 Task: Find connections with filter location Āsasa with filter topic #travelwith filter profile language Spanish with filter current company Mechanical Engineering Design Hub with filter school Vidyavardhaka College of Engineering with filter industry Ranching with filter service category Demand Generation with filter keywords title Teacher
Action: Mouse moved to (205, 287)
Screenshot: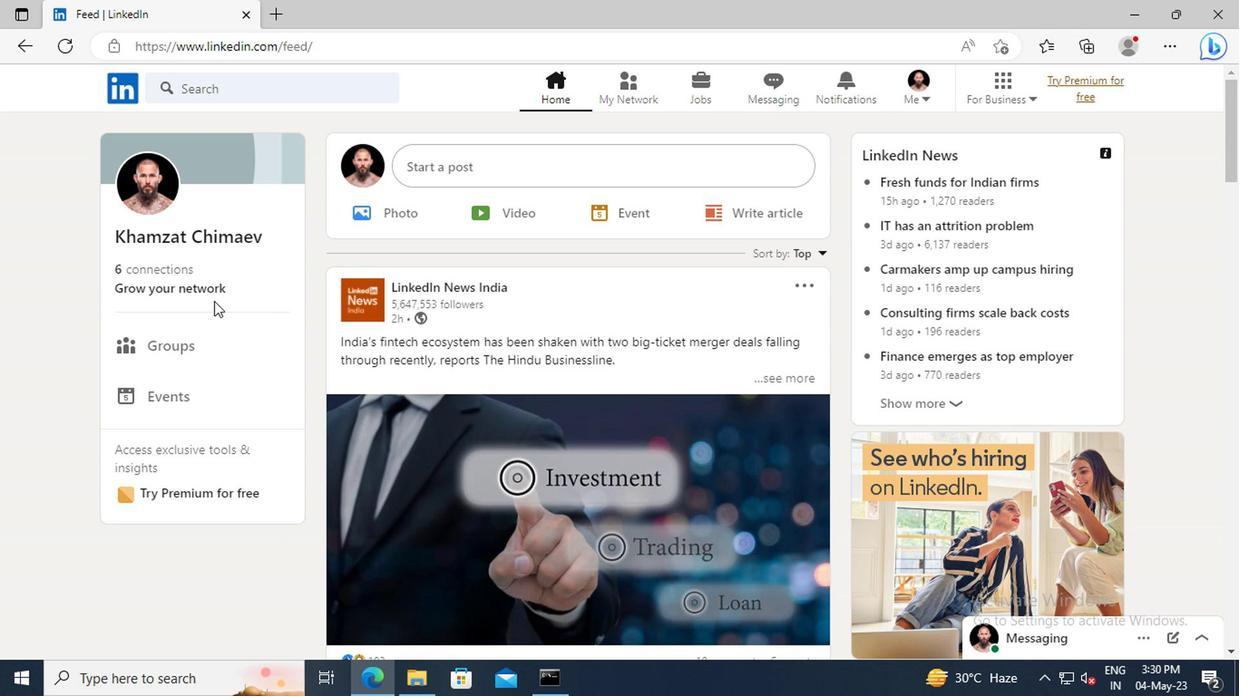 
Action: Mouse pressed left at (205, 287)
Screenshot: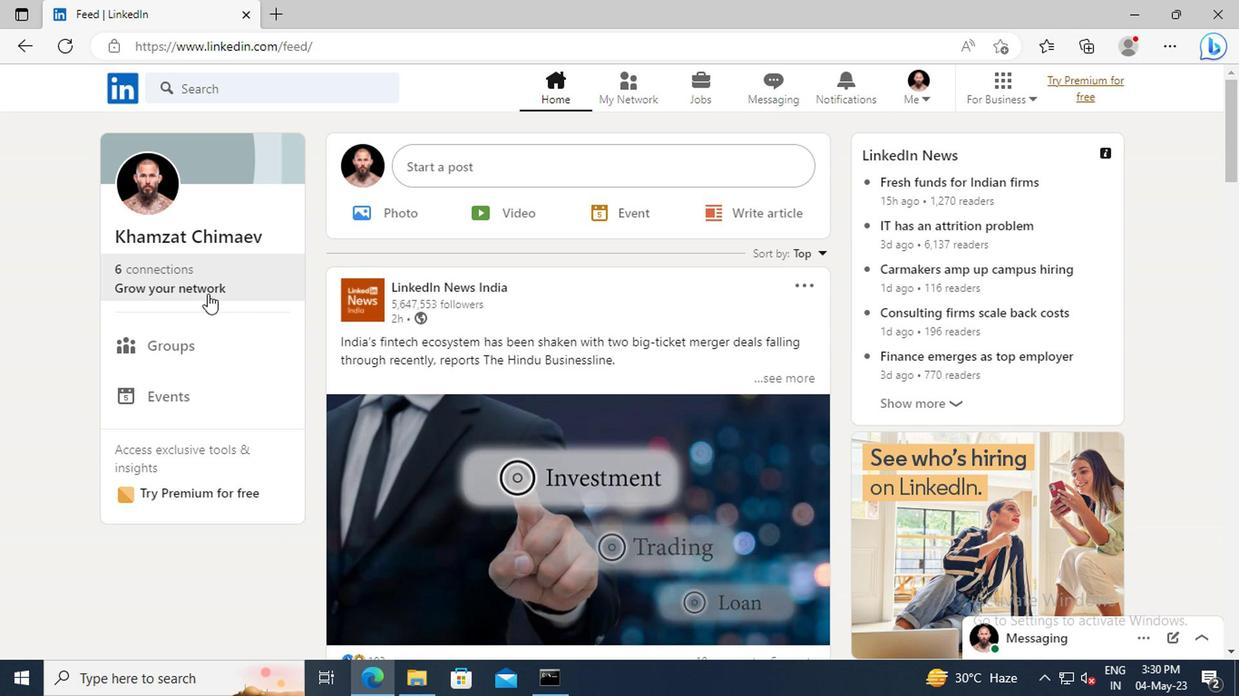 
Action: Mouse moved to (207, 198)
Screenshot: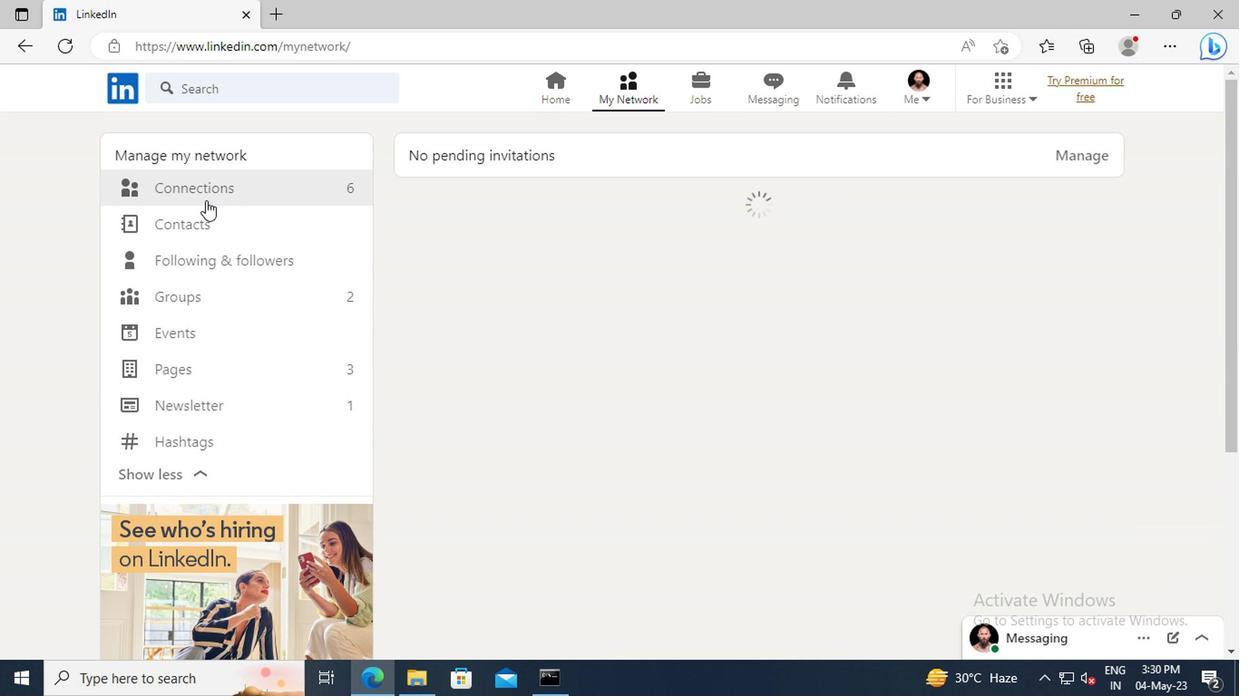 
Action: Mouse pressed left at (207, 198)
Screenshot: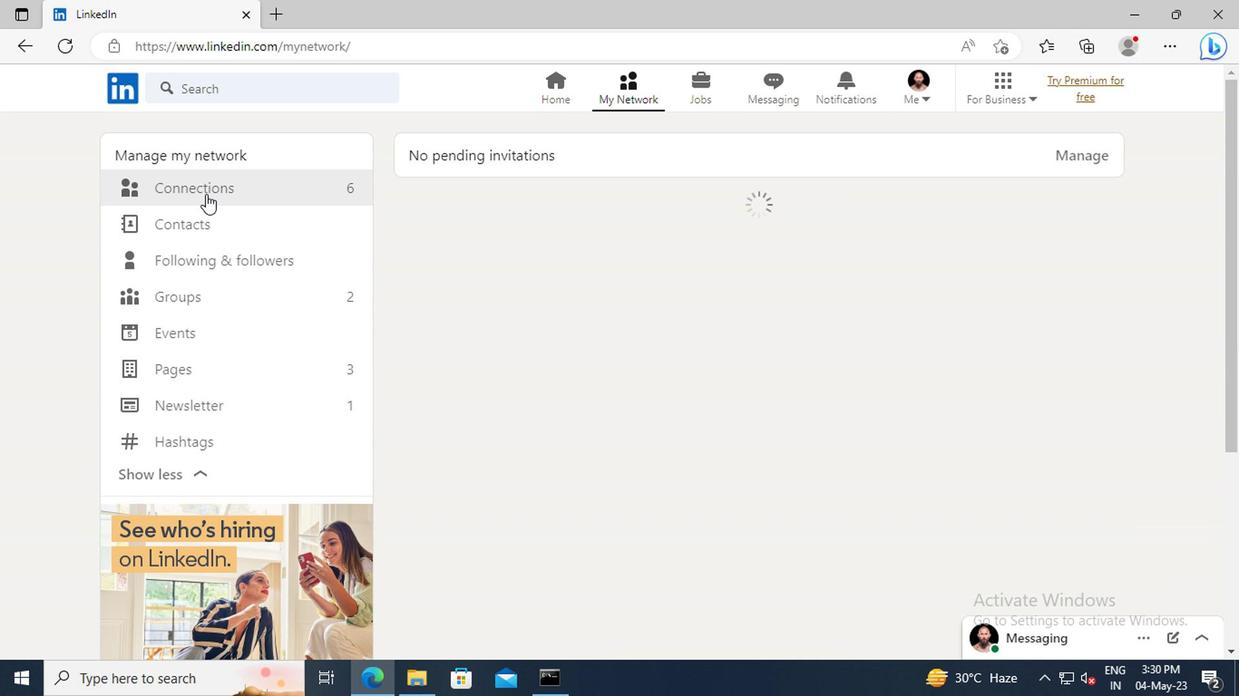 
Action: Mouse moved to (706, 195)
Screenshot: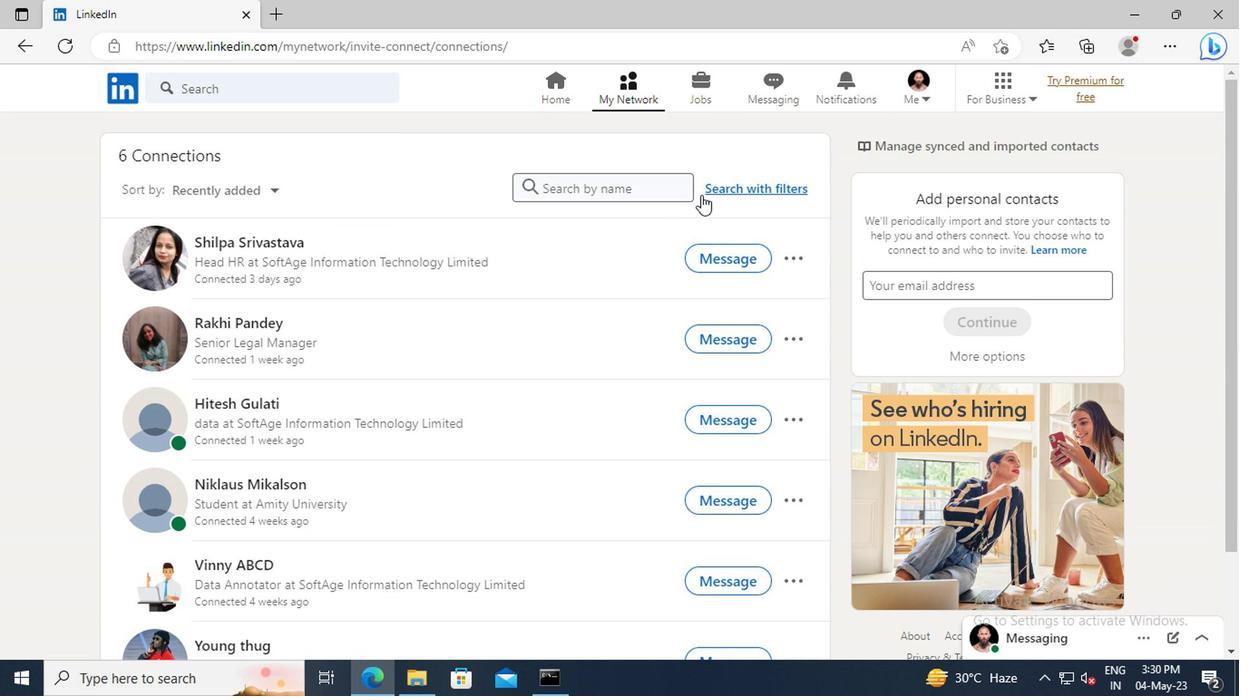 
Action: Mouse pressed left at (706, 195)
Screenshot: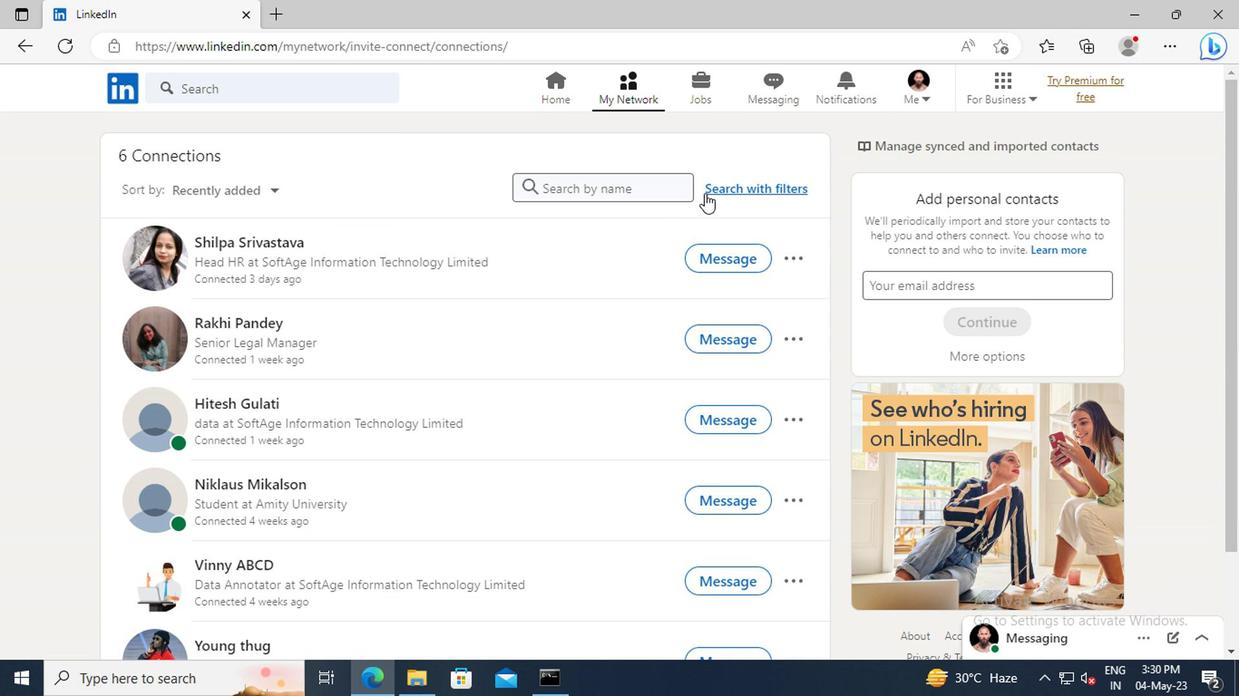
Action: Mouse moved to (679, 149)
Screenshot: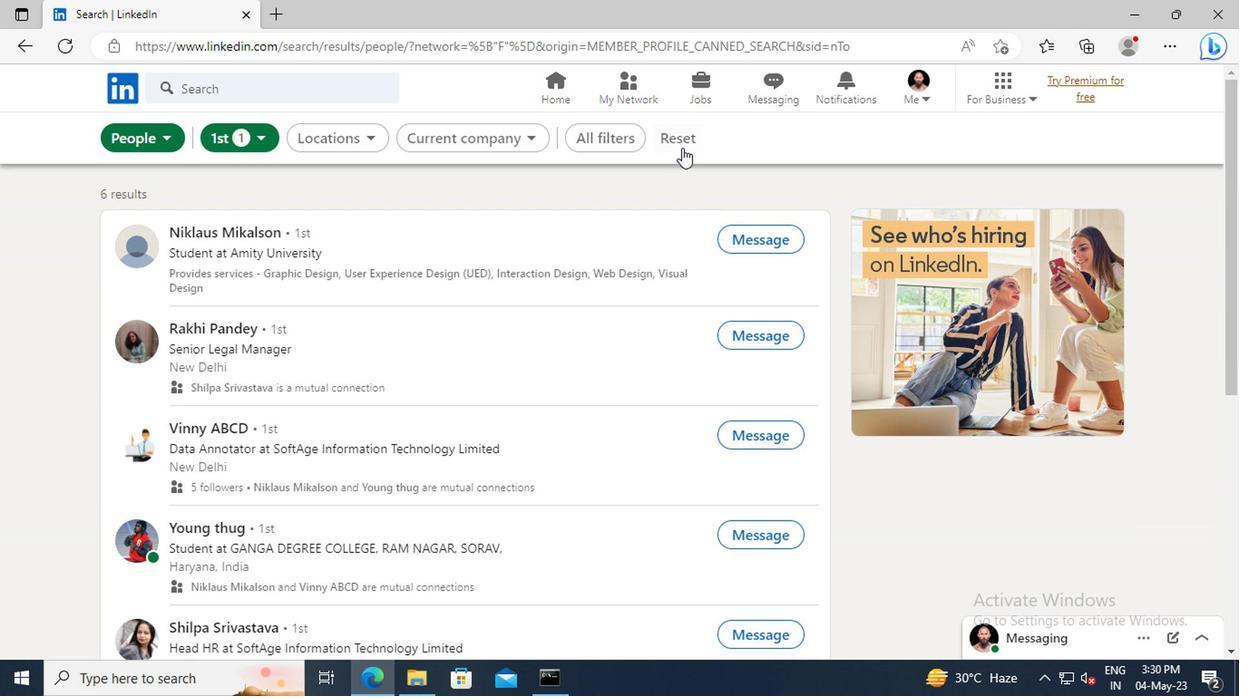 
Action: Mouse pressed left at (679, 149)
Screenshot: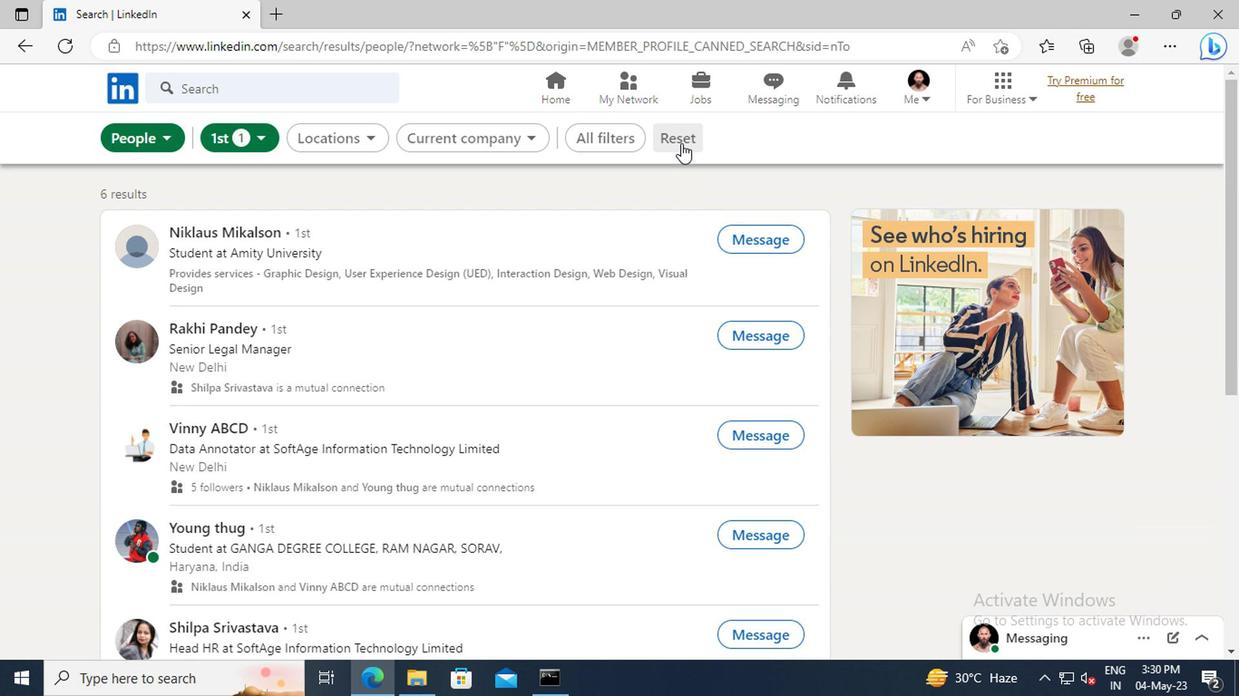 
Action: Mouse moved to (655, 151)
Screenshot: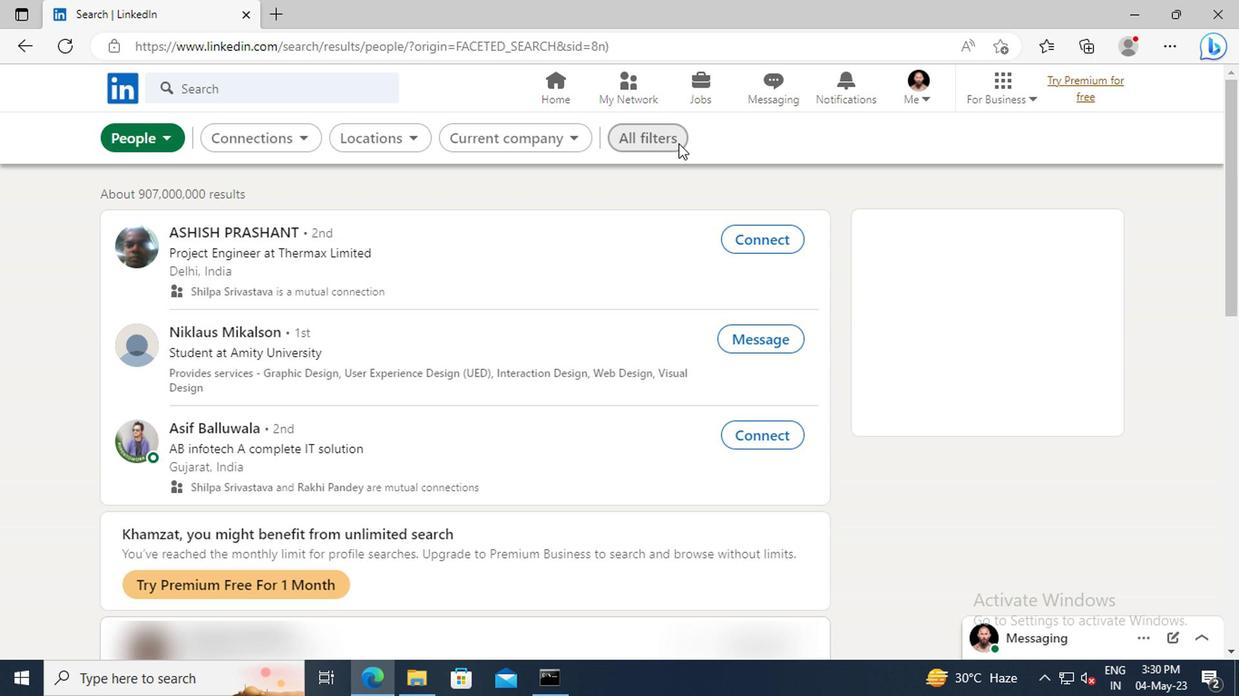 
Action: Mouse pressed left at (655, 151)
Screenshot: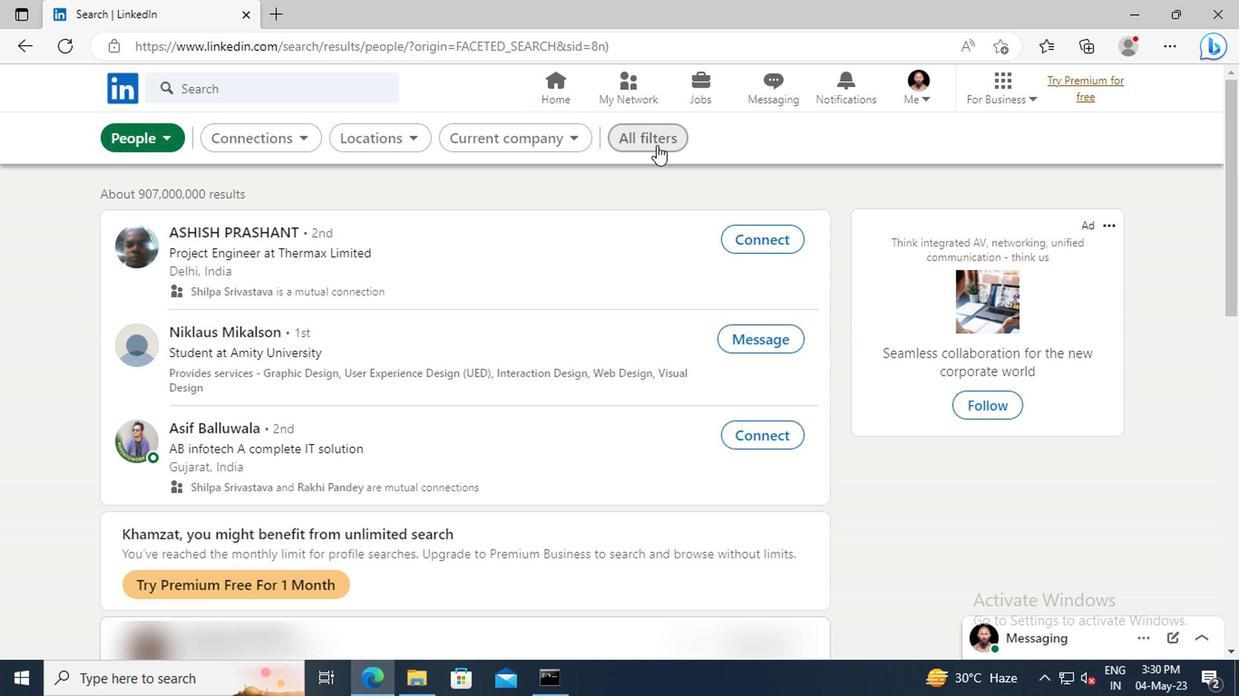
Action: Mouse moved to (988, 341)
Screenshot: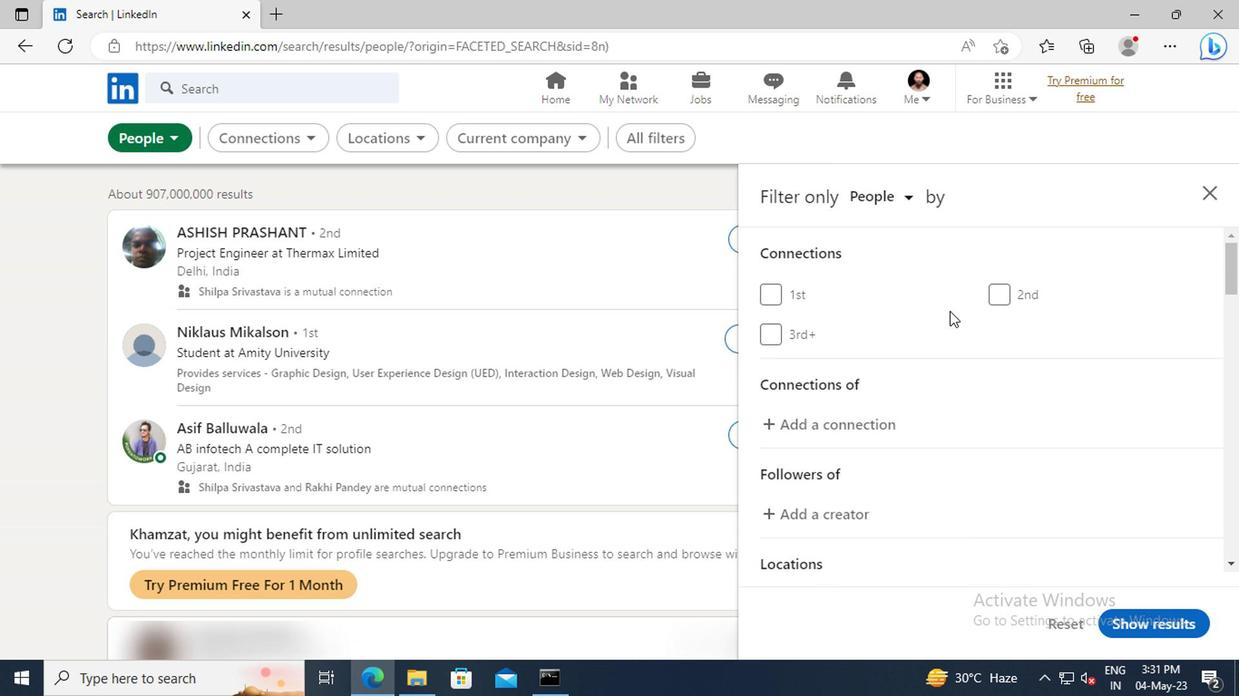 
Action: Mouse scrolled (988, 340) with delta (0, 0)
Screenshot: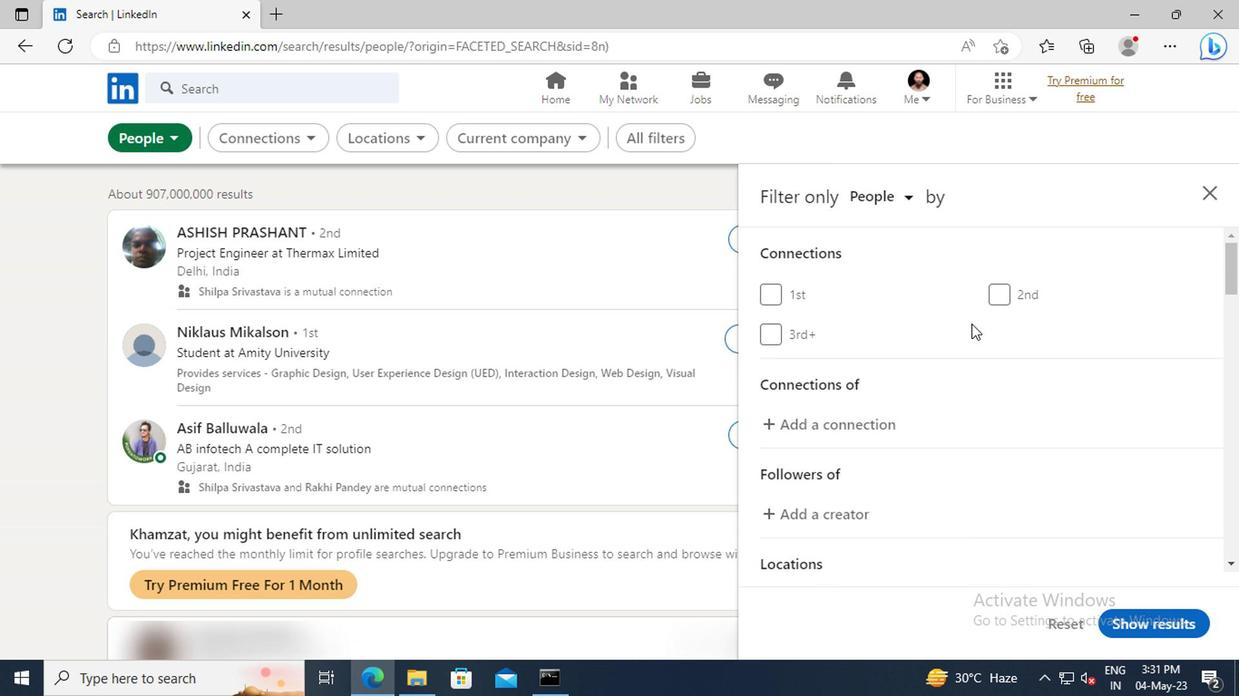 
Action: Mouse scrolled (988, 340) with delta (0, 0)
Screenshot: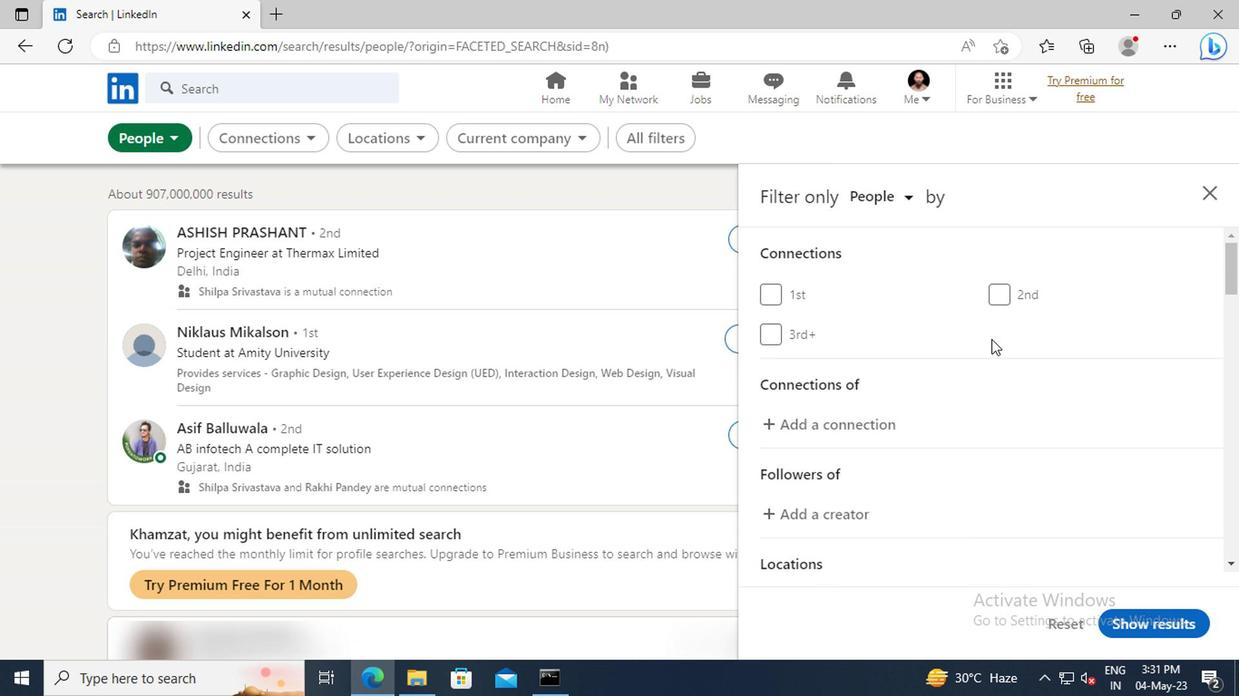 
Action: Mouse scrolled (988, 340) with delta (0, 0)
Screenshot: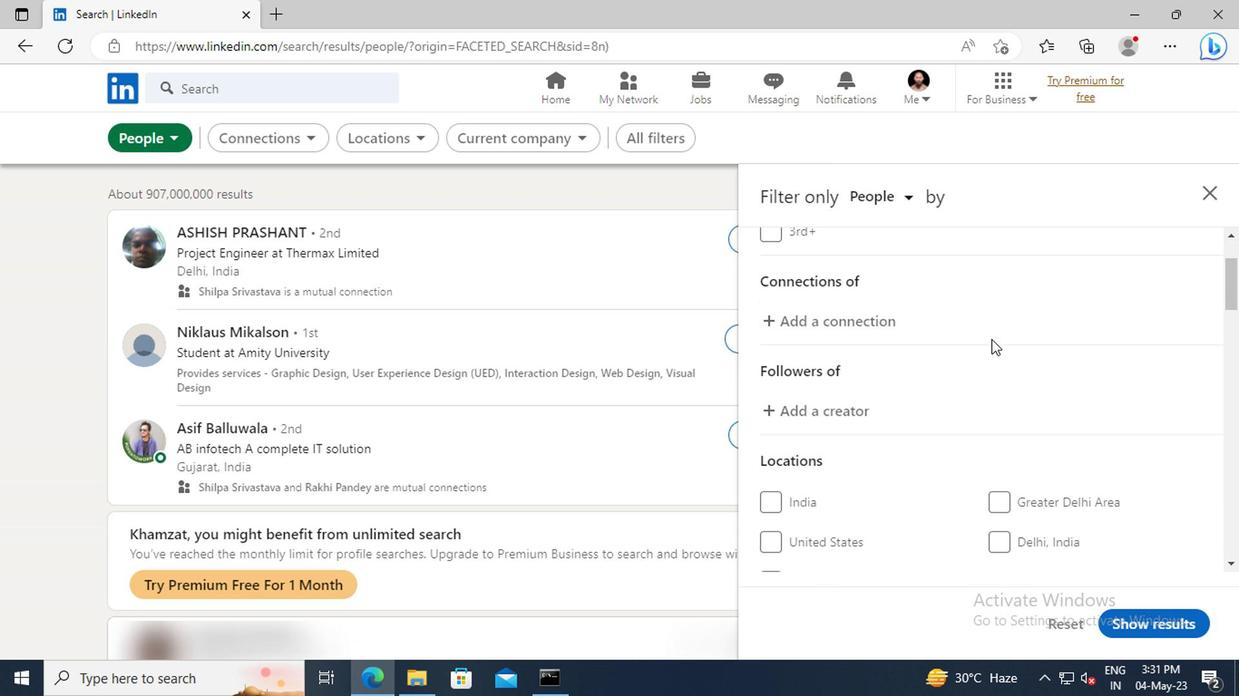 
Action: Mouse scrolled (988, 340) with delta (0, 0)
Screenshot: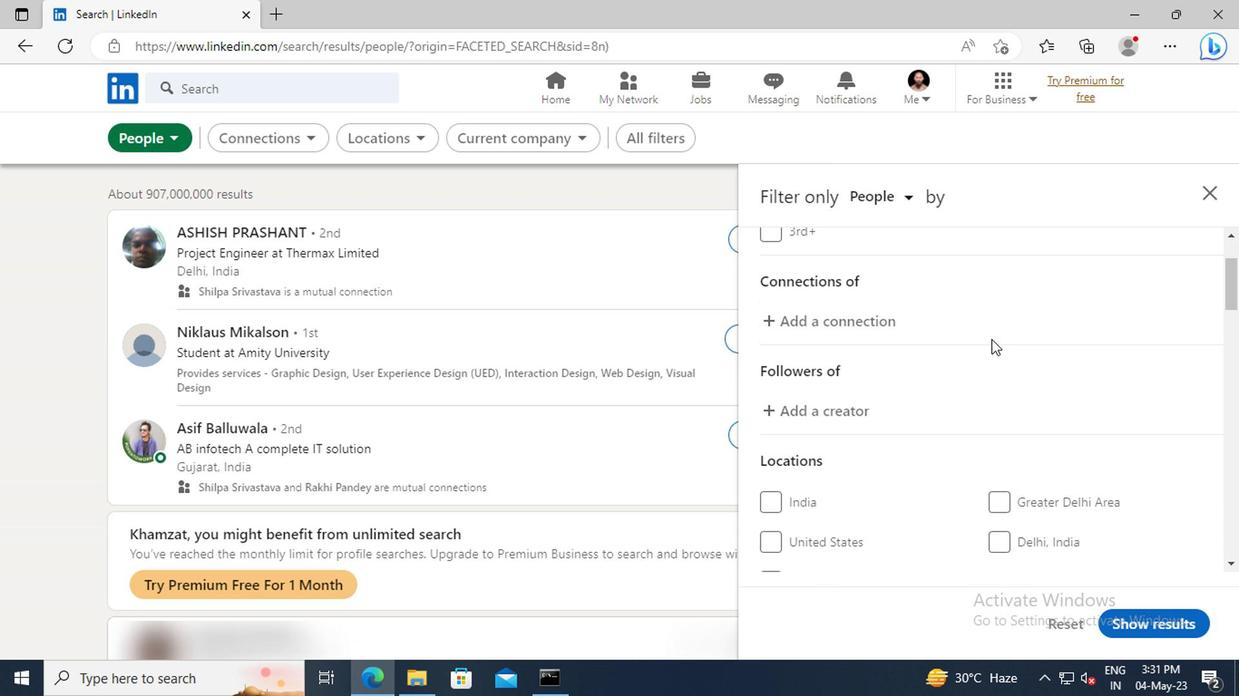 
Action: Mouse scrolled (988, 340) with delta (0, 0)
Screenshot: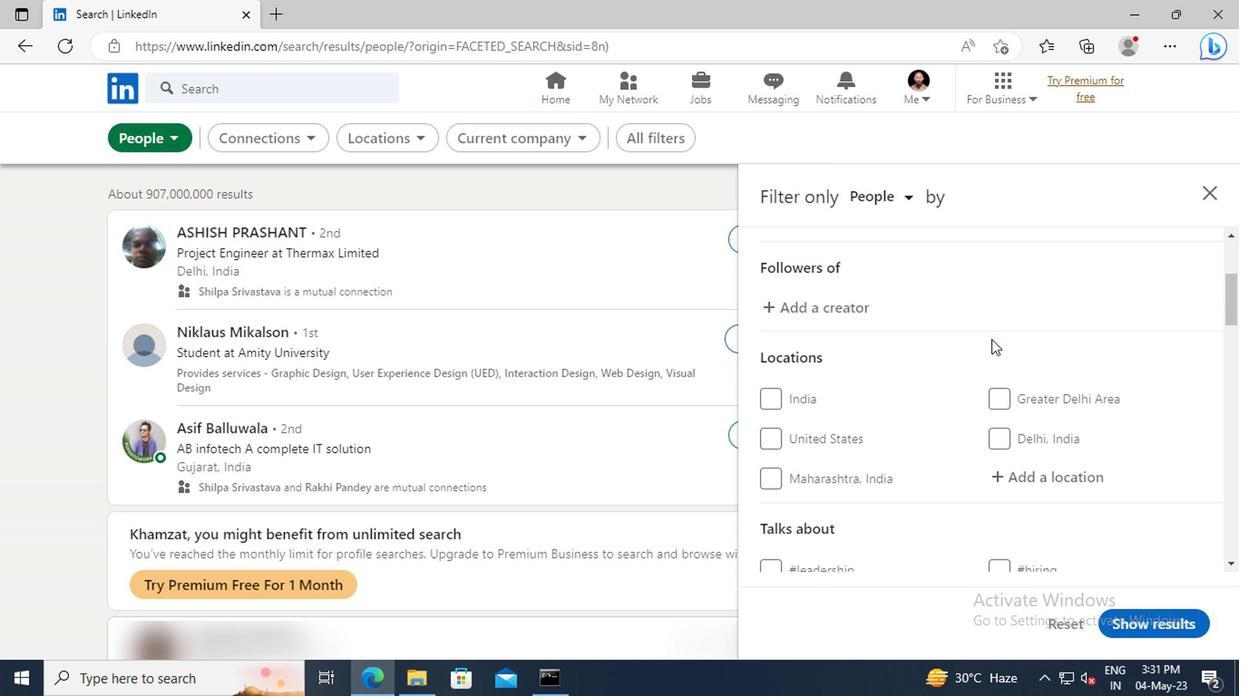 
Action: Mouse scrolled (988, 340) with delta (0, 0)
Screenshot: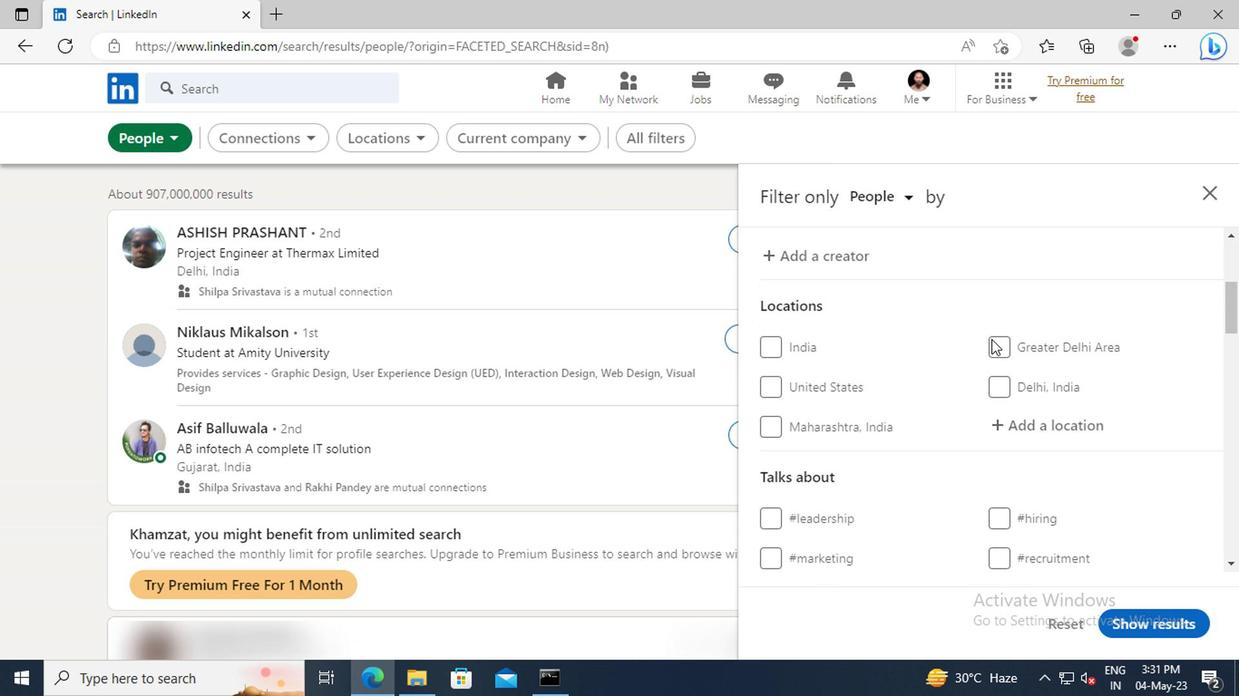 
Action: Mouse moved to (999, 368)
Screenshot: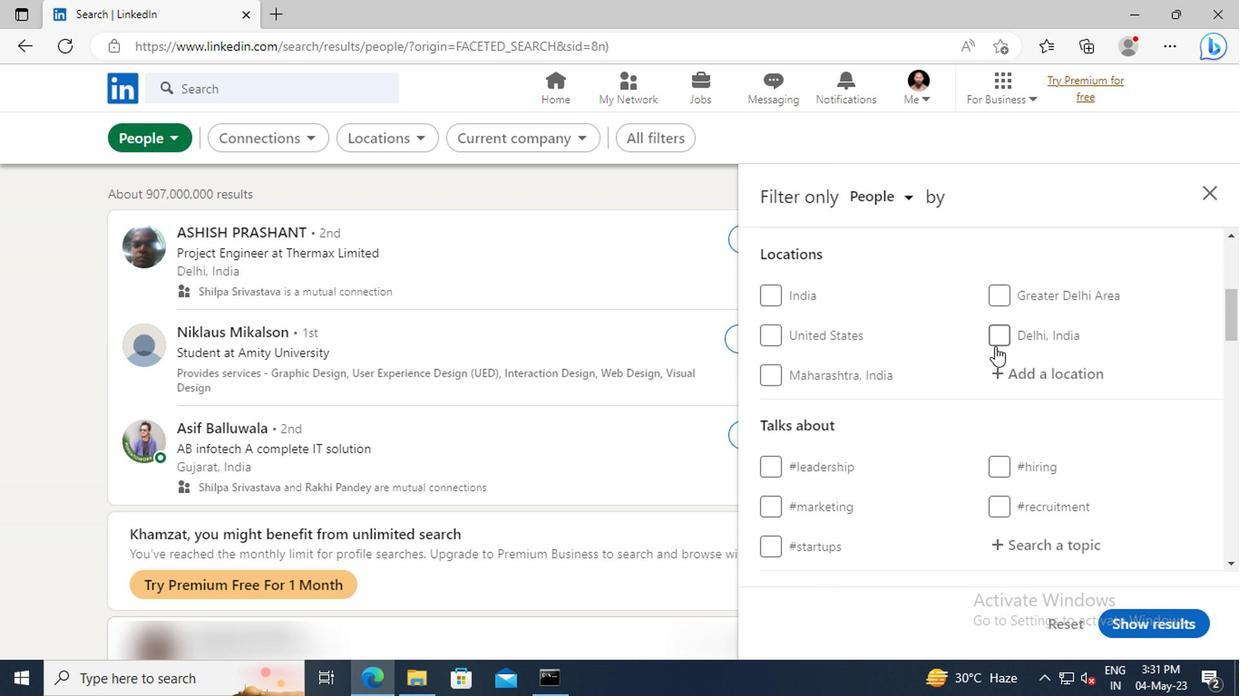 
Action: Mouse pressed left at (999, 368)
Screenshot: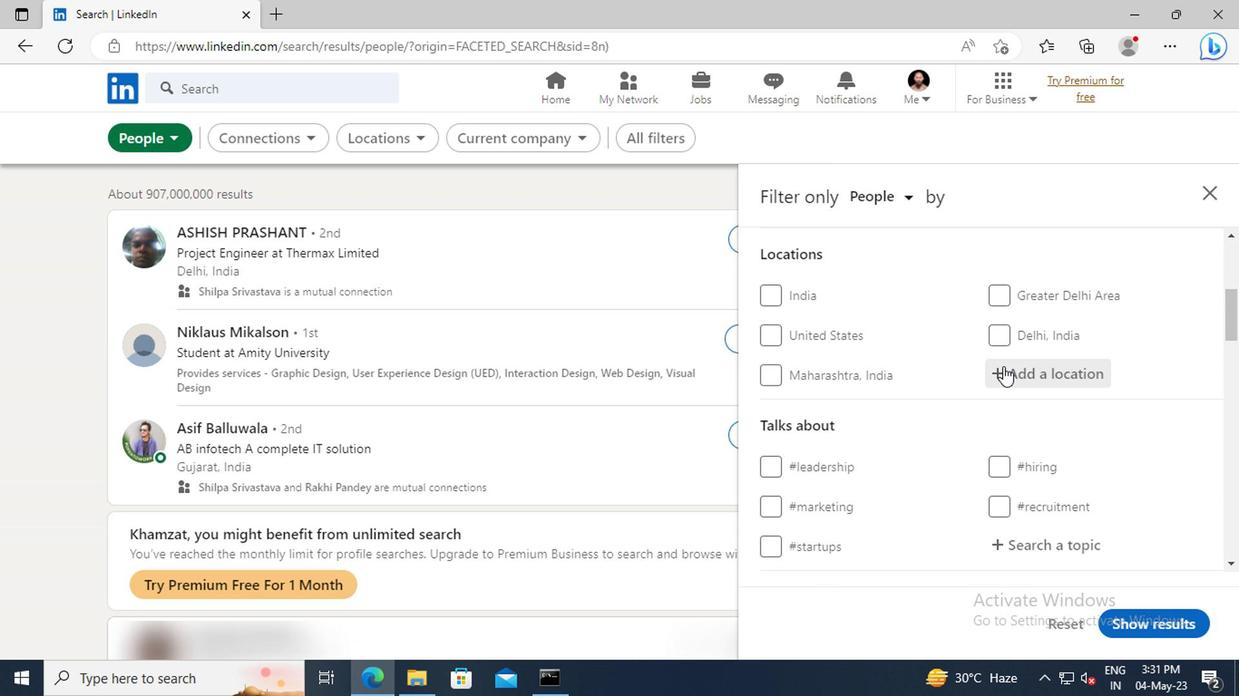 
Action: Key pressed <Key.shift>ASASA<Key.enter>
Screenshot: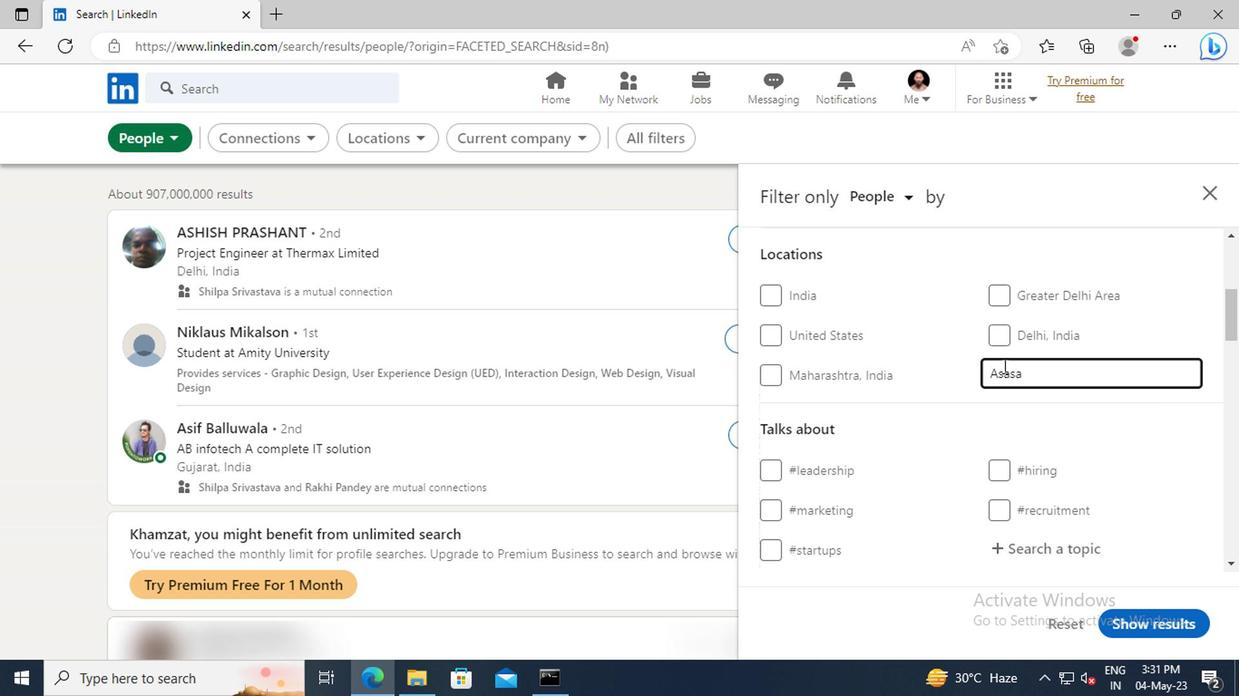 
Action: Mouse scrolled (999, 367) with delta (0, -1)
Screenshot: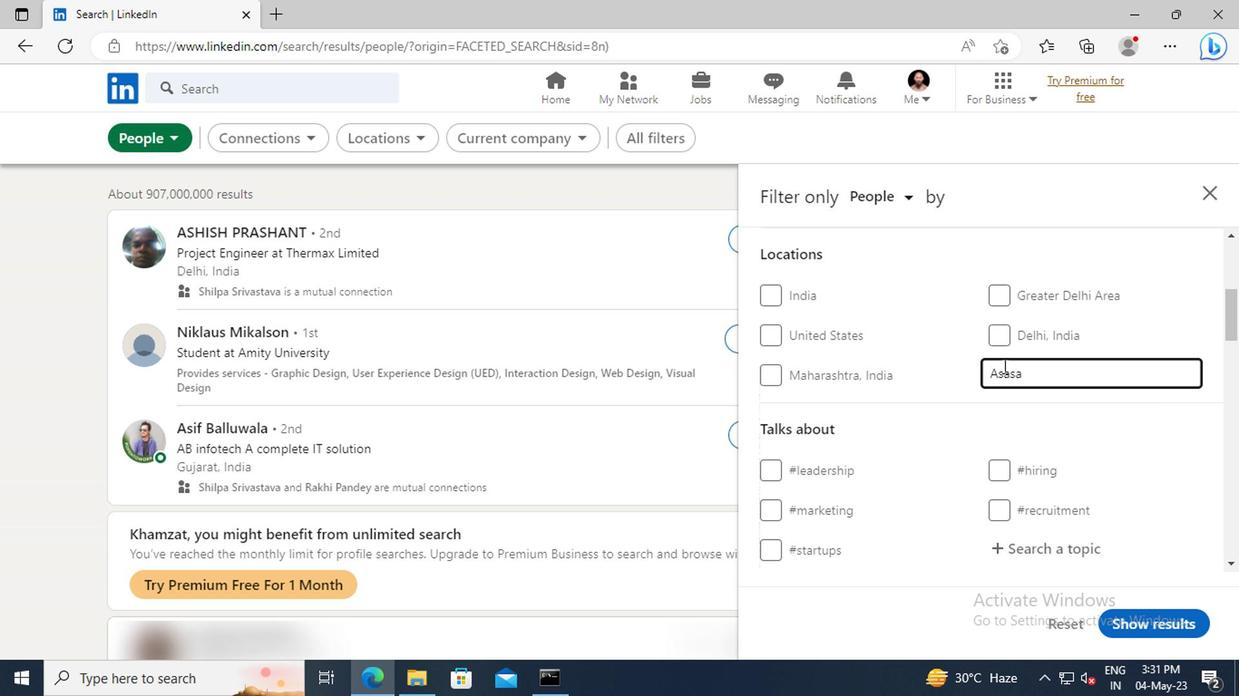 
Action: Mouse scrolled (999, 367) with delta (0, -1)
Screenshot: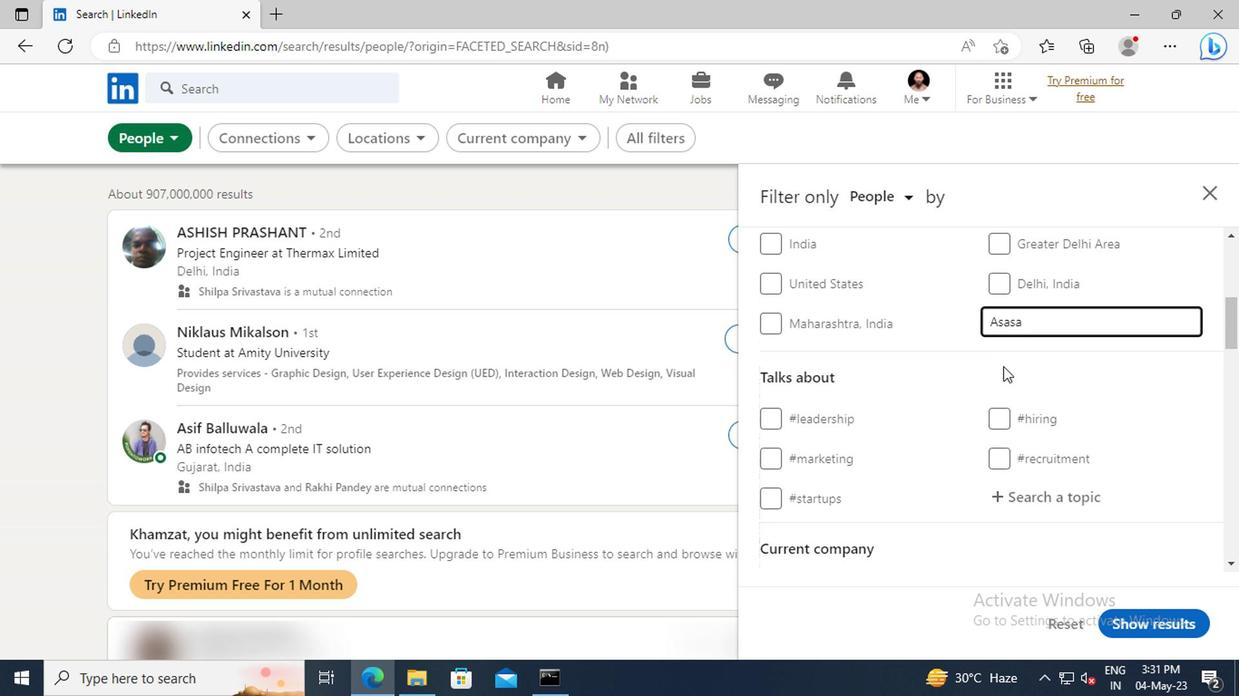 
Action: Mouse scrolled (999, 367) with delta (0, -1)
Screenshot: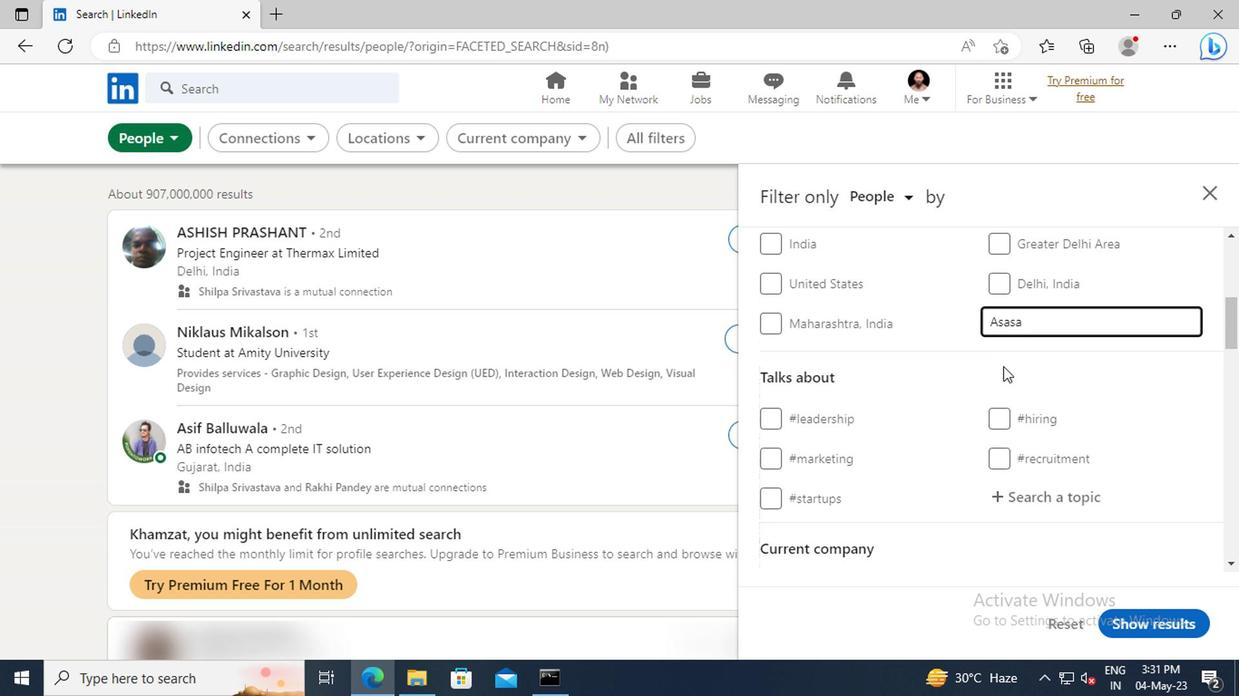 
Action: Mouse moved to (1006, 392)
Screenshot: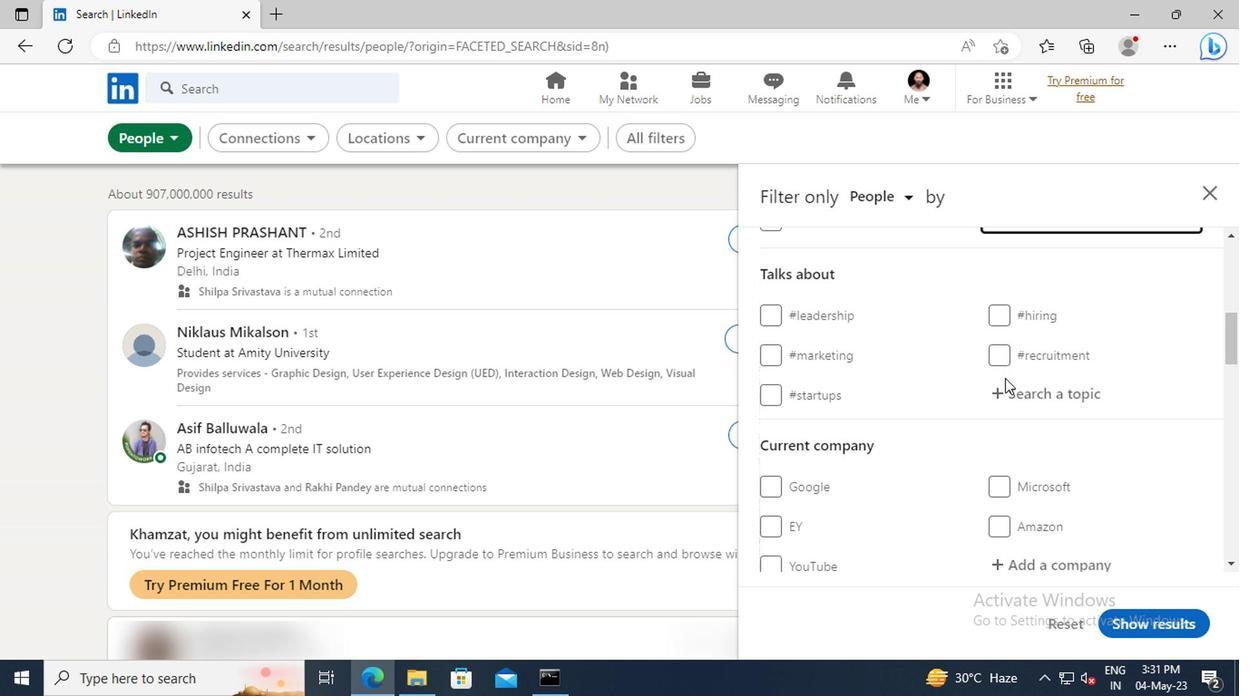
Action: Mouse pressed left at (1006, 392)
Screenshot: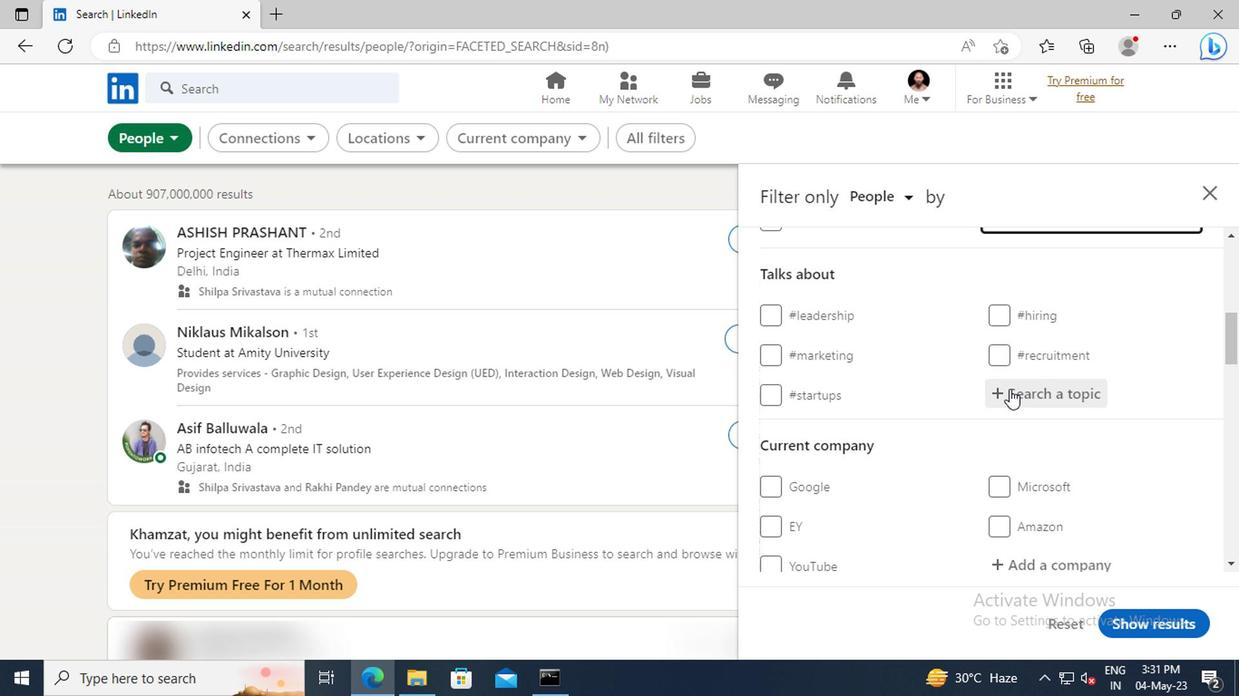 
Action: Key pressed TRAVE
Screenshot: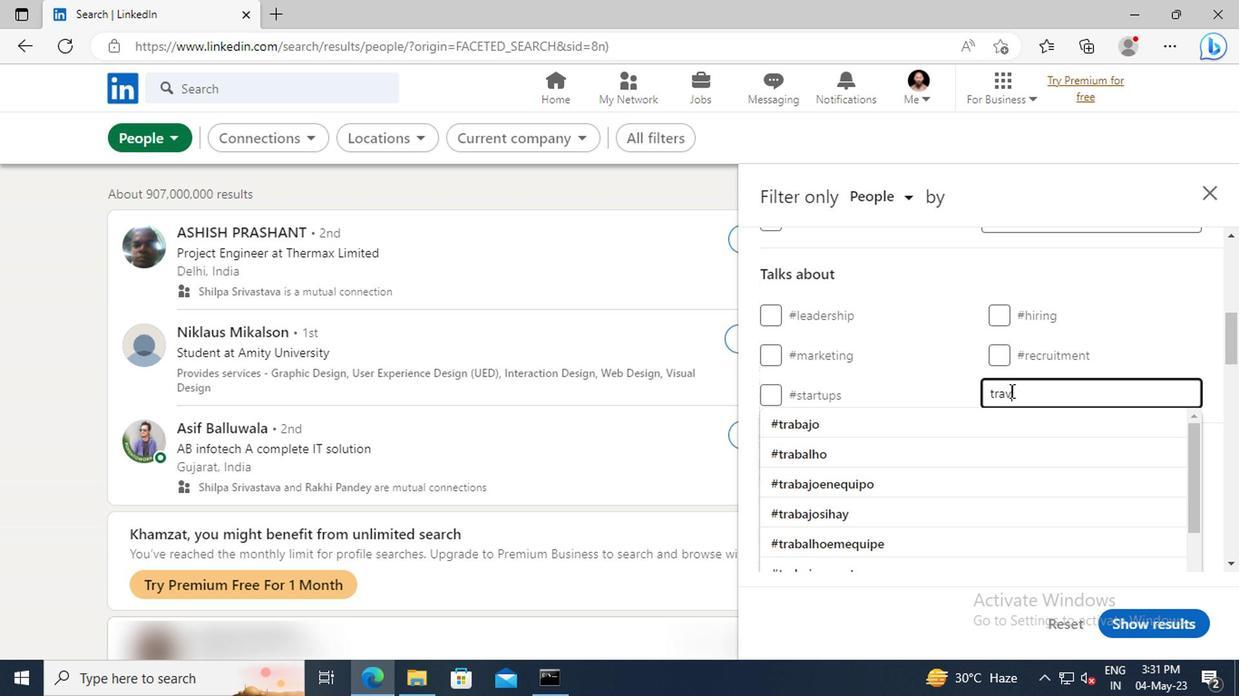 
Action: Mouse moved to (1013, 418)
Screenshot: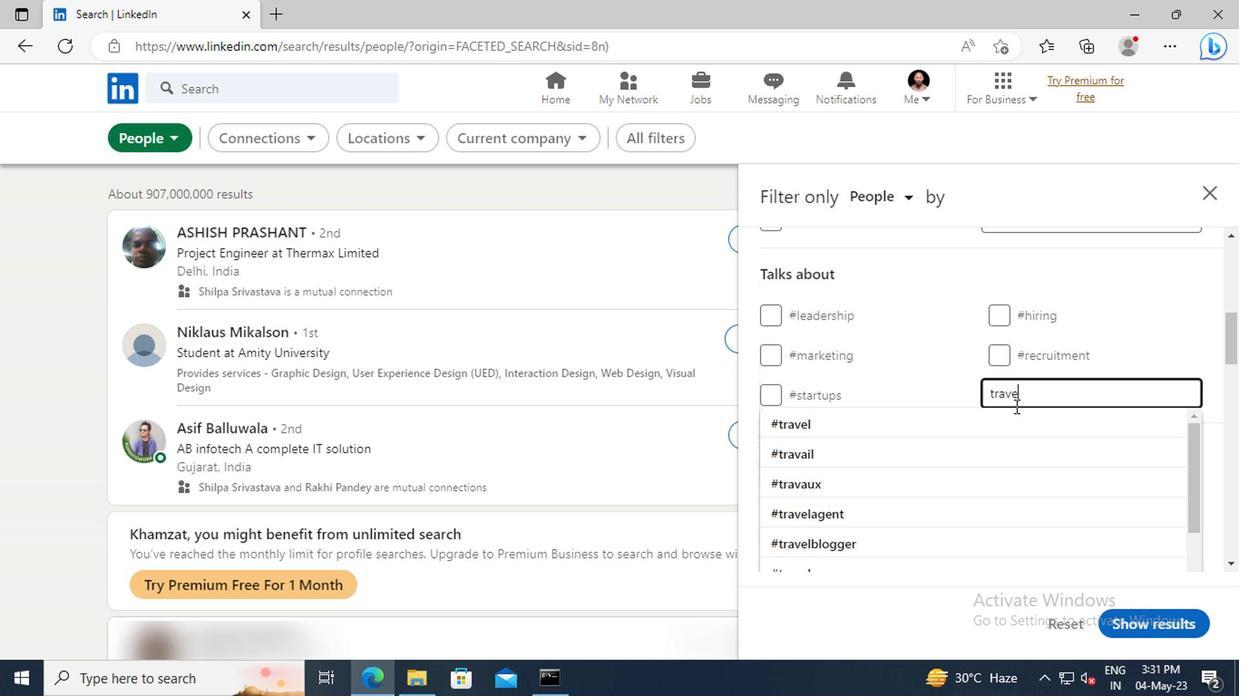 
Action: Mouse pressed left at (1013, 418)
Screenshot: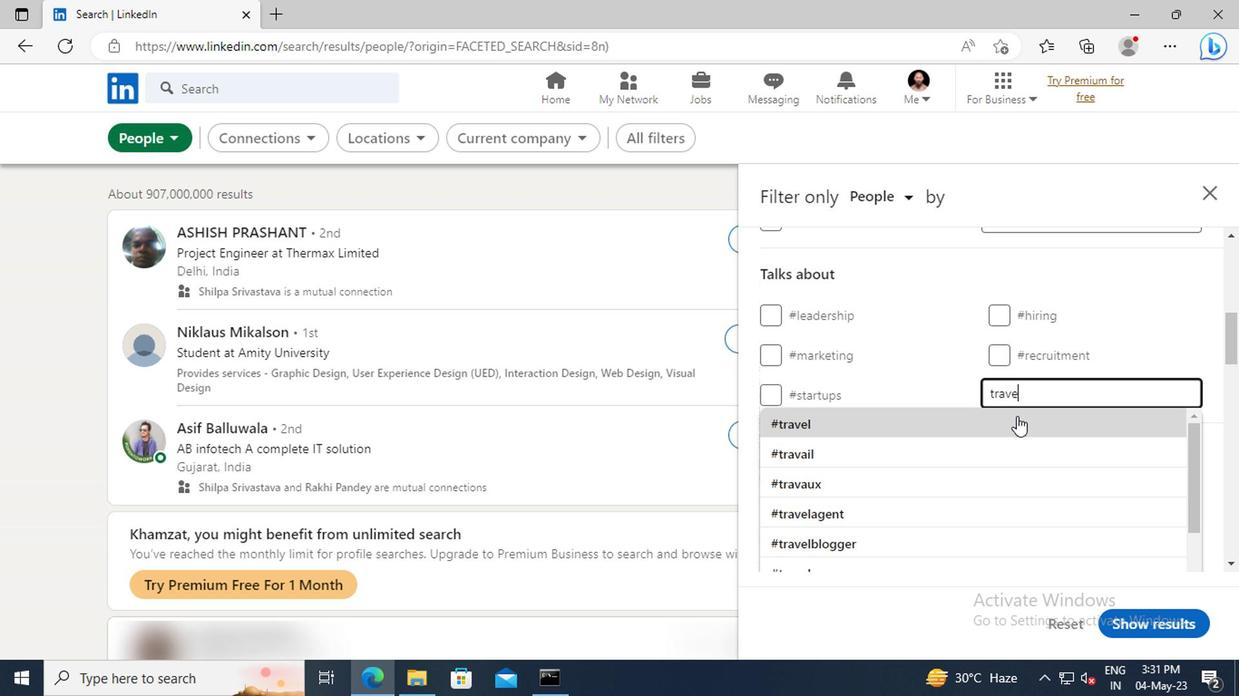 
Action: Mouse scrolled (1013, 416) with delta (0, -1)
Screenshot: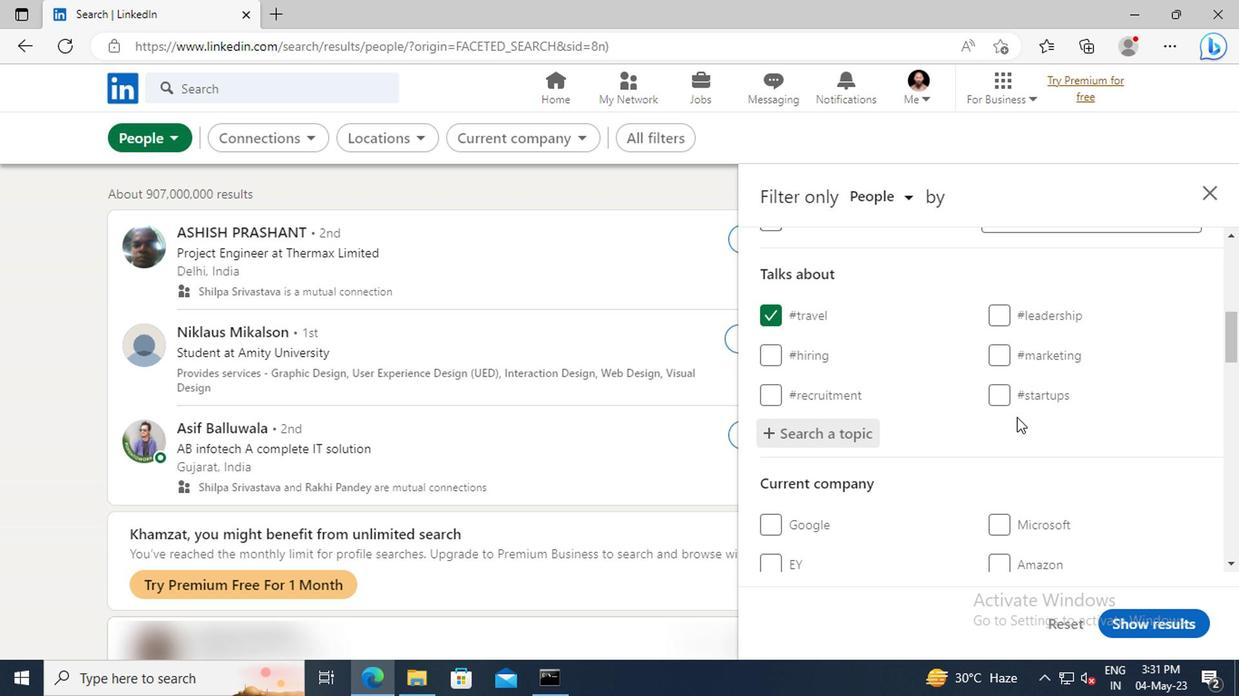 
Action: Mouse scrolled (1013, 416) with delta (0, -1)
Screenshot: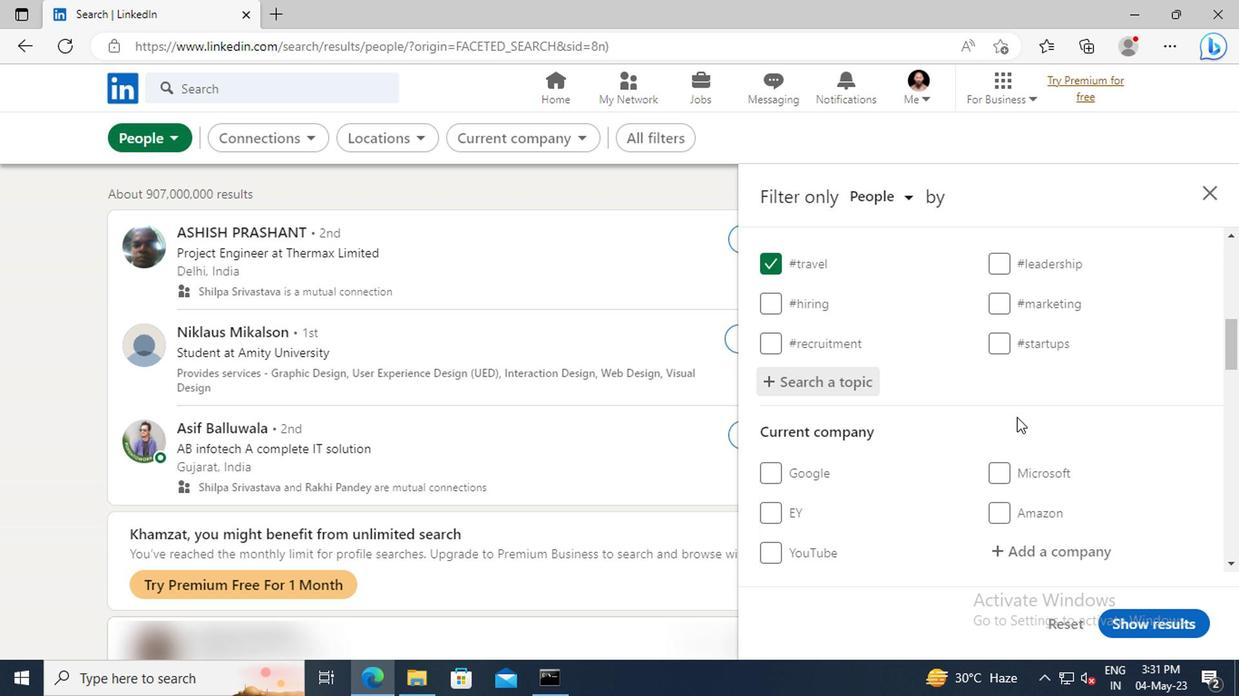 
Action: Mouse scrolled (1013, 416) with delta (0, -1)
Screenshot: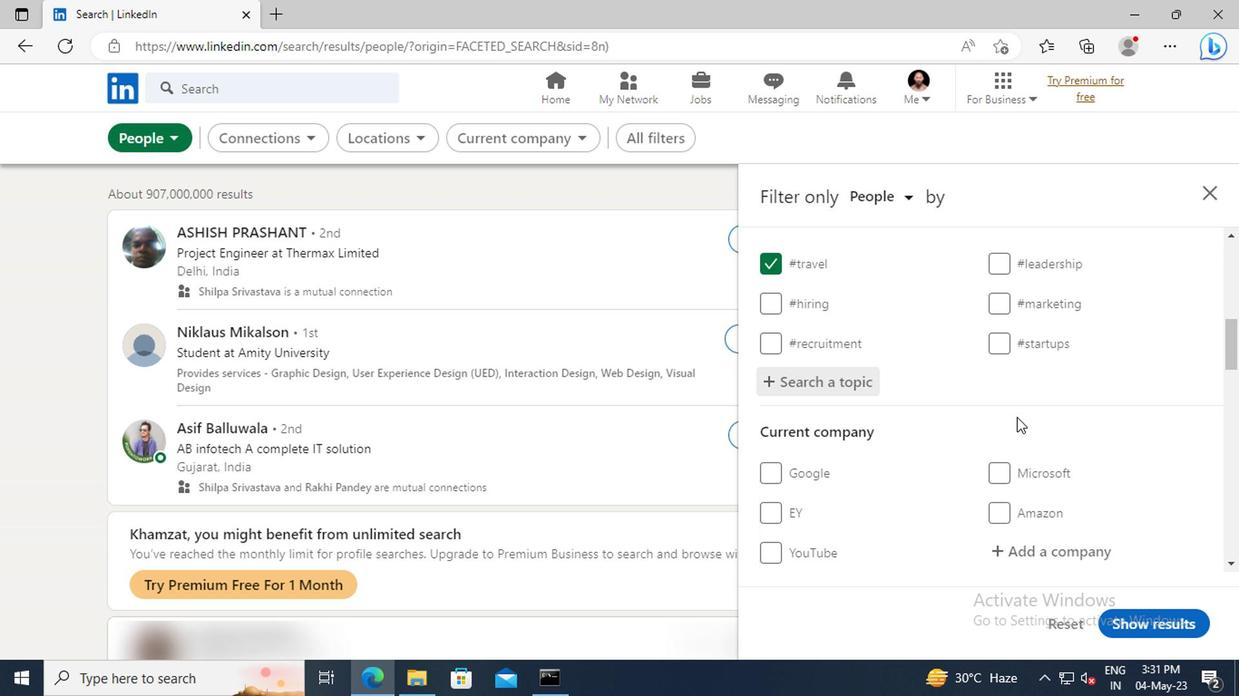 
Action: Mouse moved to (1015, 418)
Screenshot: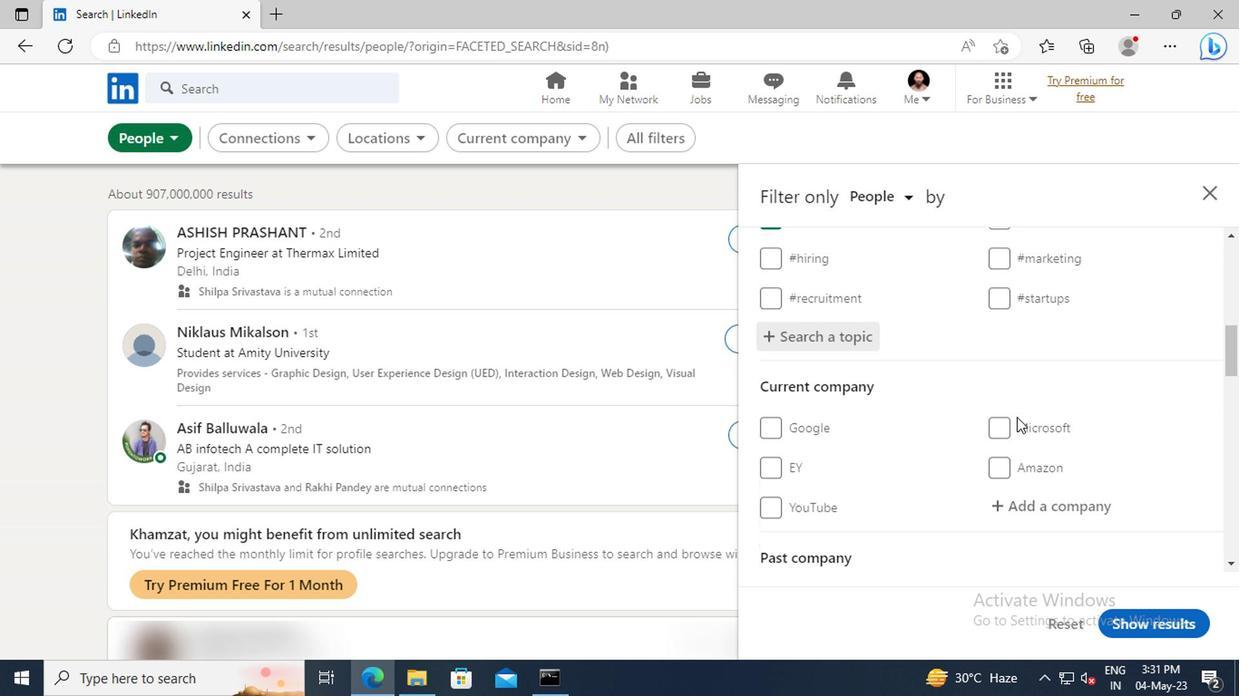
Action: Mouse scrolled (1015, 418) with delta (0, 0)
Screenshot: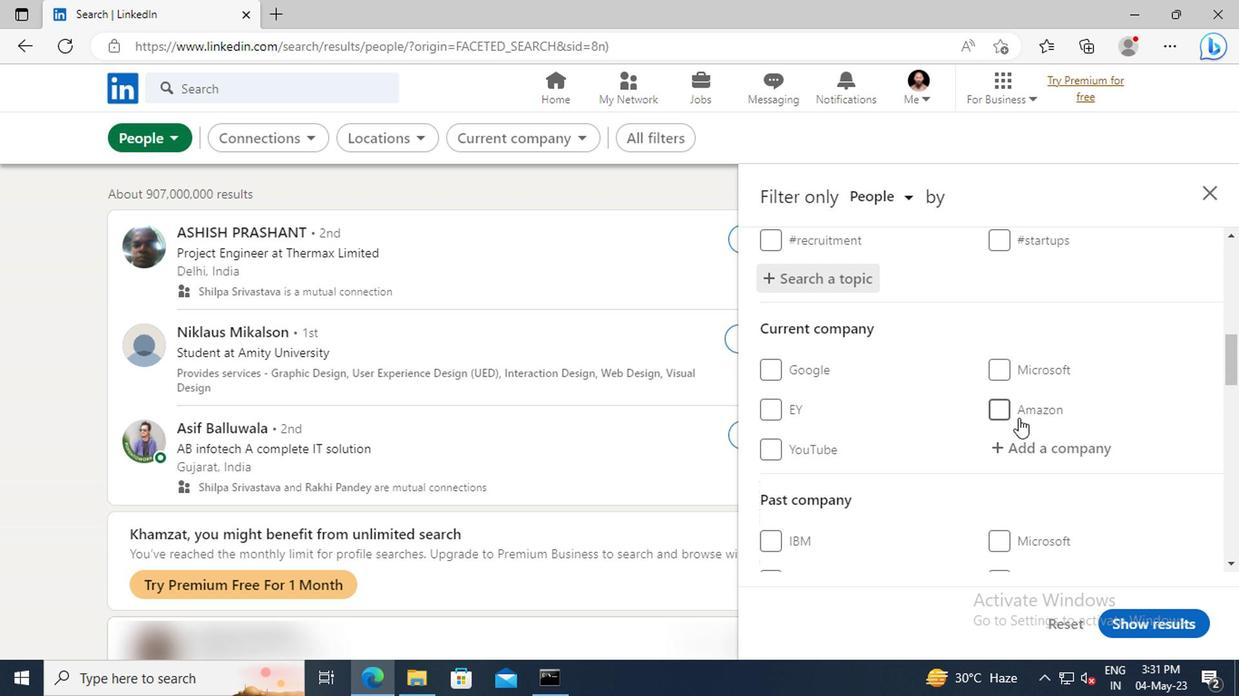 
Action: Mouse scrolled (1015, 418) with delta (0, 0)
Screenshot: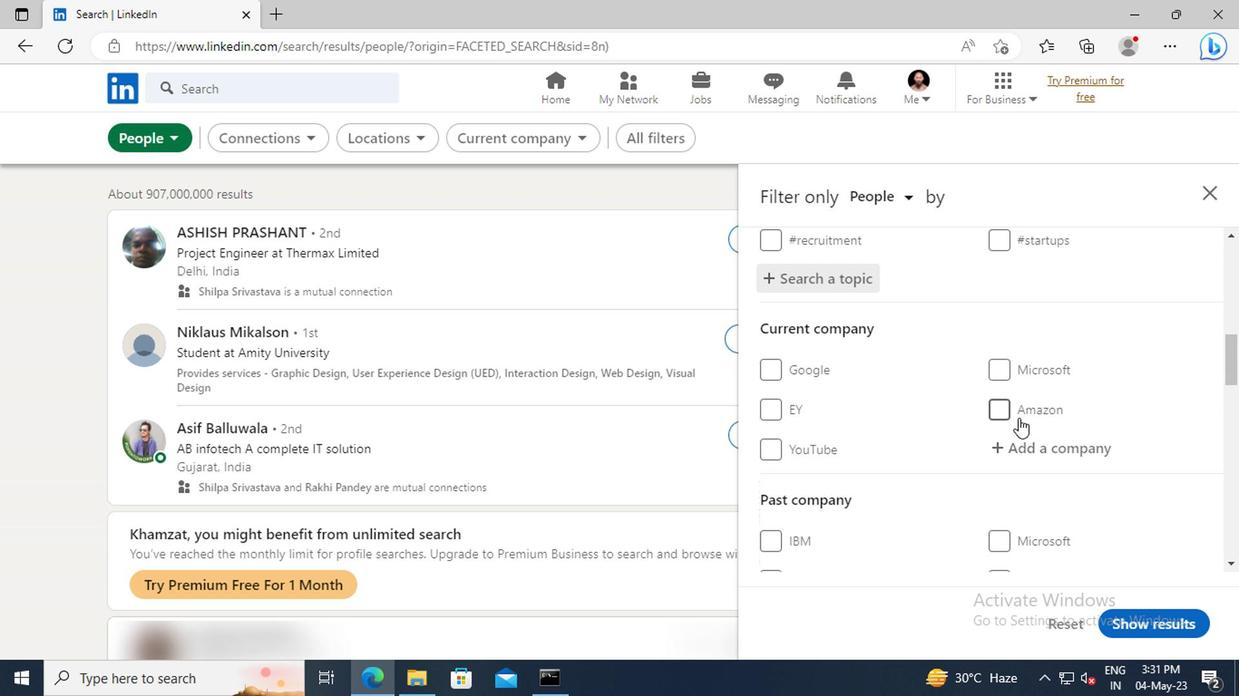 
Action: Mouse scrolled (1015, 418) with delta (0, 0)
Screenshot: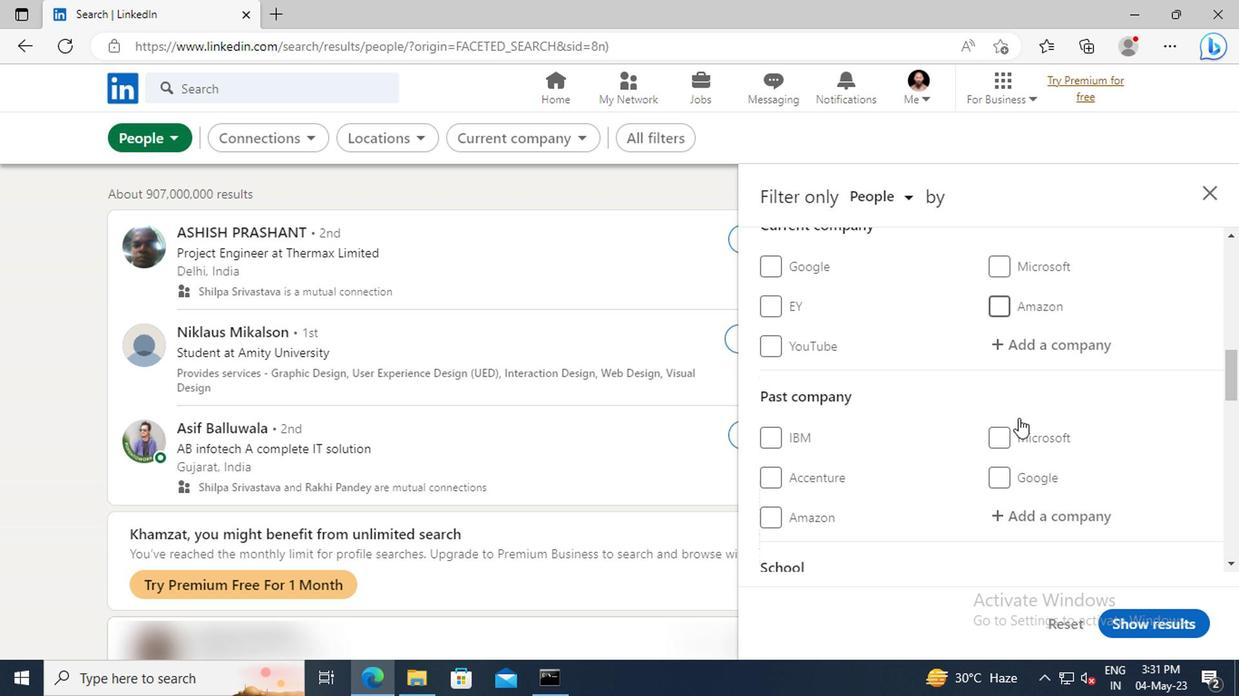 
Action: Mouse scrolled (1015, 418) with delta (0, 0)
Screenshot: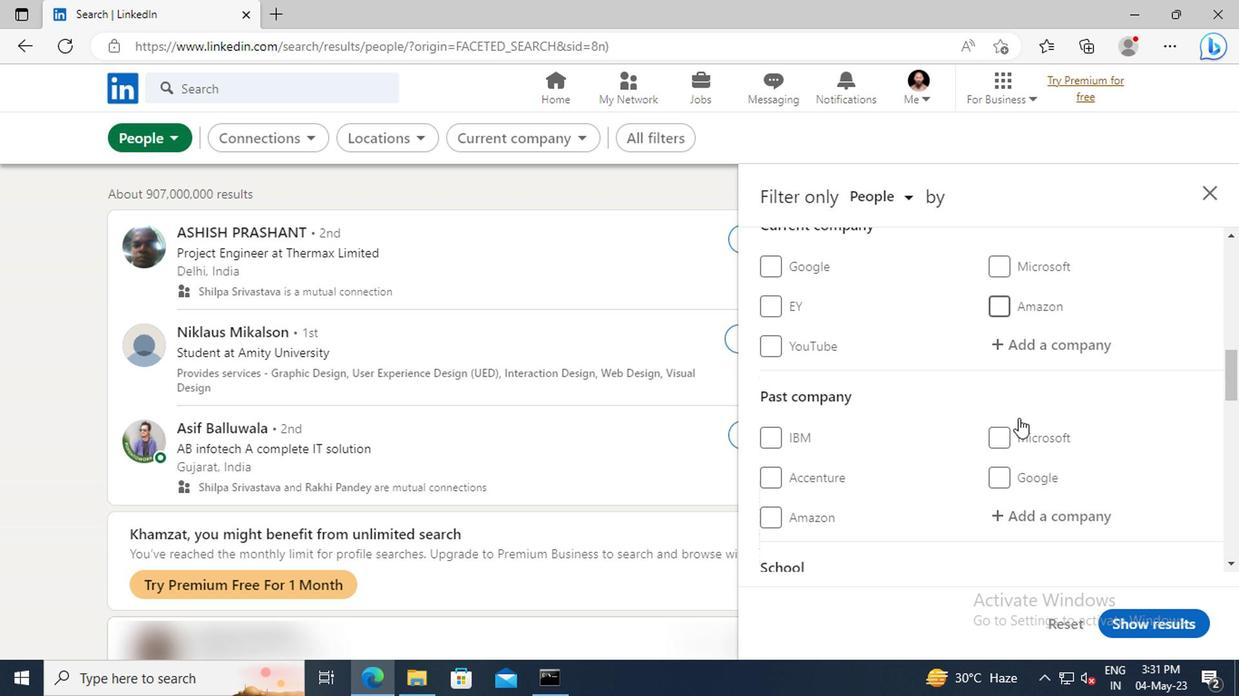 
Action: Mouse moved to (1015, 418)
Screenshot: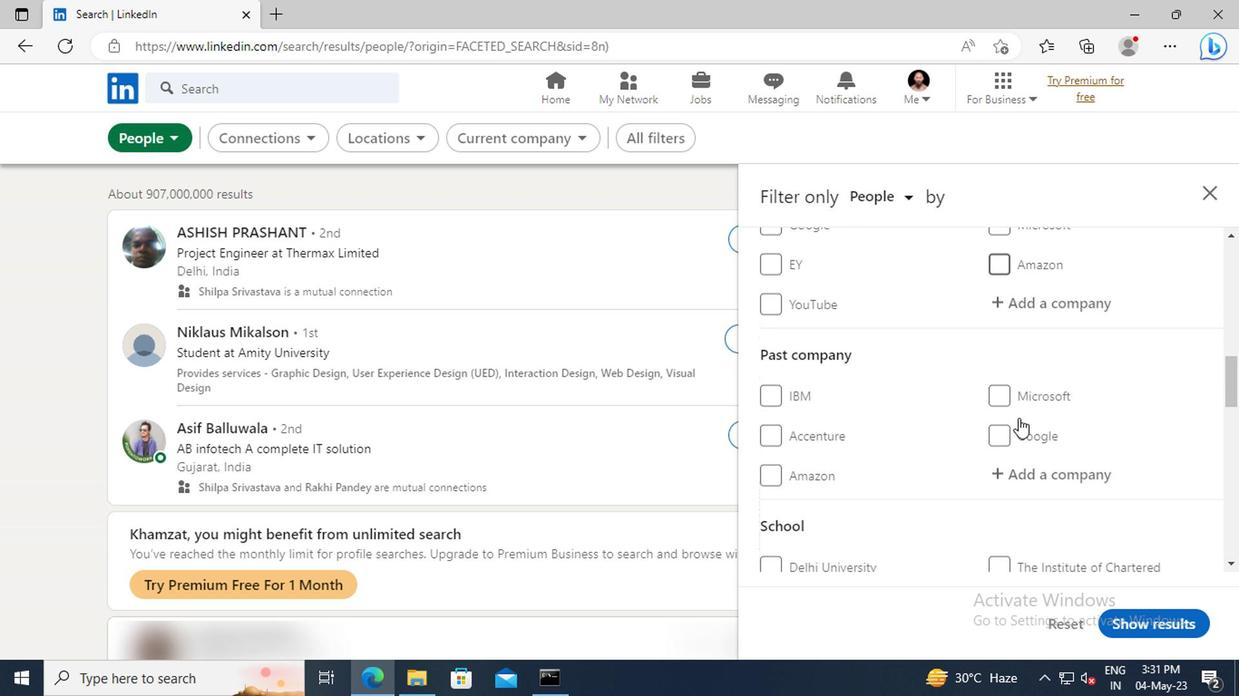 
Action: Mouse scrolled (1015, 418) with delta (0, 0)
Screenshot: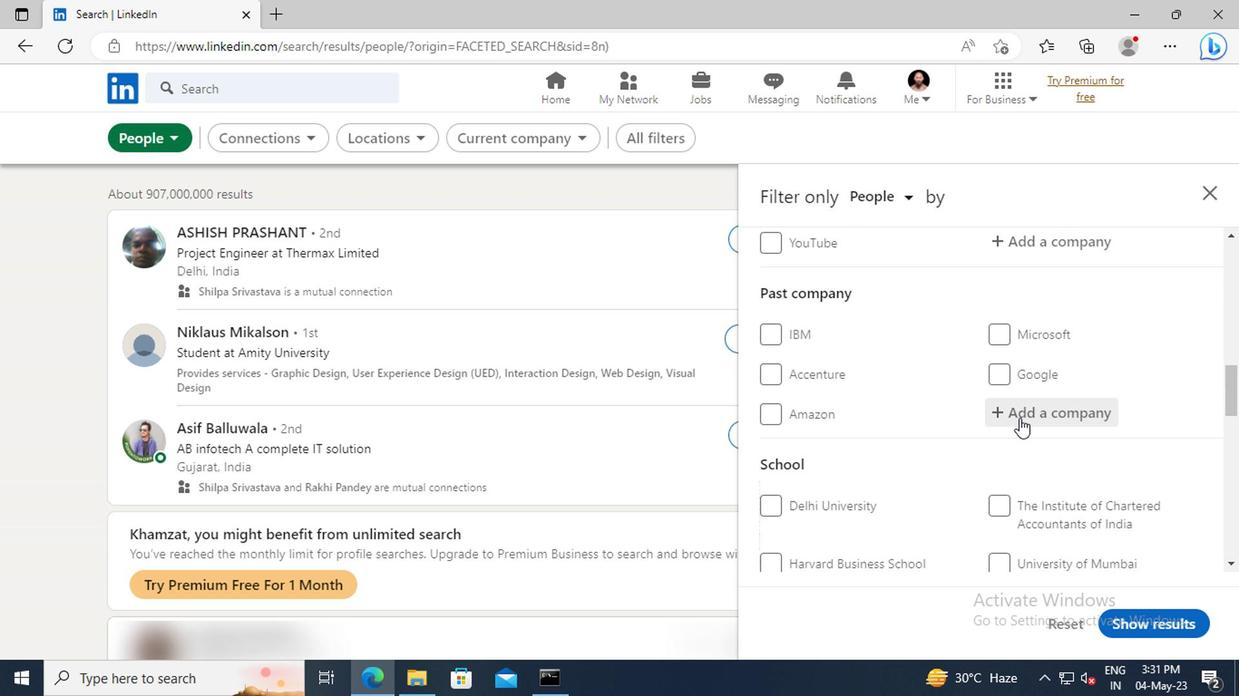 
Action: Mouse scrolled (1015, 418) with delta (0, 0)
Screenshot: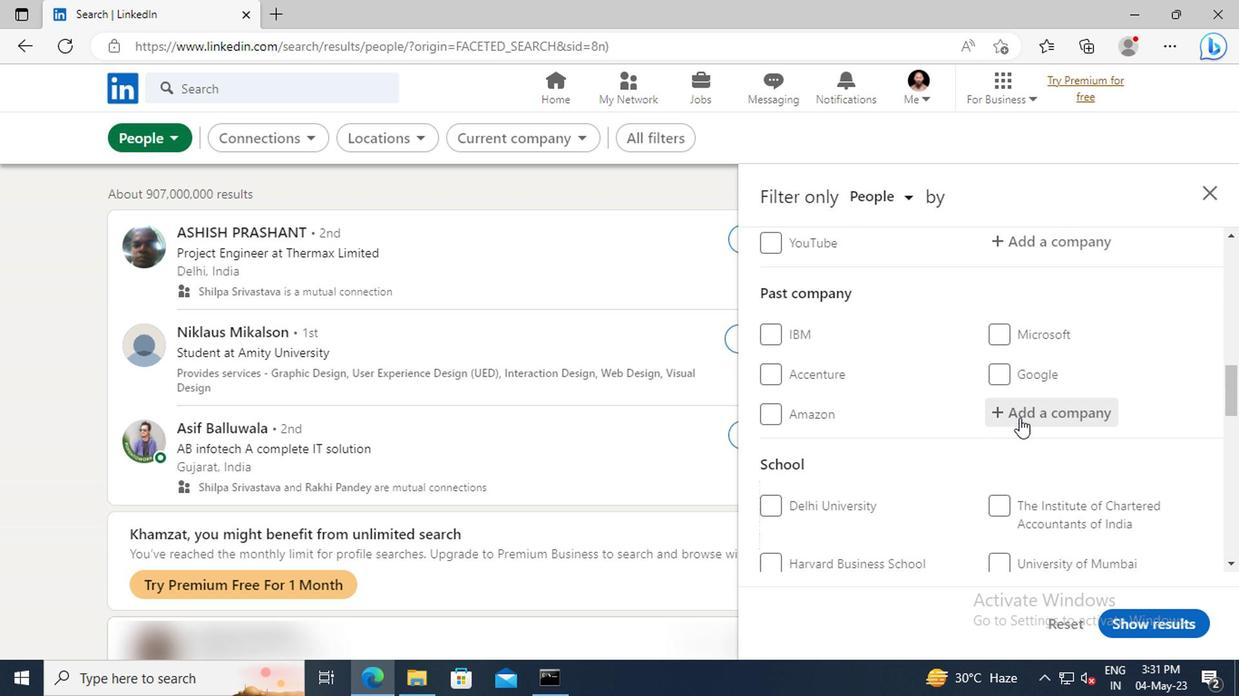 
Action: Mouse scrolled (1015, 418) with delta (0, 0)
Screenshot: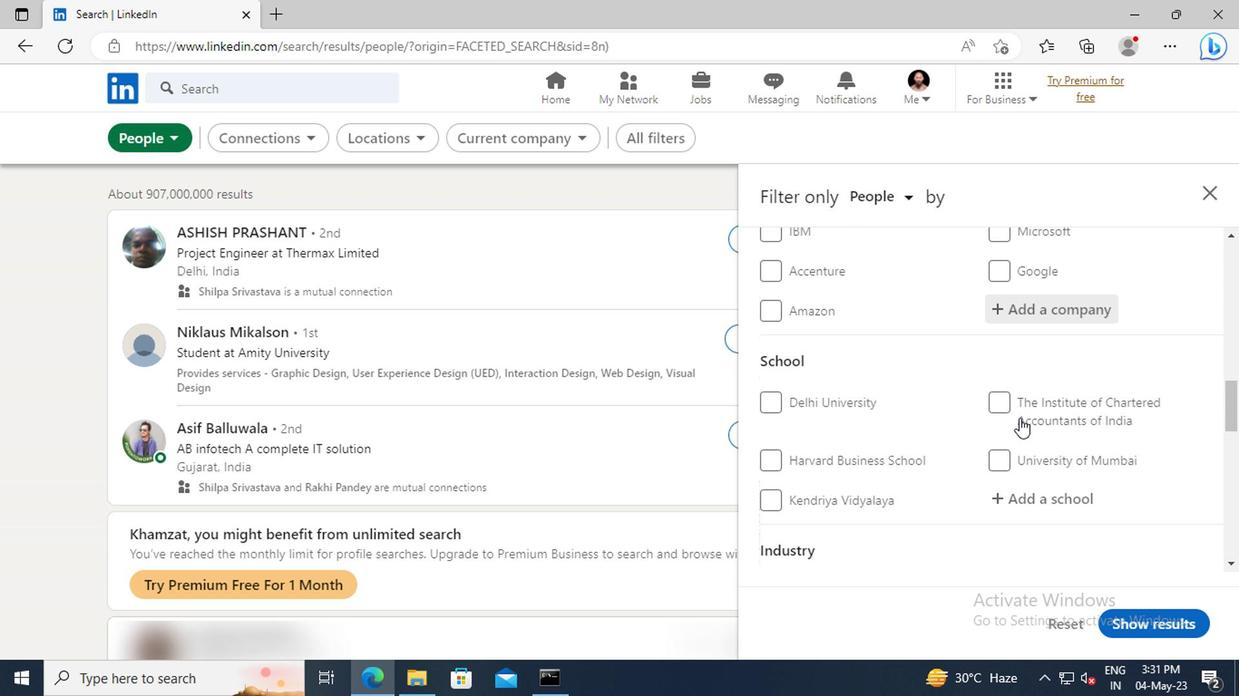 
Action: Mouse scrolled (1015, 418) with delta (0, 0)
Screenshot: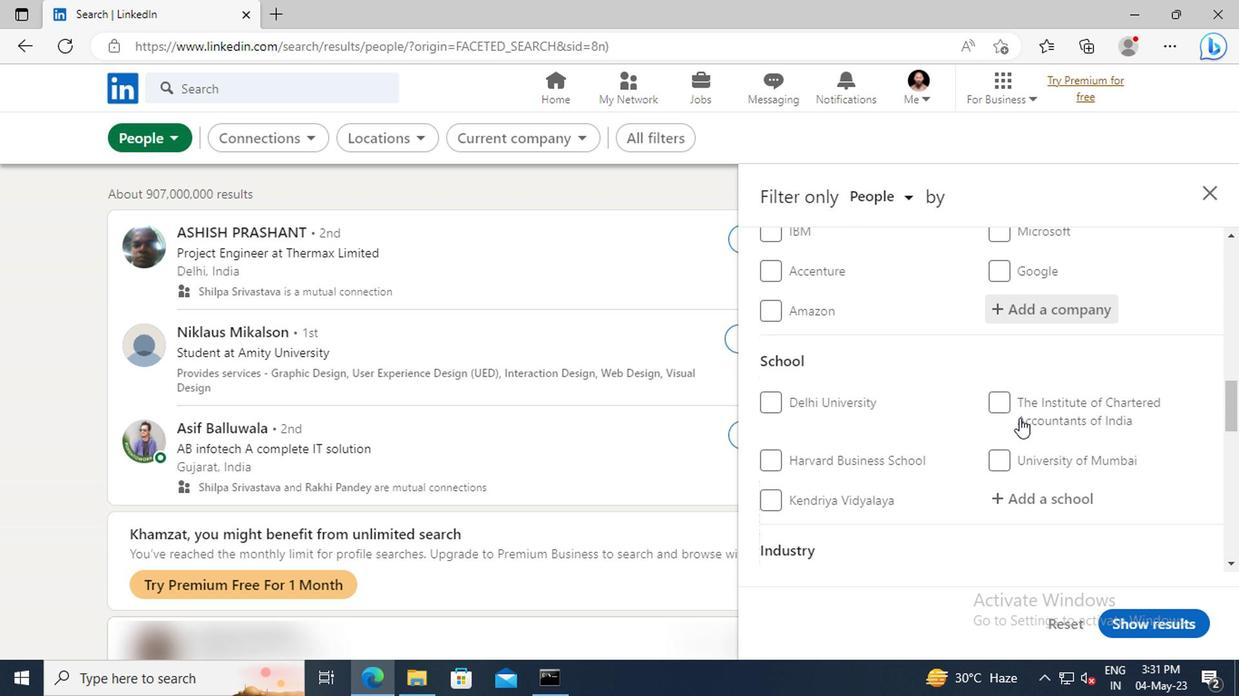 
Action: Mouse moved to (1017, 418)
Screenshot: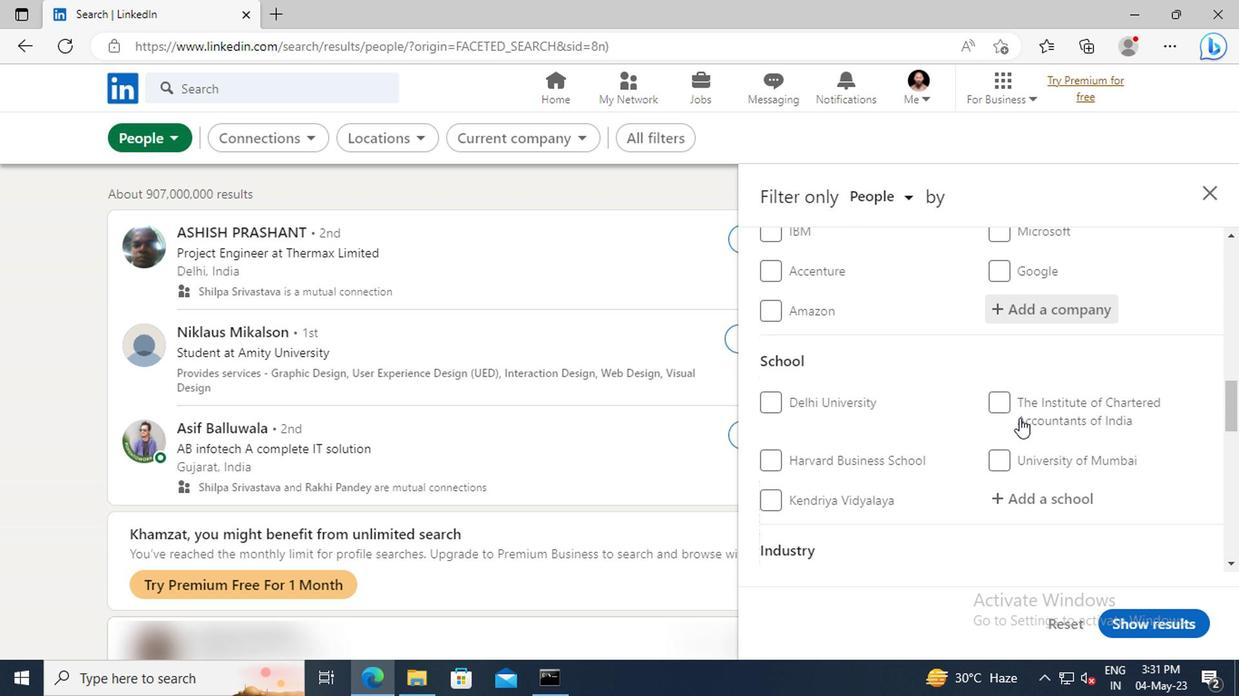 
Action: Mouse scrolled (1017, 418) with delta (0, 0)
Screenshot: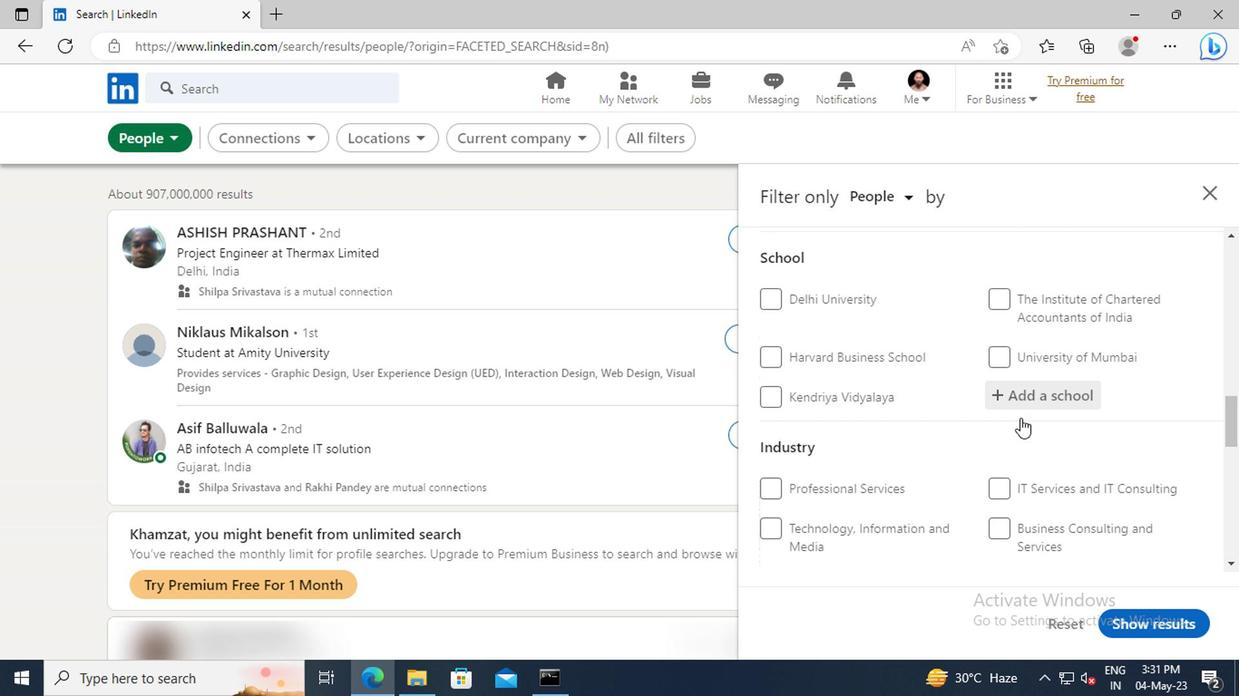 
Action: Mouse scrolled (1017, 418) with delta (0, 0)
Screenshot: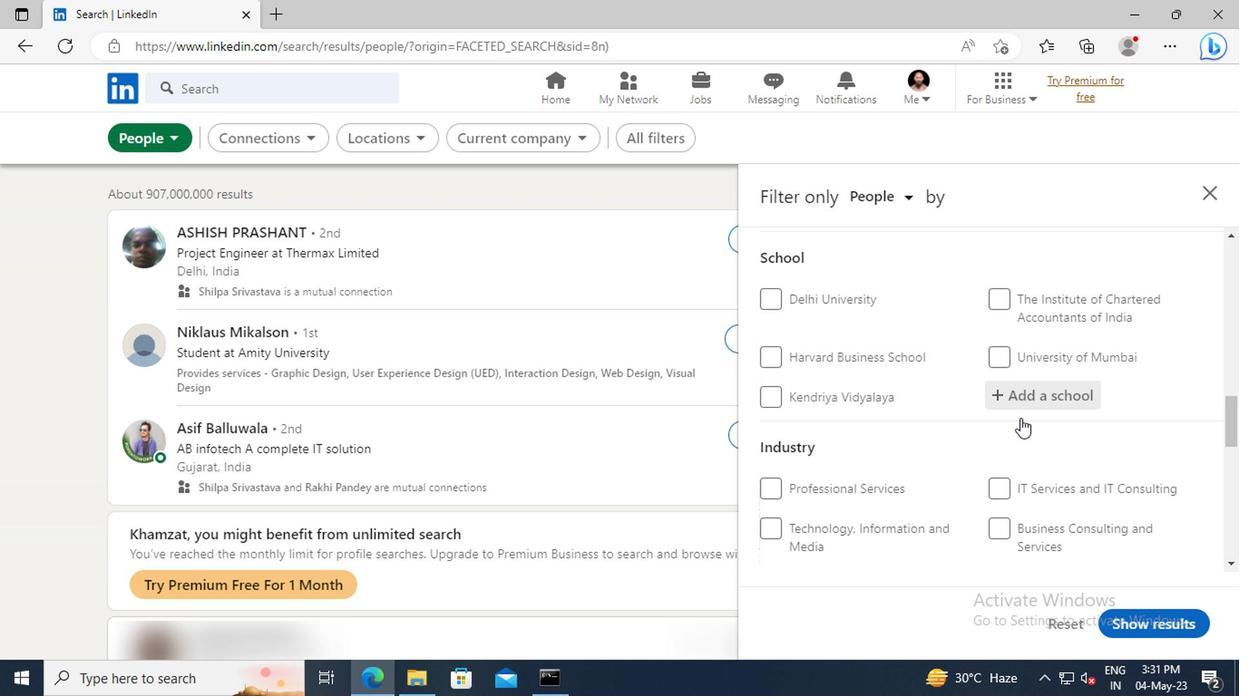 
Action: Mouse scrolled (1017, 418) with delta (0, 0)
Screenshot: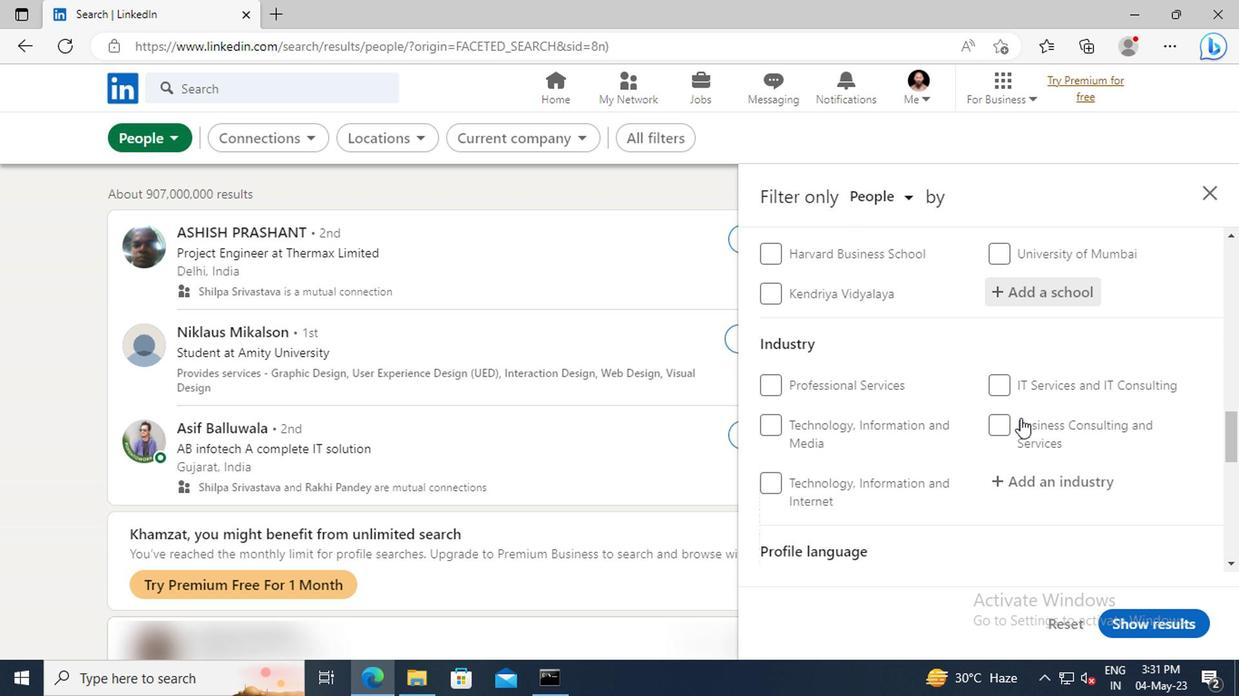 
Action: Mouse scrolled (1017, 418) with delta (0, 0)
Screenshot: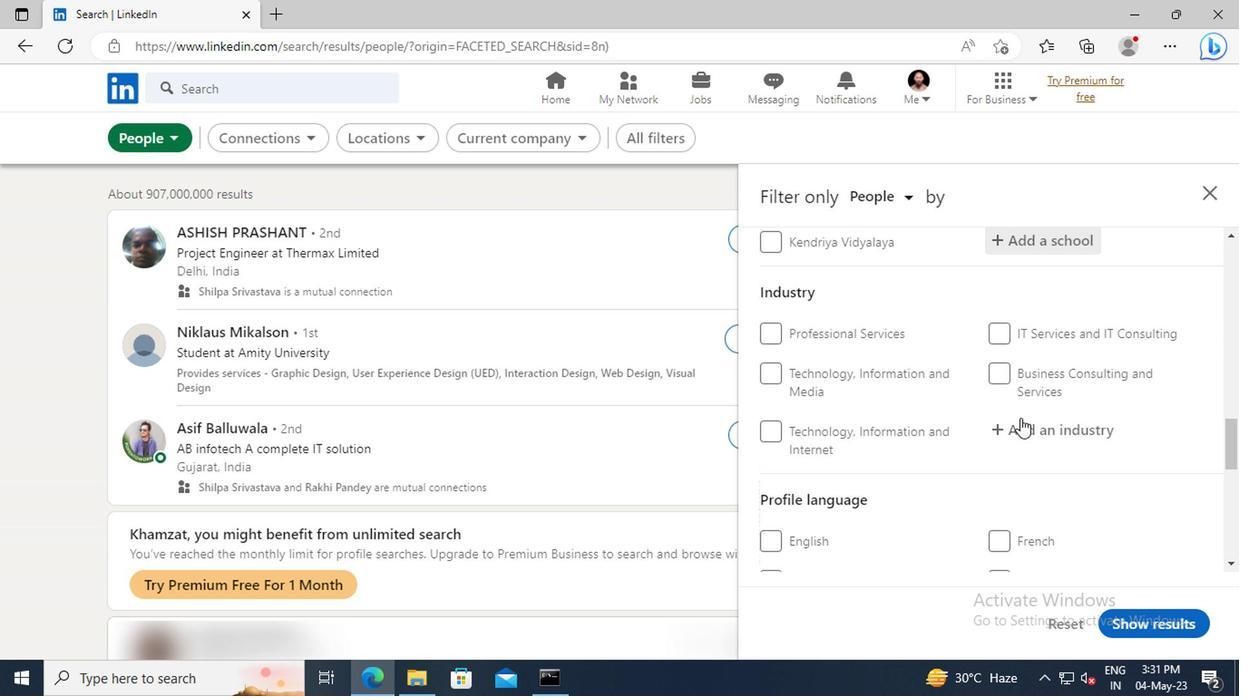 
Action: Mouse scrolled (1017, 418) with delta (0, 0)
Screenshot: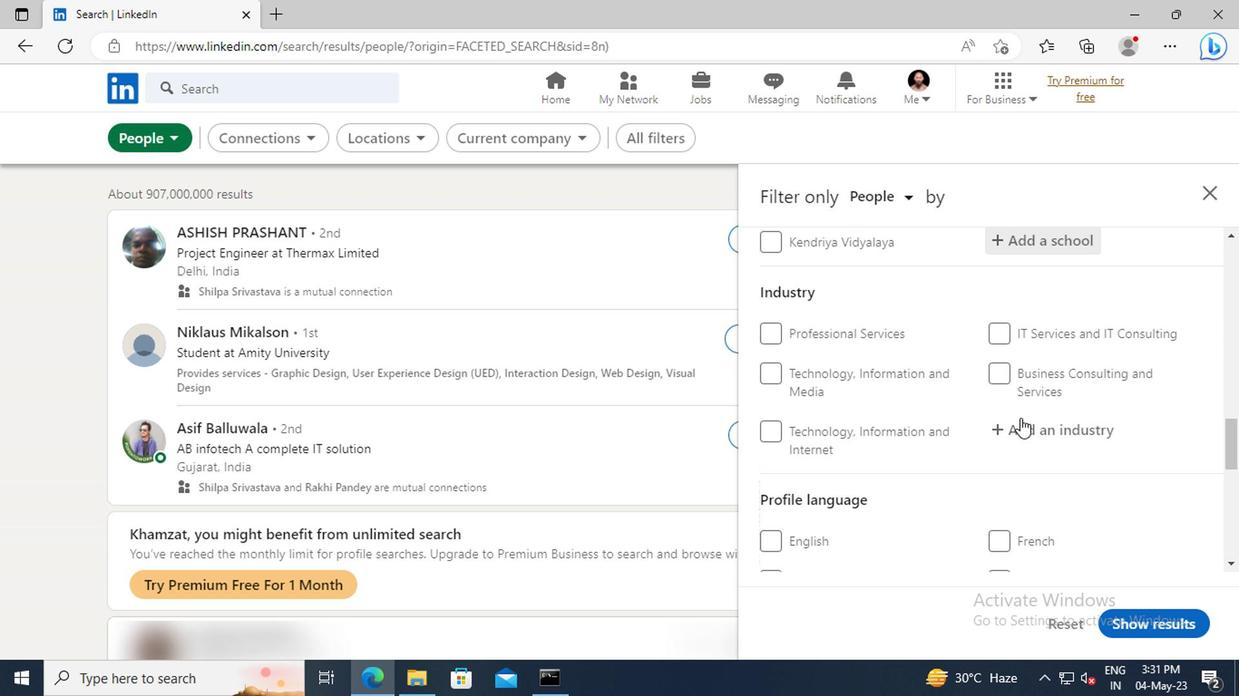 
Action: Mouse moved to (770, 477)
Screenshot: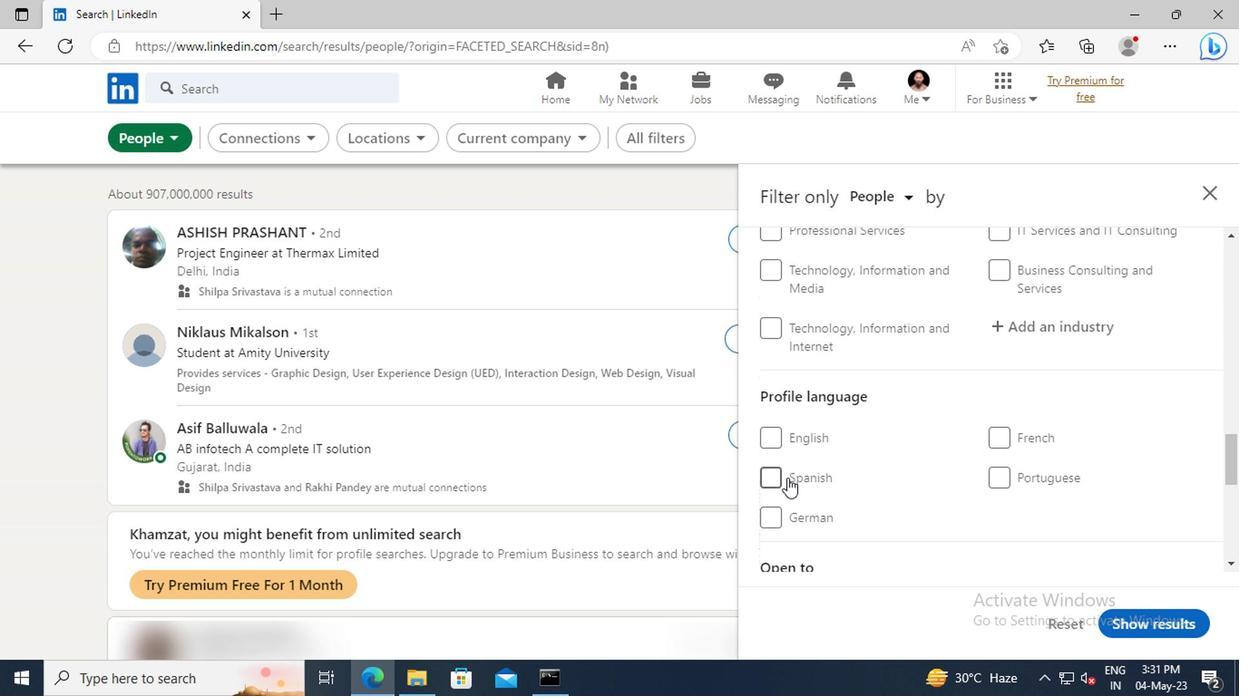 
Action: Mouse pressed left at (770, 477)
Screenshot: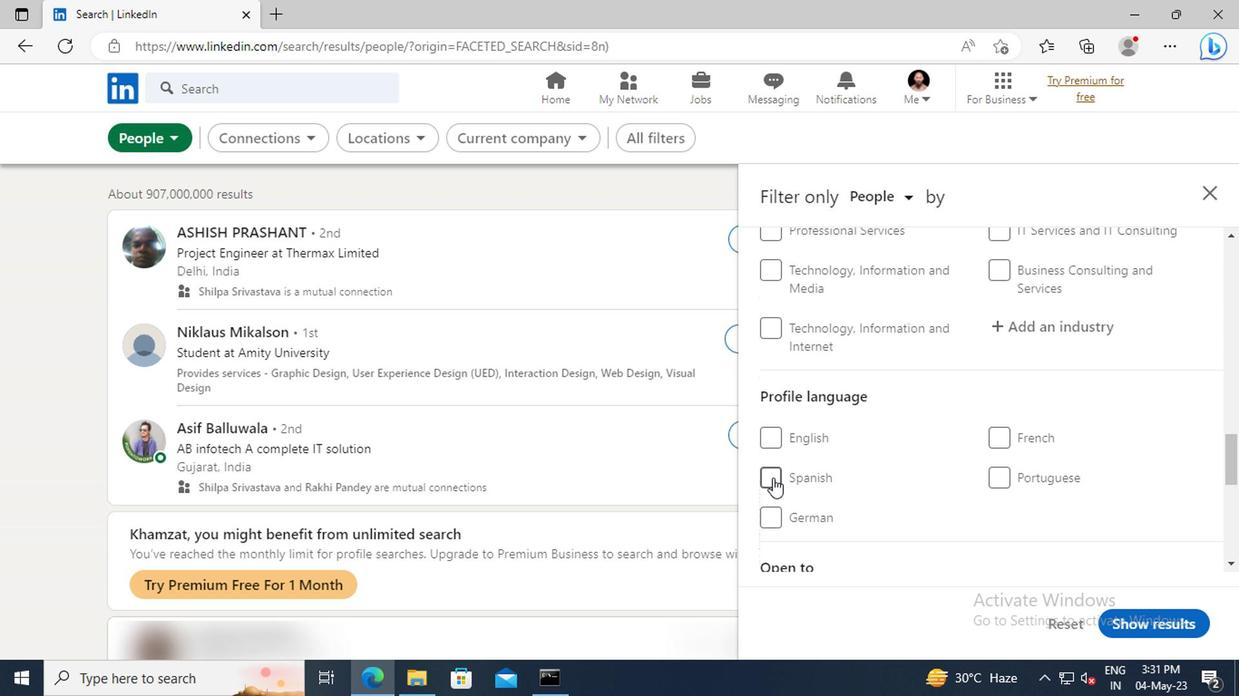 
Action: Mouse moved to (996, 437)
Screenshot: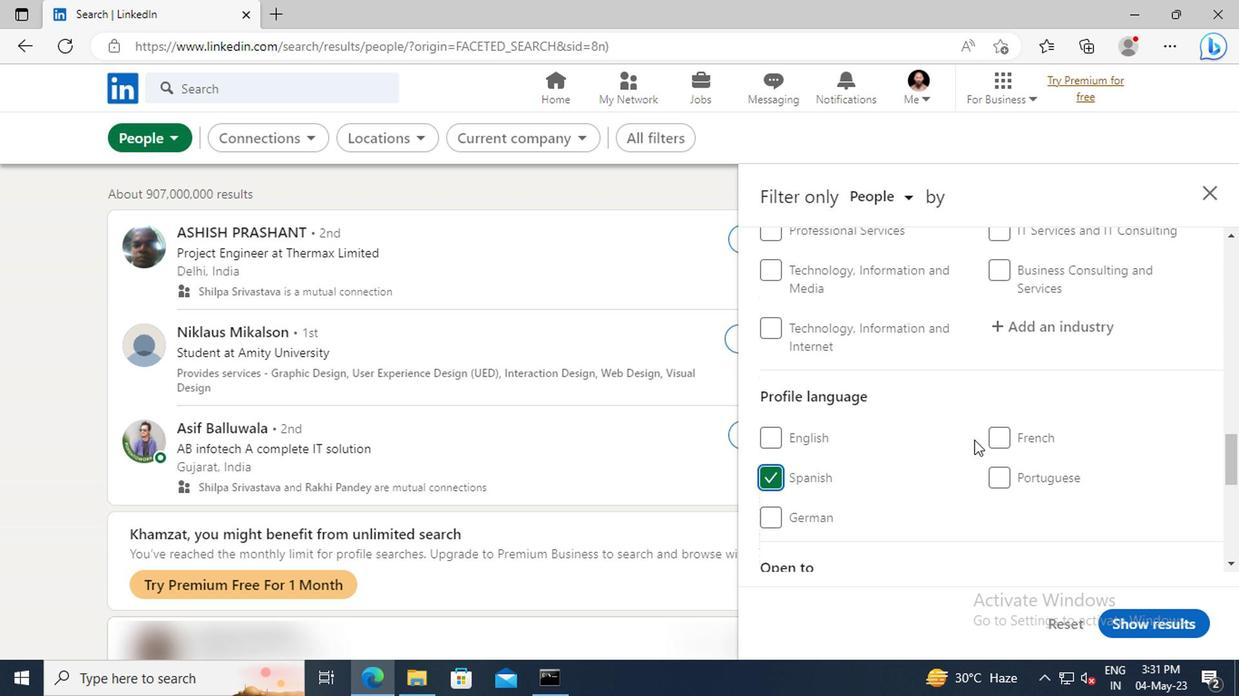 
Action: Mouse scrolled (996, 438) with delta (0, 1)
Screenshot: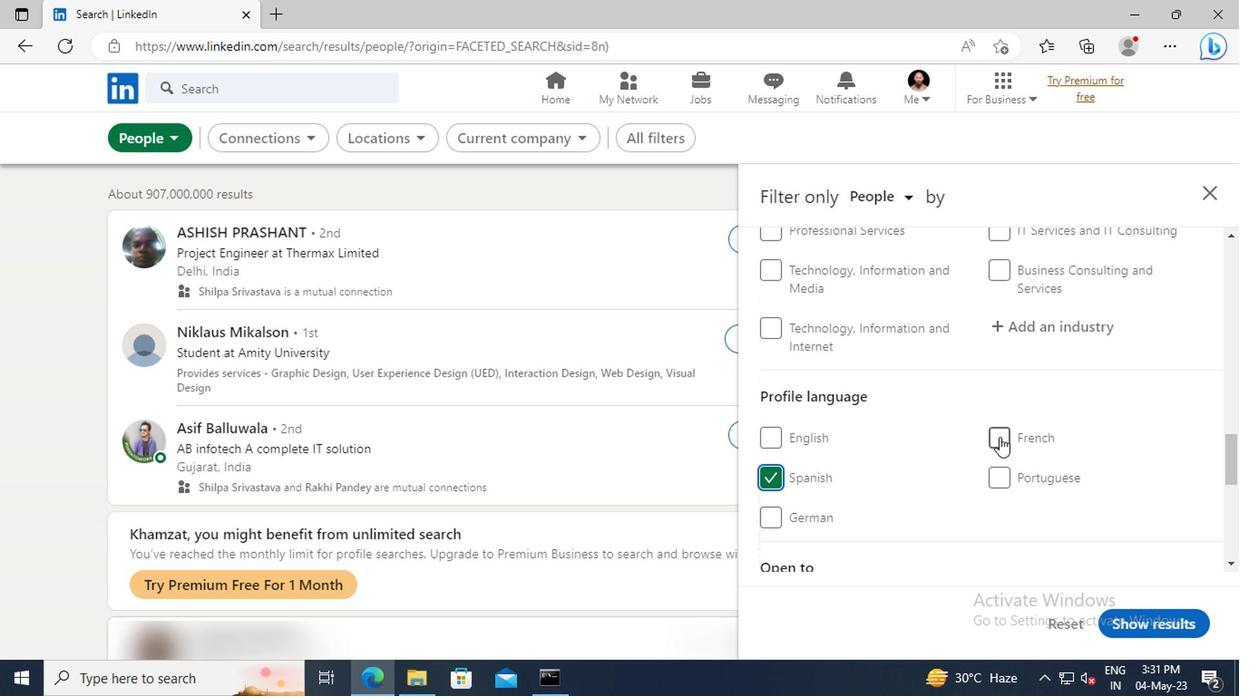 
Action: Mouse scrolled (996, 438) with delta (0, 1)
Screenshot: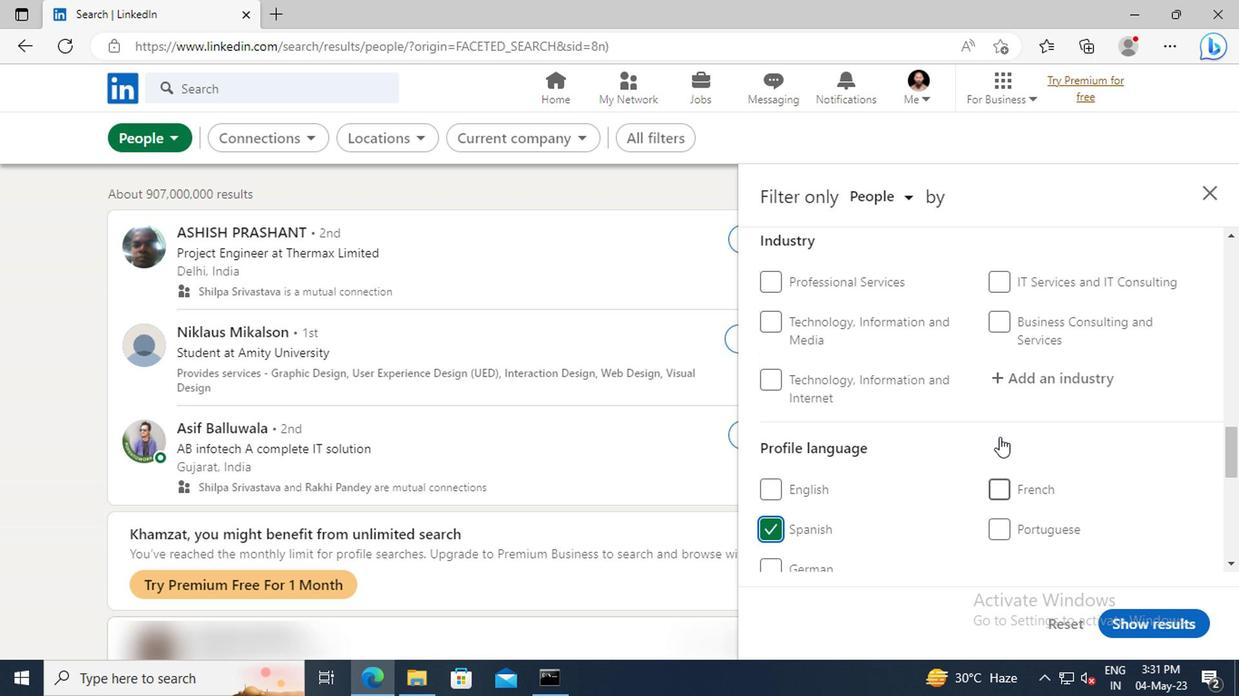 
Action: Mouse scrolled (996, 438) with delta (0, 1)
Screenshot: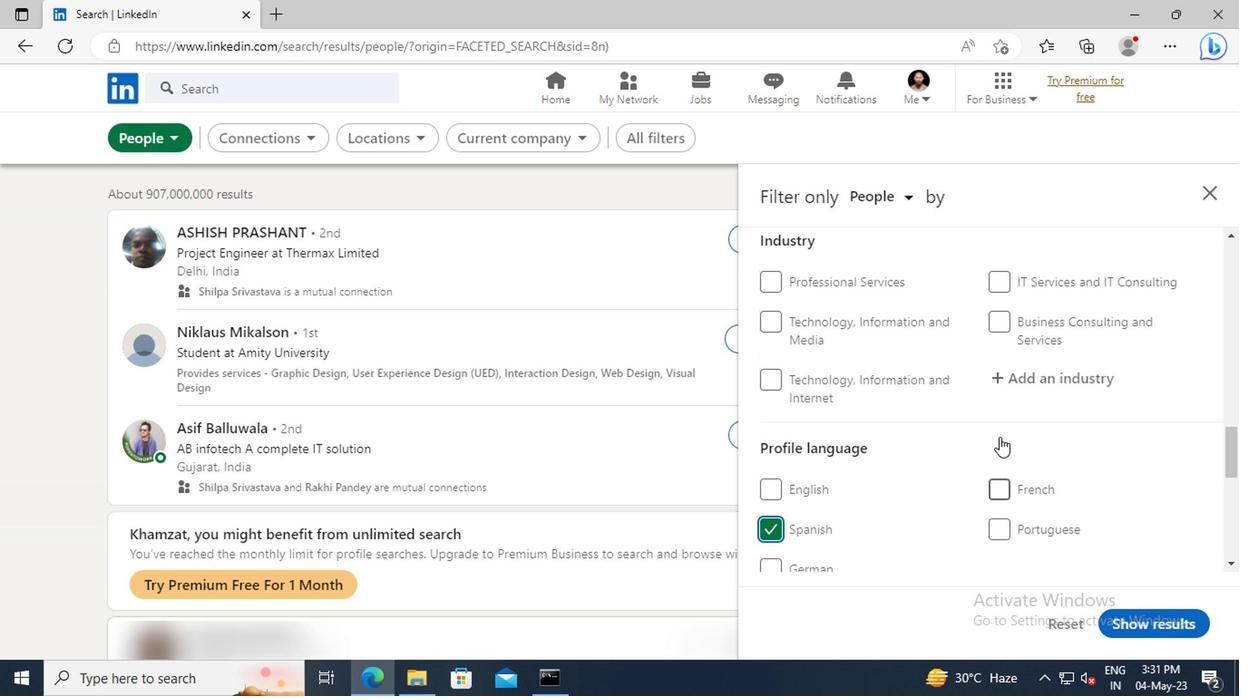 
Action: Mouse scrolled (996, 438) with delta (0, 1)
Screenshot: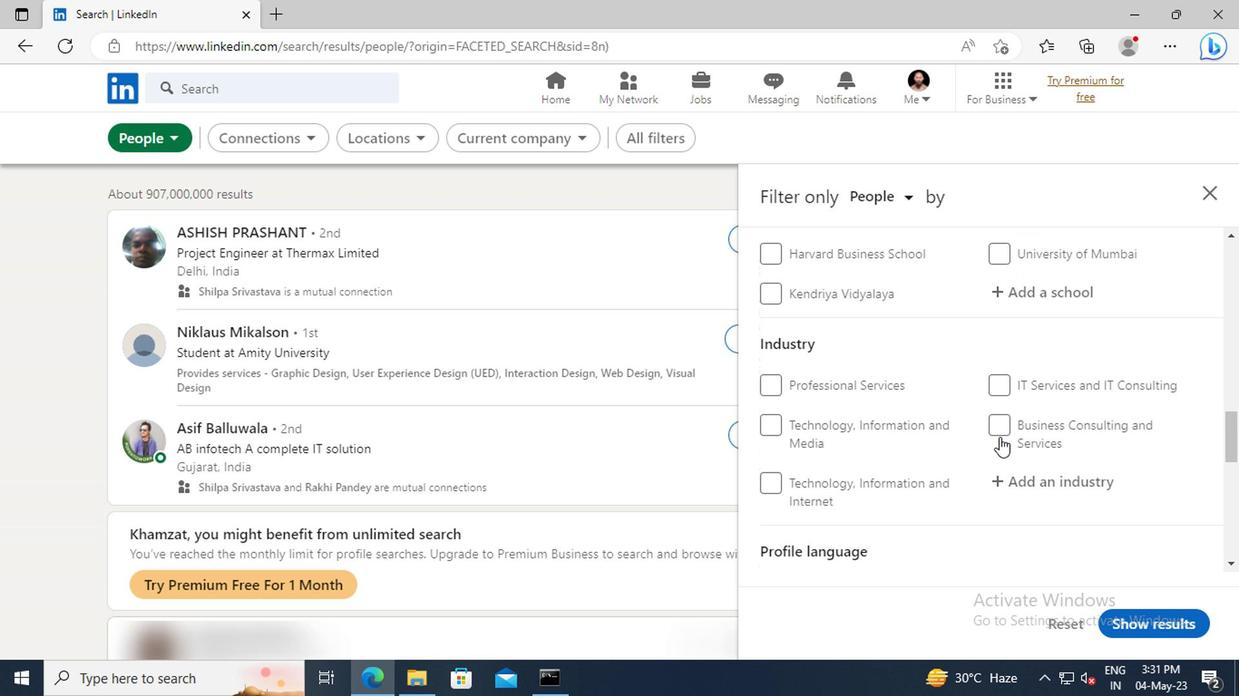 
Action: Mouse scrolled (996, 438) with delta (0, 1)
Screenshot: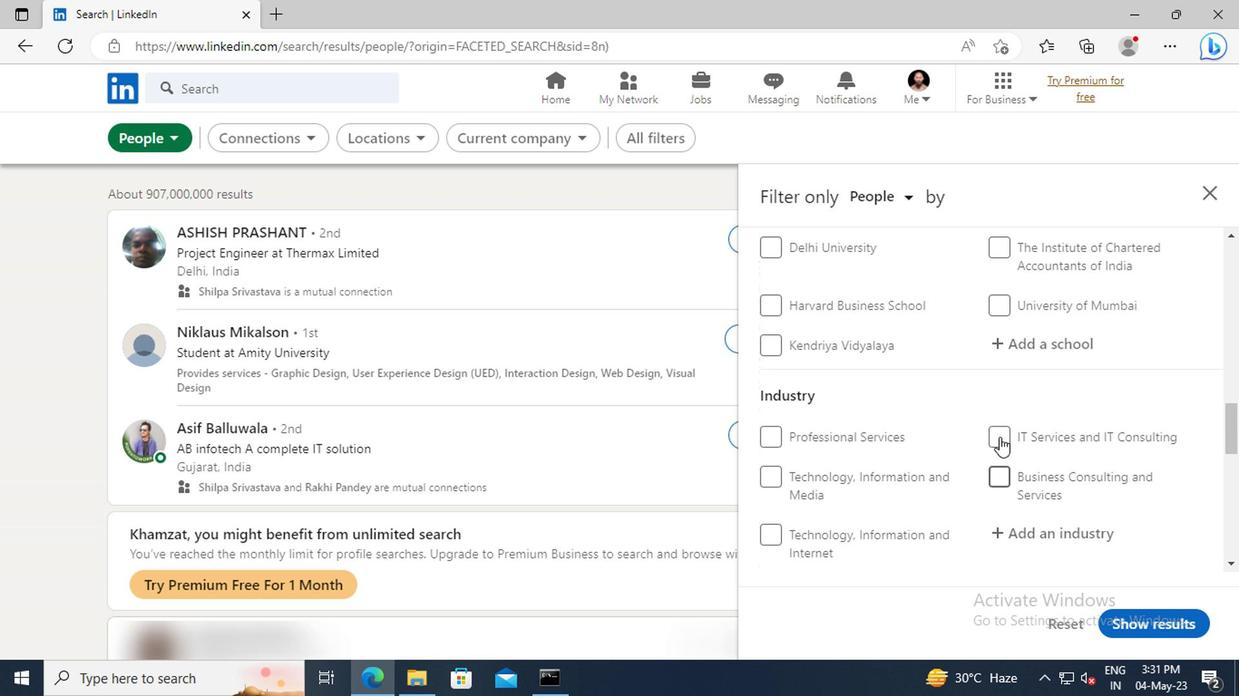 
Action: Mouse scrolled (996, 438) with delta (0, 1)
Screenshot: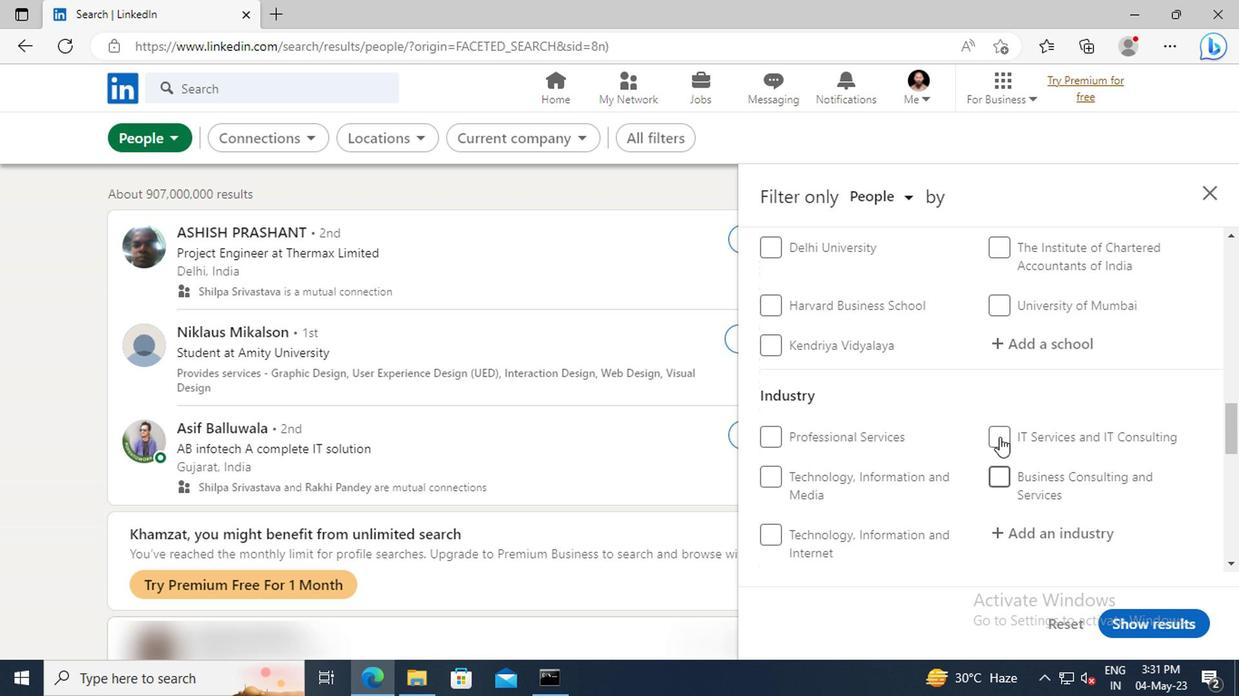 
Action: Mouse moved to (997, 436)
Screenshot: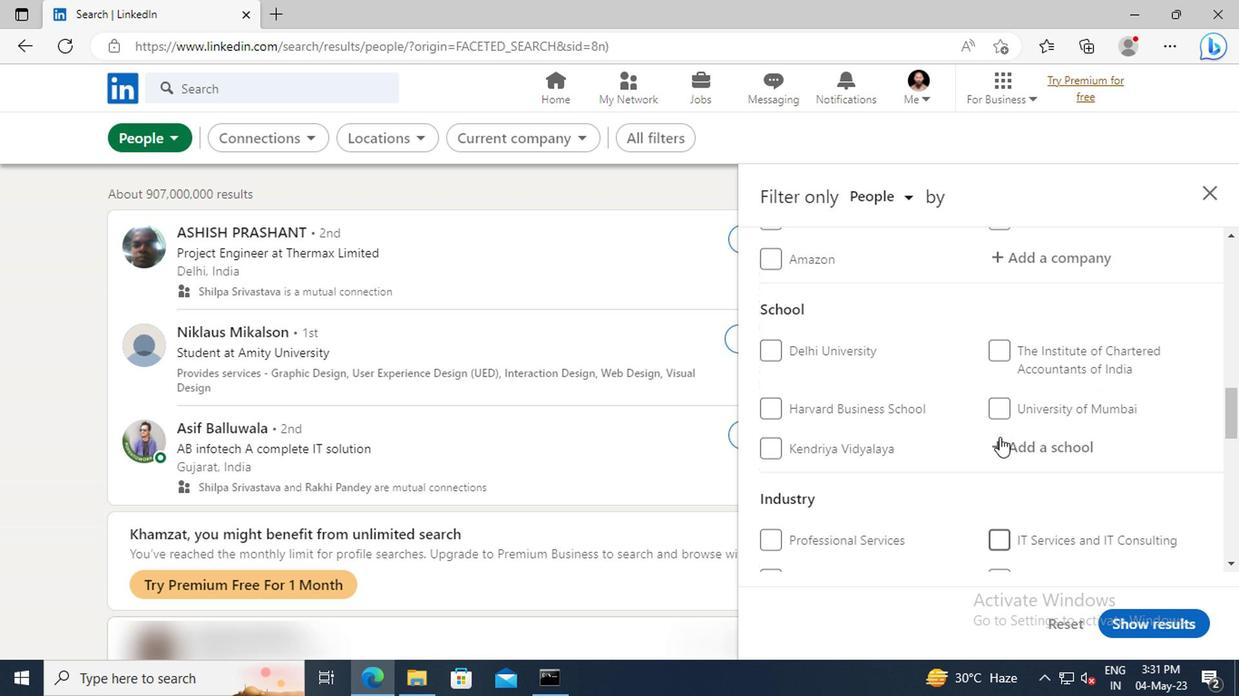 
Action: Mouse scrolled (997, 437) with delta (0, 0)
Screenshot: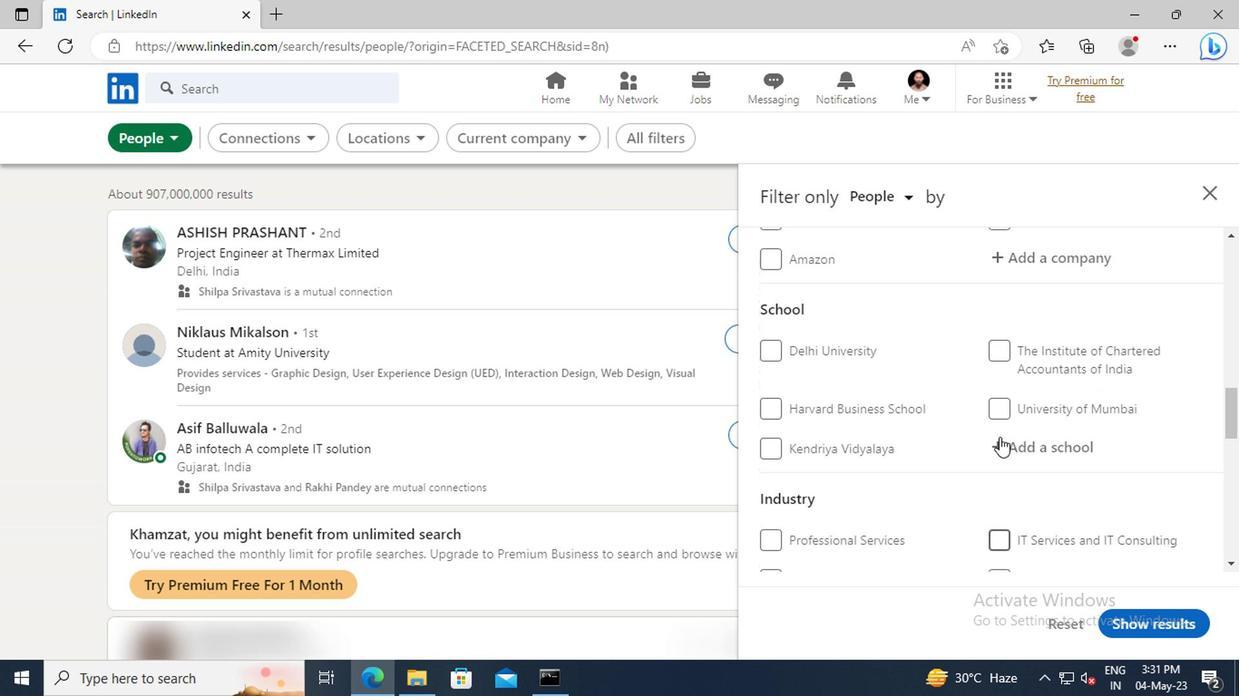 
Action: Mouse scrolled (997, 437) with delta (0, 0)
Screenshot: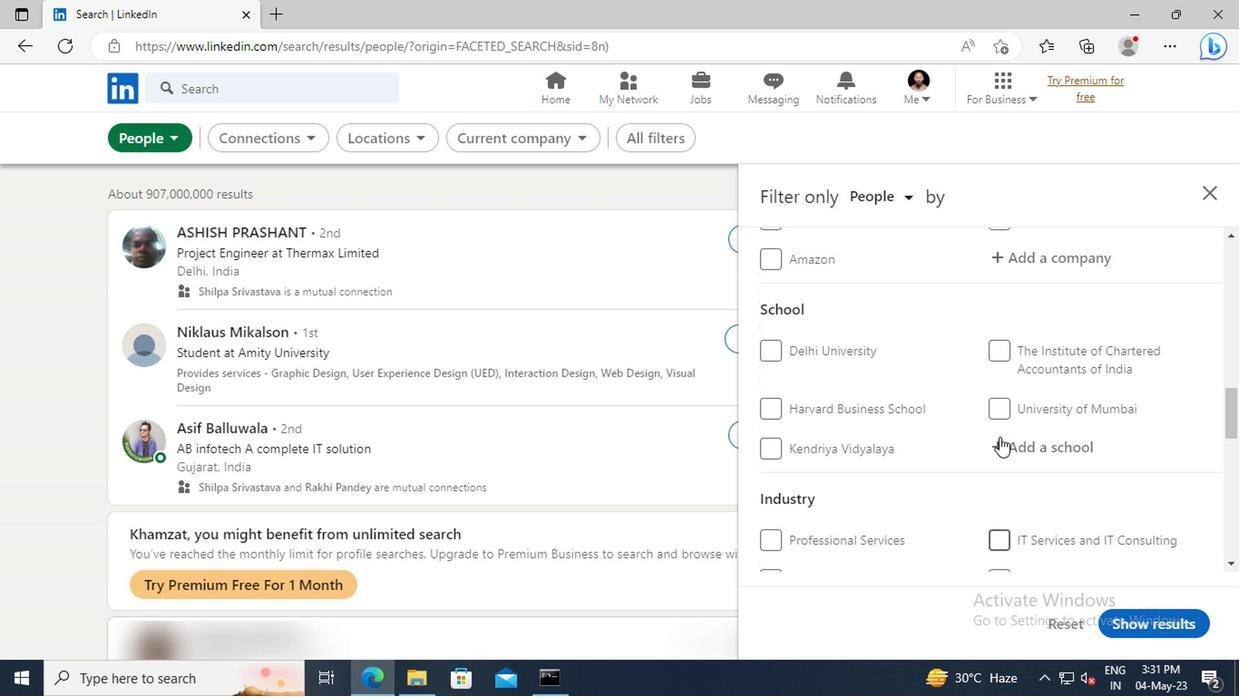 
Action: Mouse scrolled (997, 437) with delta (0, 0)
Screenshot: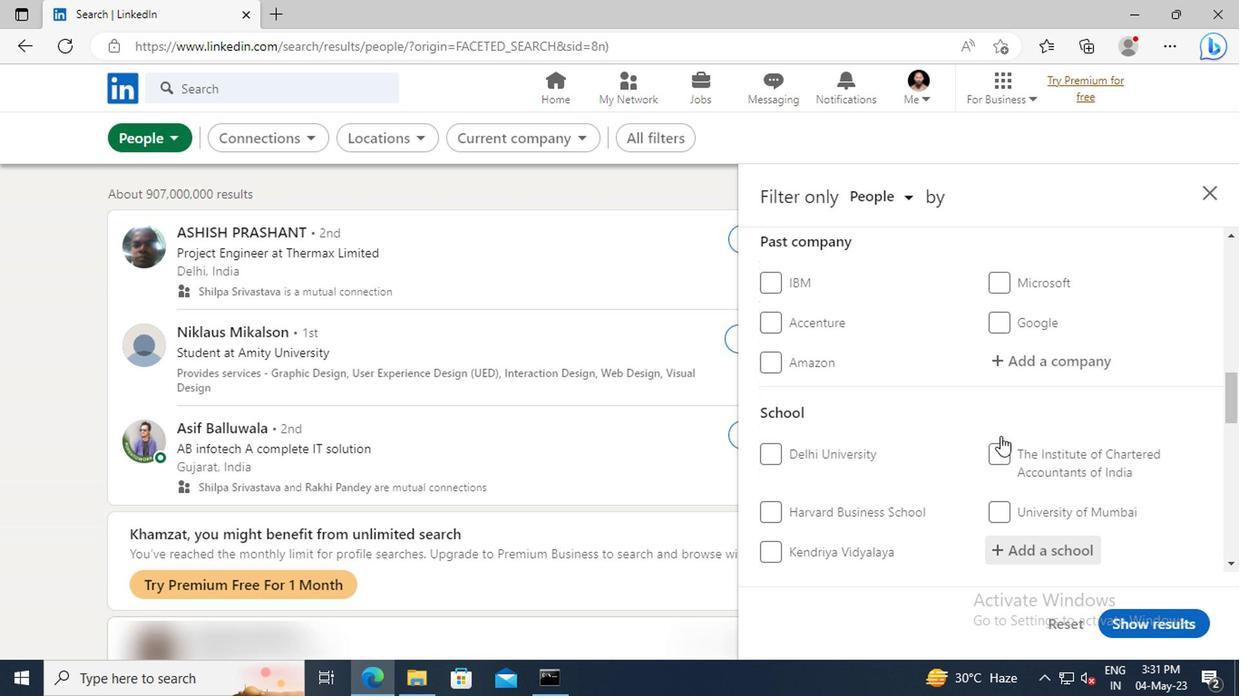 
Action: Mouse scrolled (997, 437) with delta (0, 0)
Screenshot: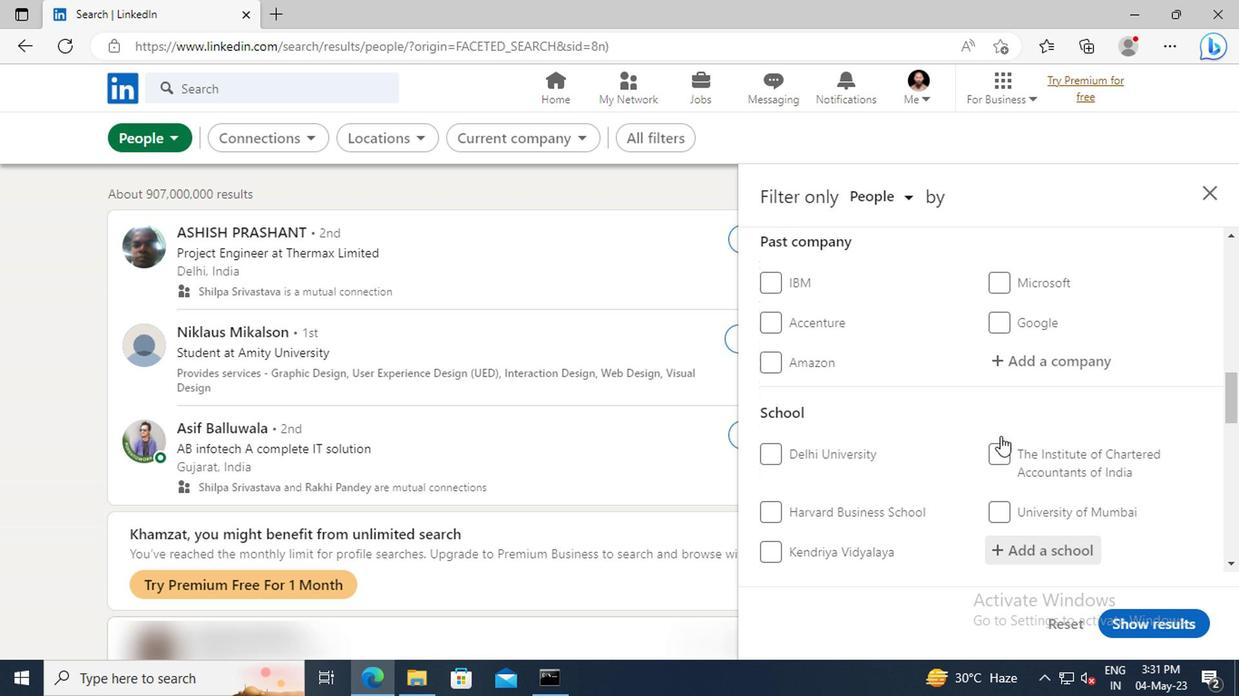 
Action: Mouse scrolled (997, 437) with delta (0, 0)
Screenshot: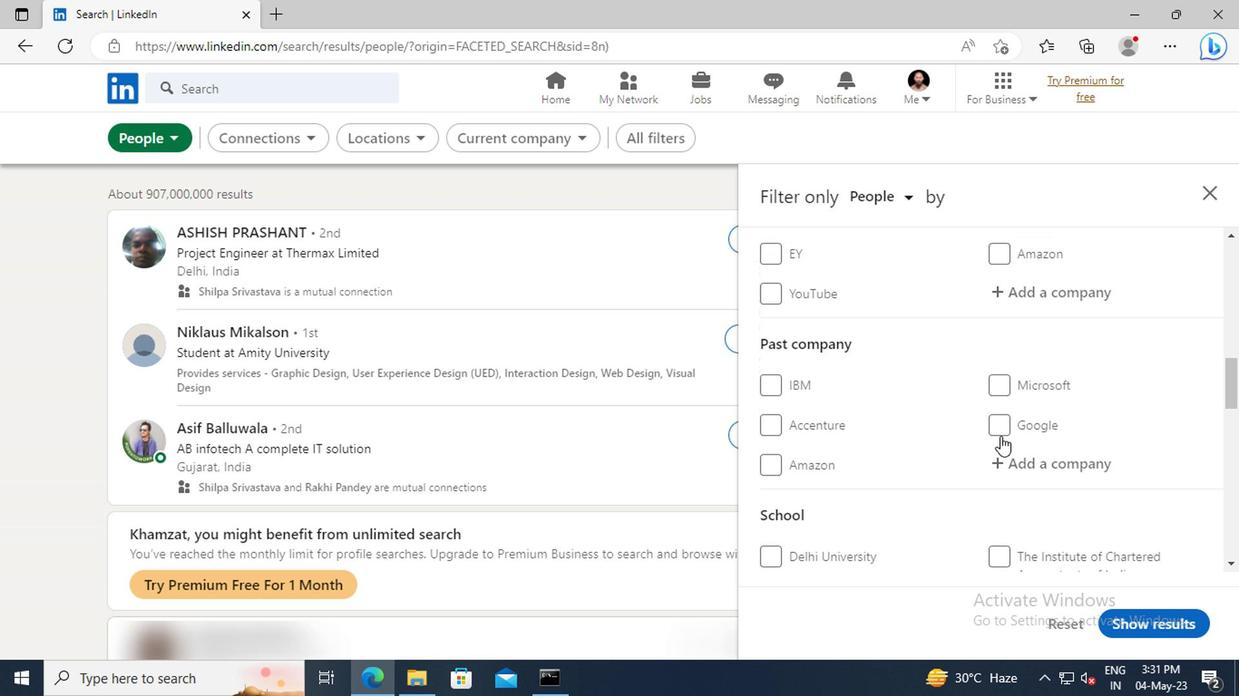 
Action: Mouse scrolled (997, 437) with delta (0, 0)
Screenshot: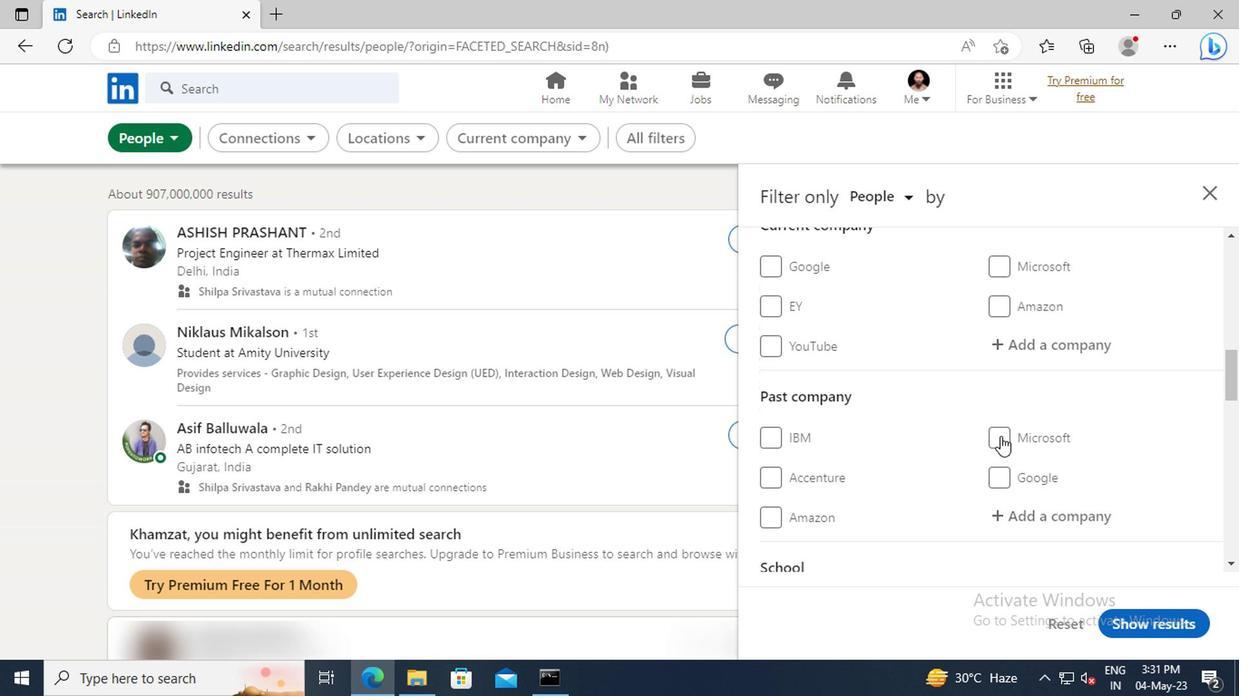 
Action: Mouse moved to (1001, 403)
Screenshot: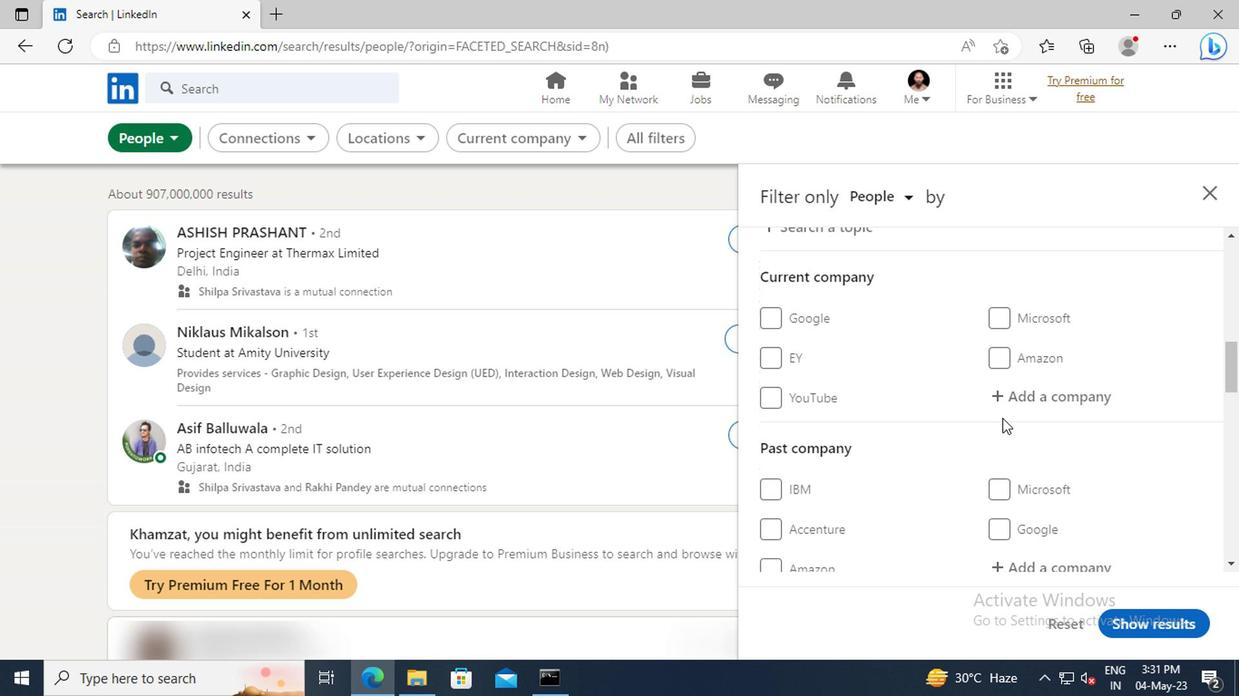 
Action: Mouse pressed left at (1001, 403)
Screenshot: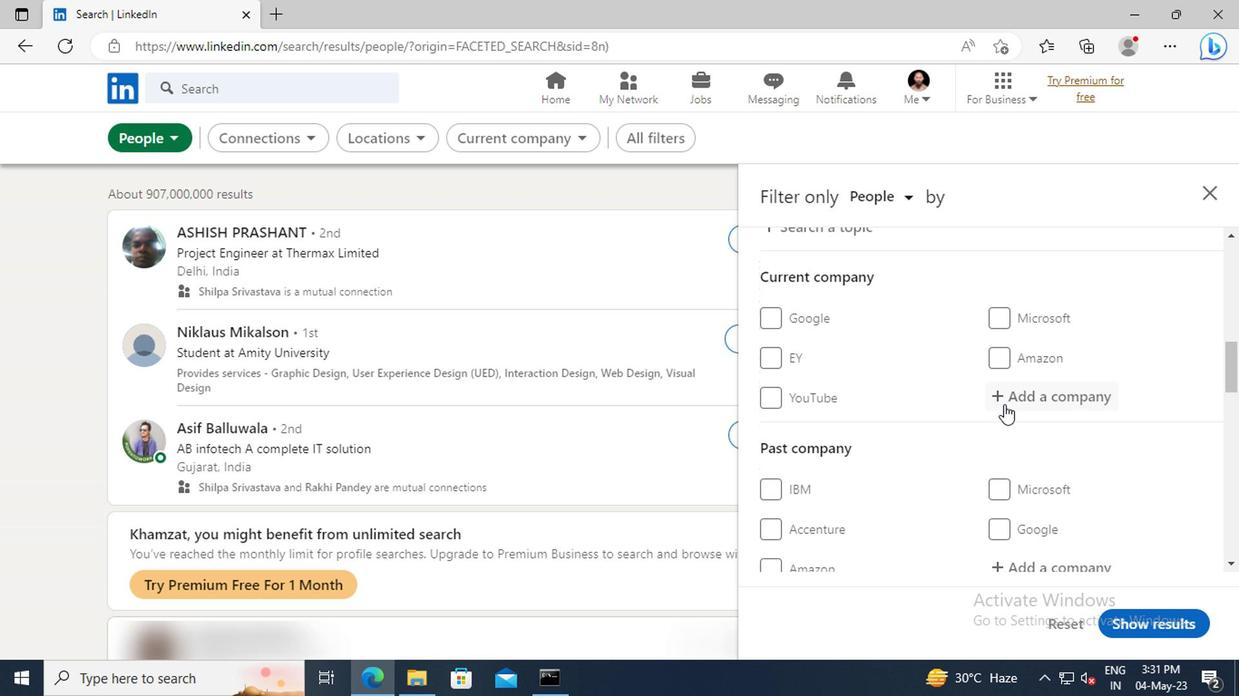
Action: Mouse moved to (992, 408)
Screenshot: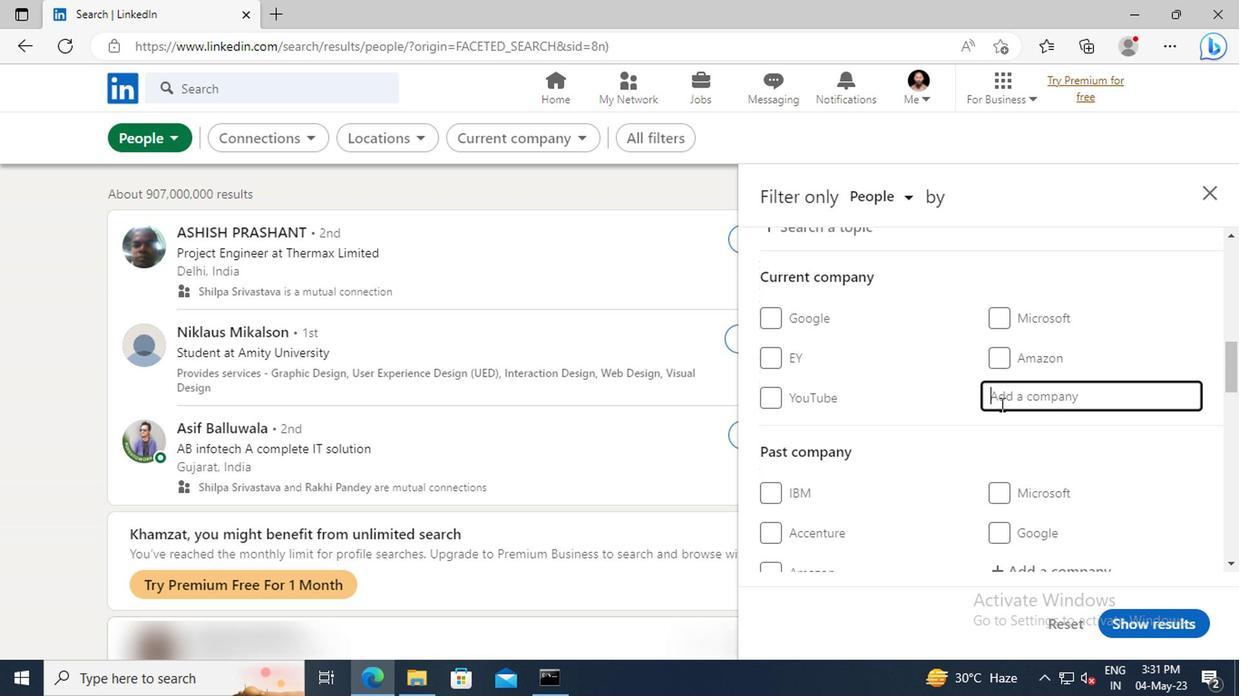 
Action: Key pressed <Key.shift>MECHANICAL<Key.space><Key.shift>ENGINEERING<Key.space><Key.shift>DES
Screenshot: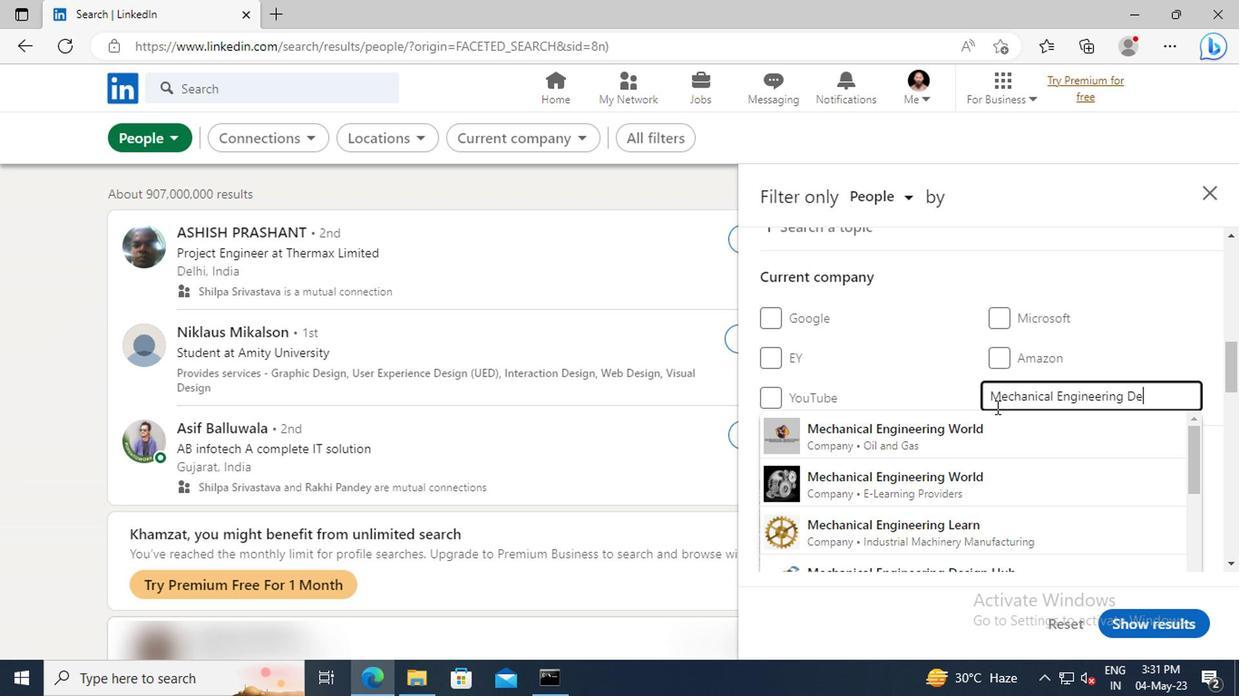 
Action: Mouse moved to (998, 438)
Screenshot: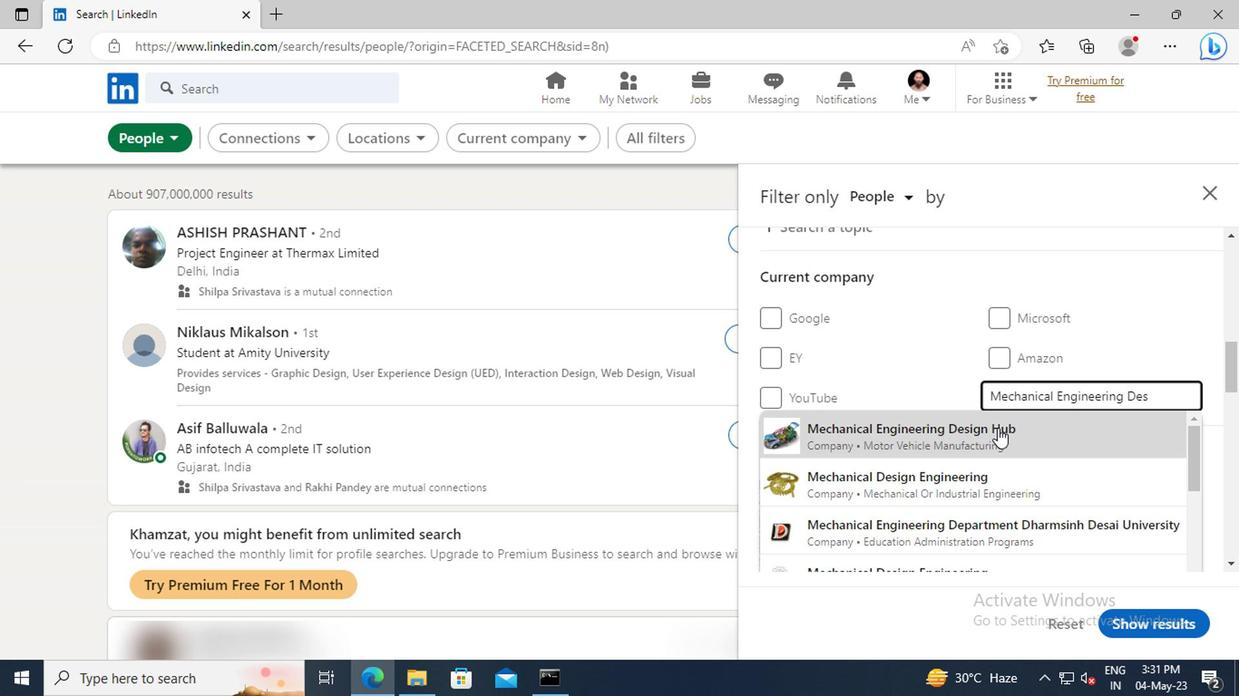 
Action: Mouse pressed left at (998, 438)
Screenshot: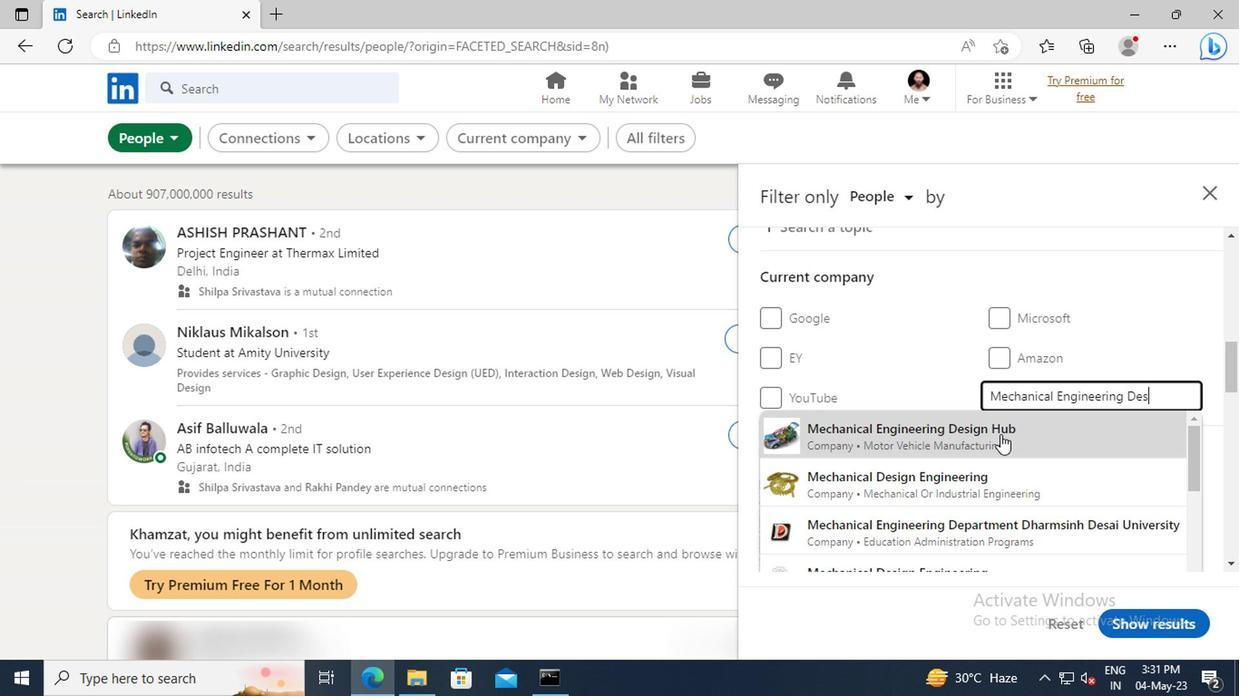 
Action: Mouse scrolled (998, 437) with delta (0, -1)
Screenshot: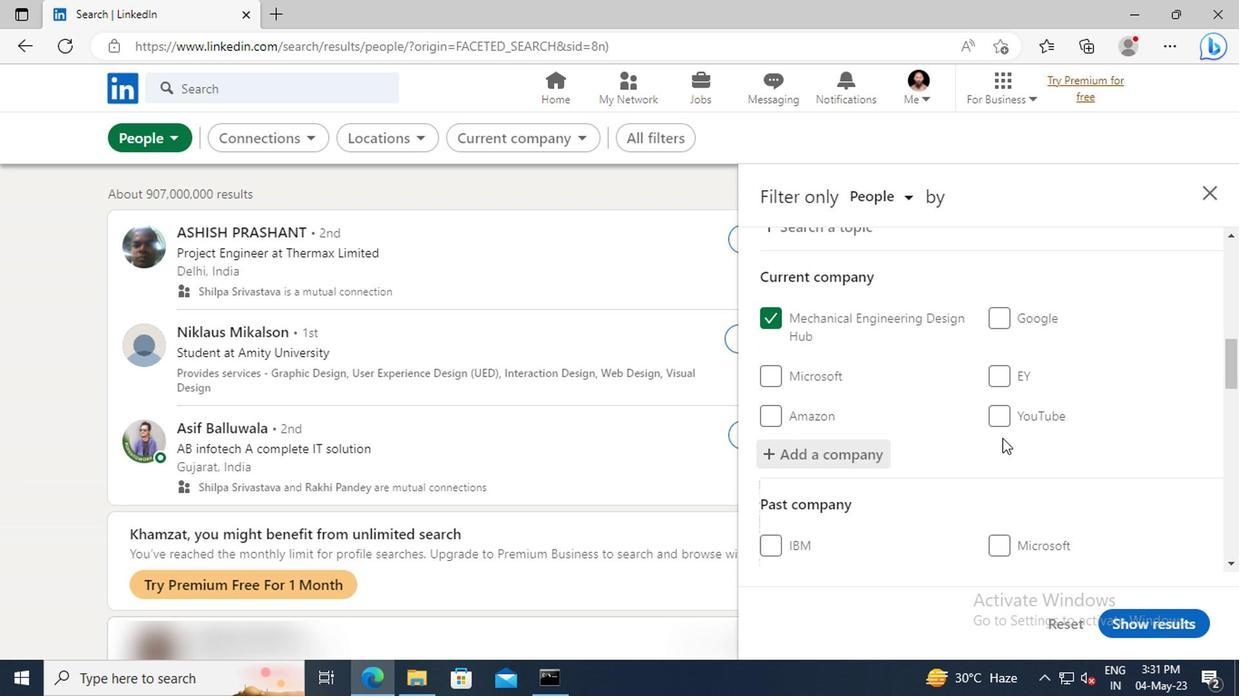 
Action: Mouse scrolled (998, 437) with delta (0, -1)
Screenshot: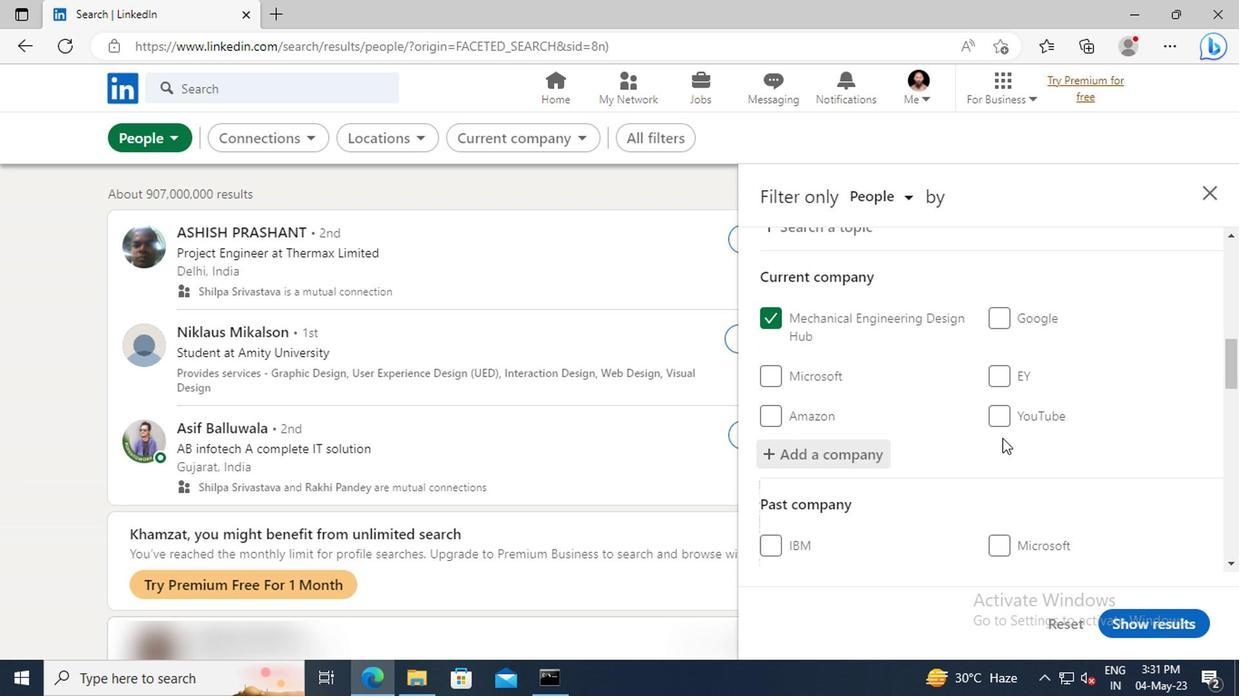 
Action: Mouse moved to (999, 427)
Screenshot: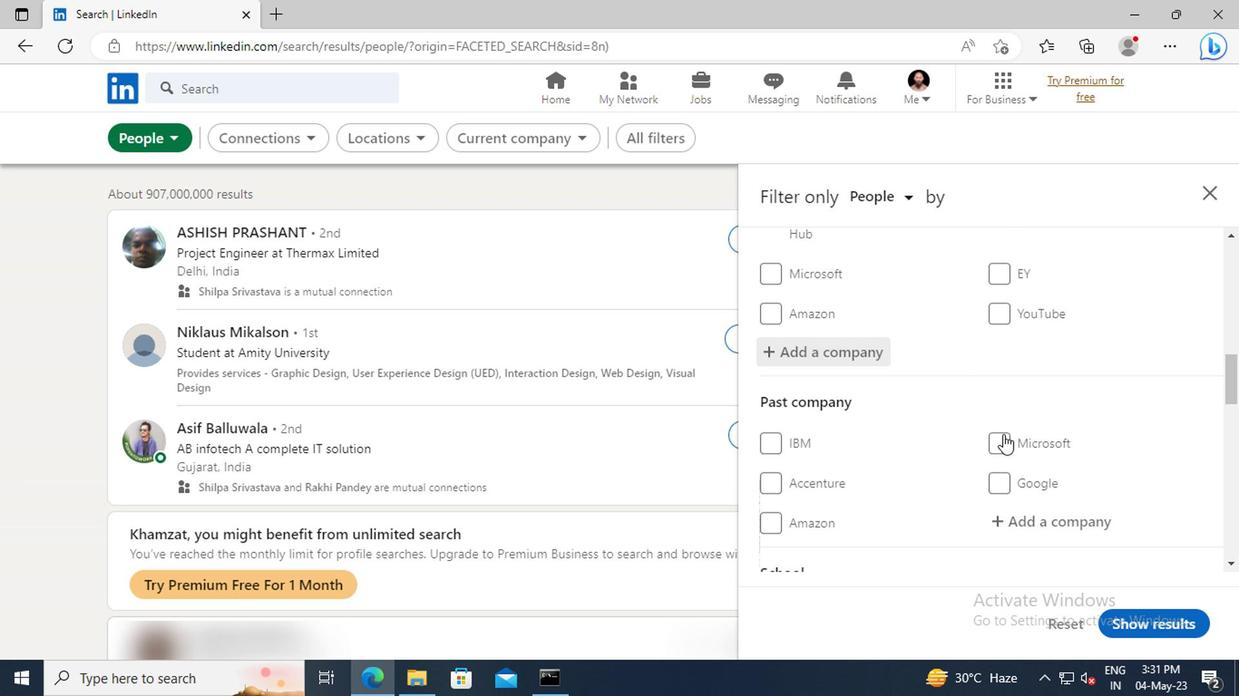 
Action: Mouse scrolled (999, 427) with delta (0, 0)
Screenshot: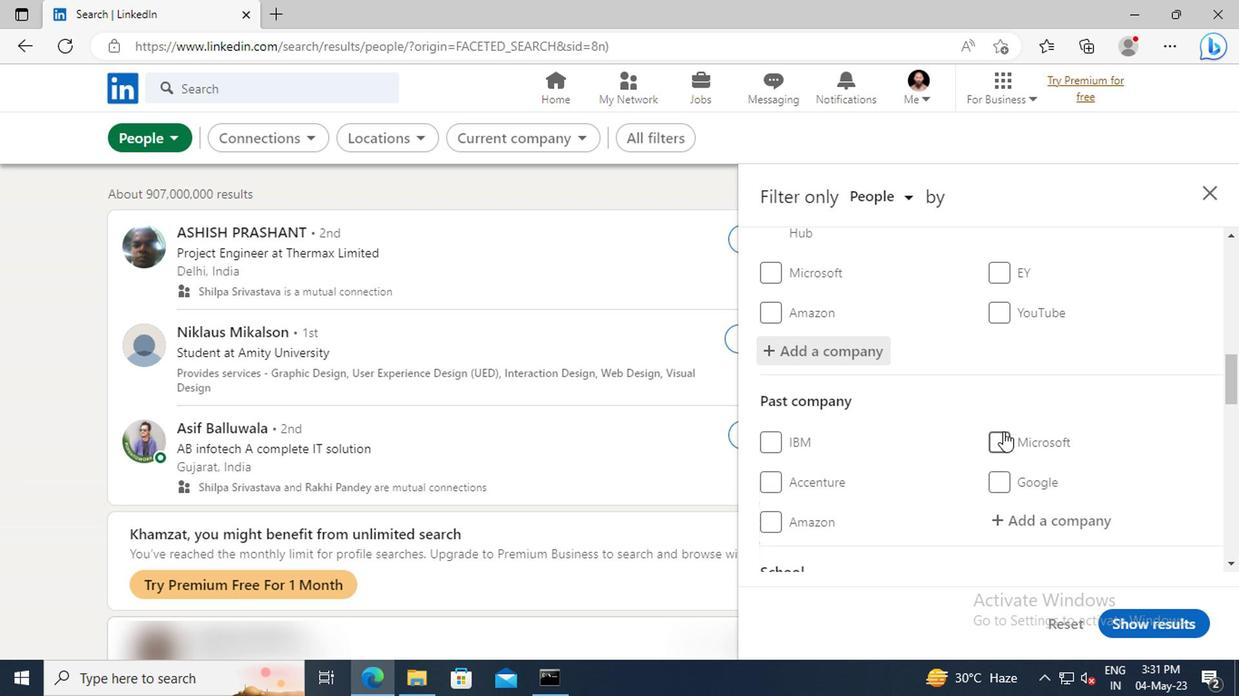 
Action: Mouse scrolled (999, 427) with delta (0, 0)
Screenshot: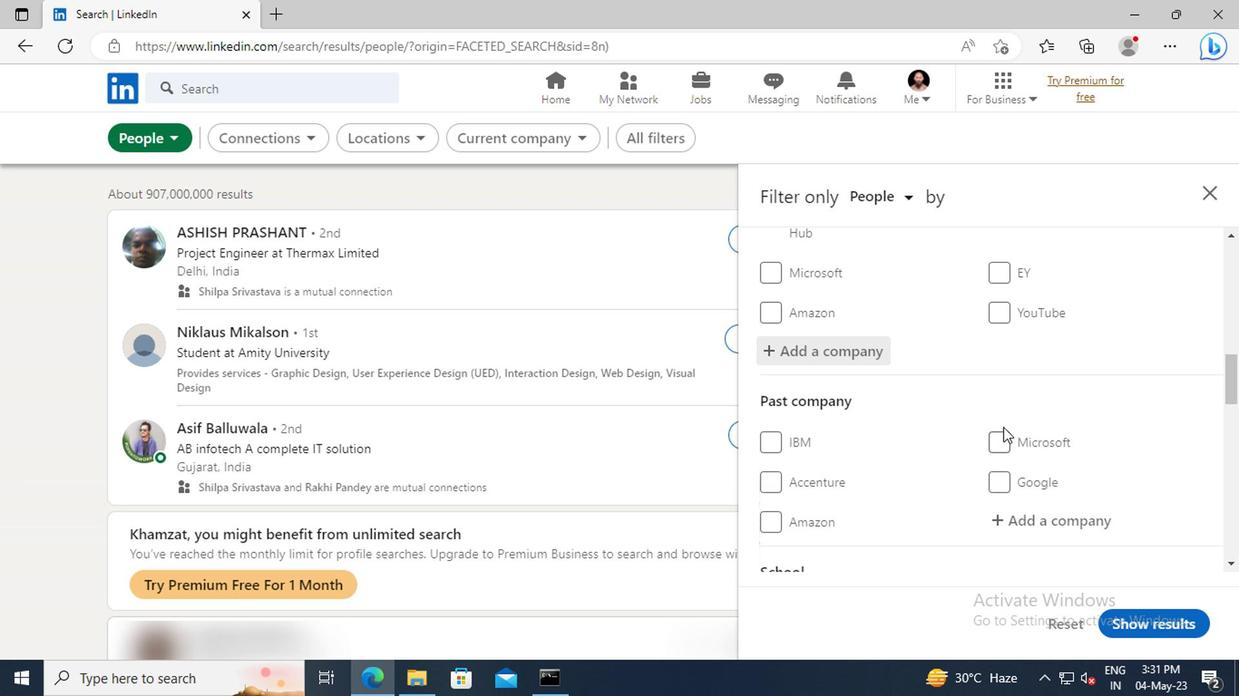 
Action: Mouse moved to (999, 421)
Screenshot: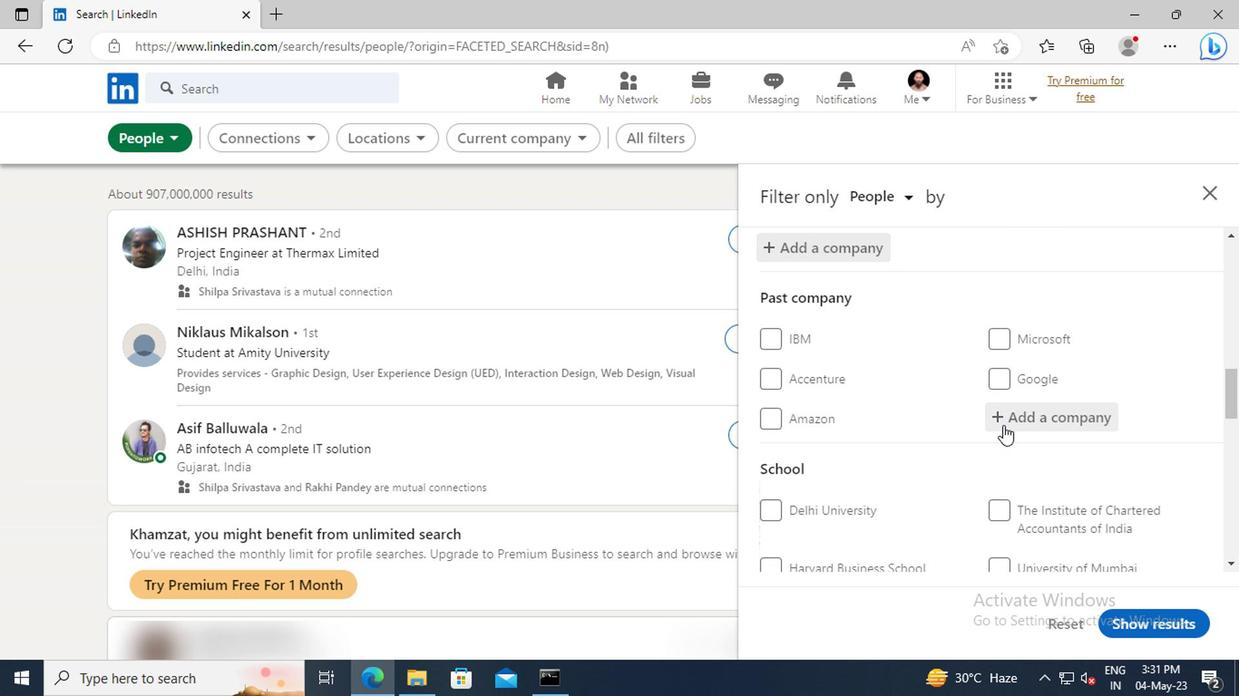 
Action: Mouse scrolled (999, 420) with delta (0, 0)
Screenshot: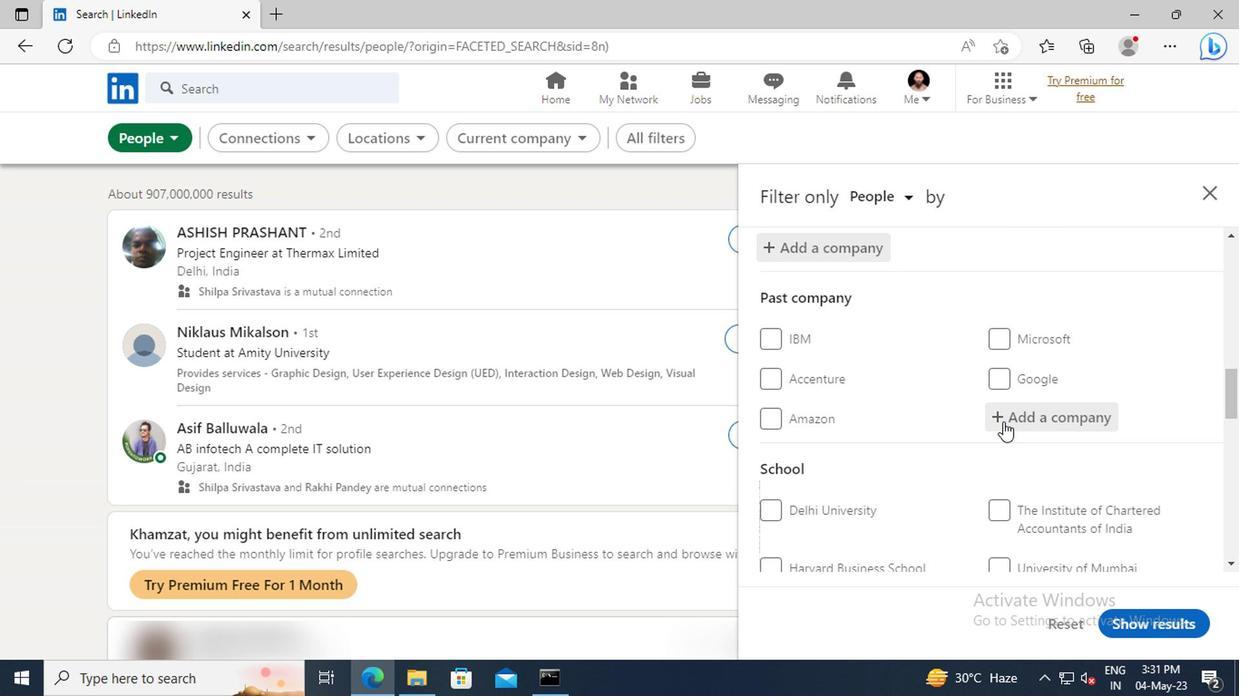 
Action: Mouse scrolled (999, 420) with delta (0, 0)
Screenshot: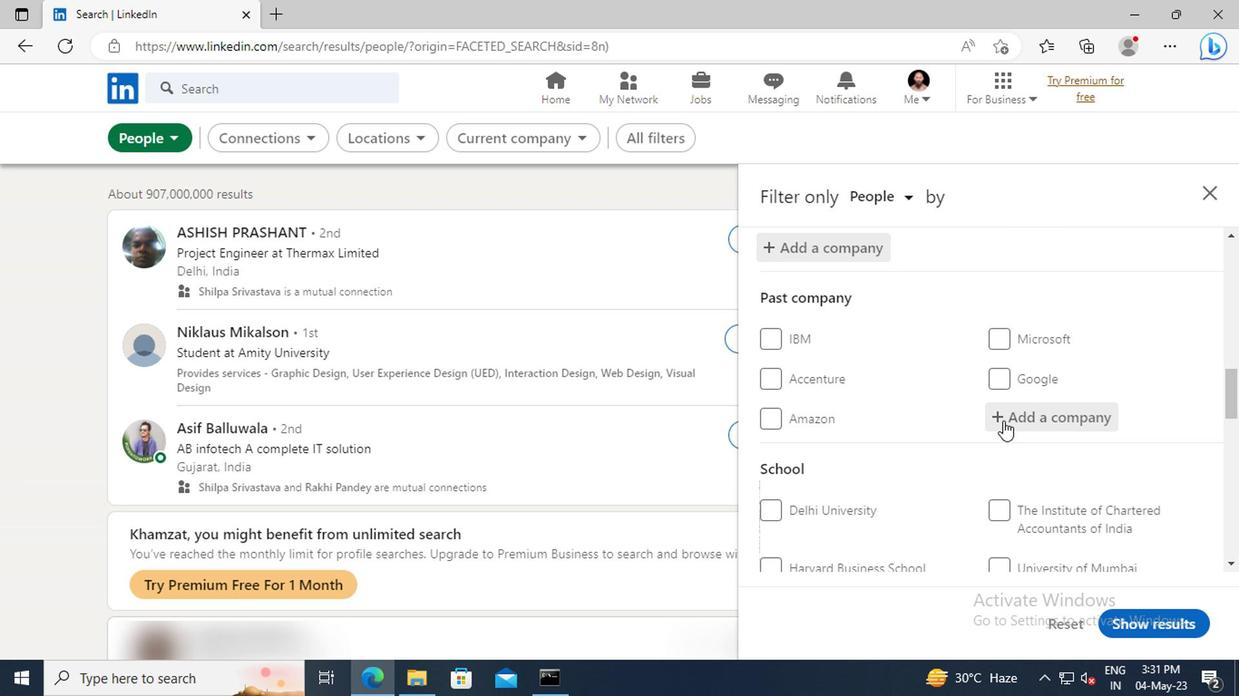 
Action: Mouse scrolled (999, 420) with delta (0, 0)
Screenshot: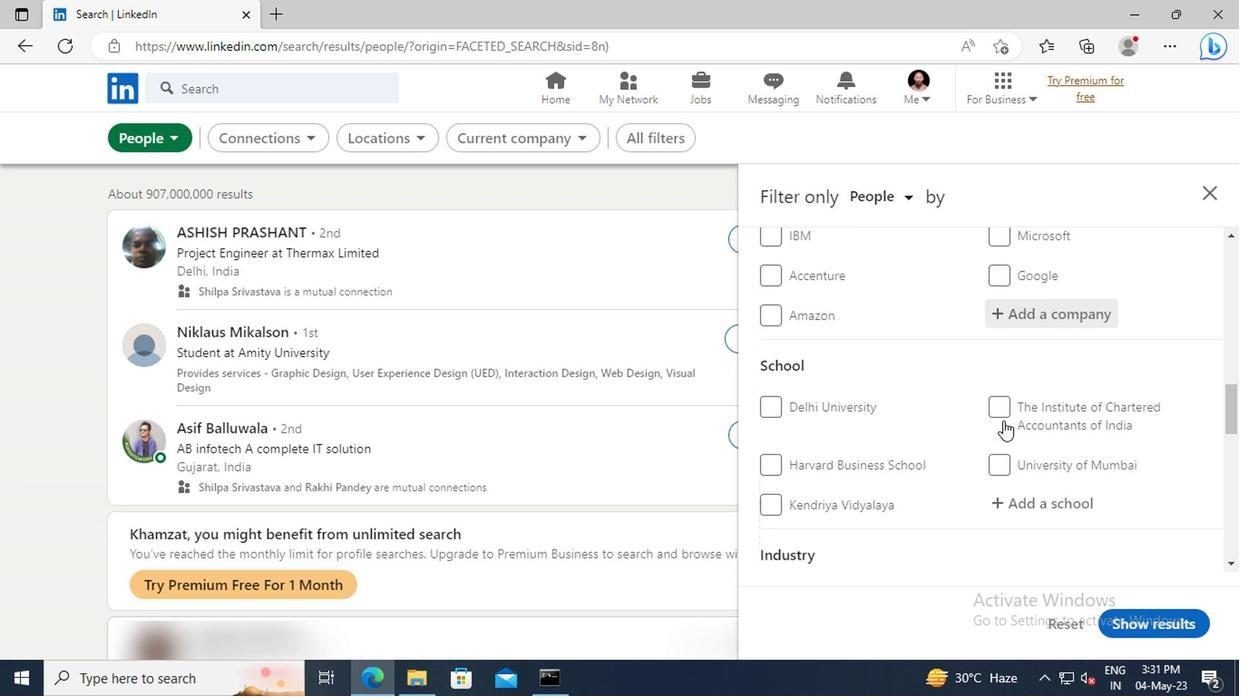 
Action: Mouse moved to (1006, 446)
Screenshot: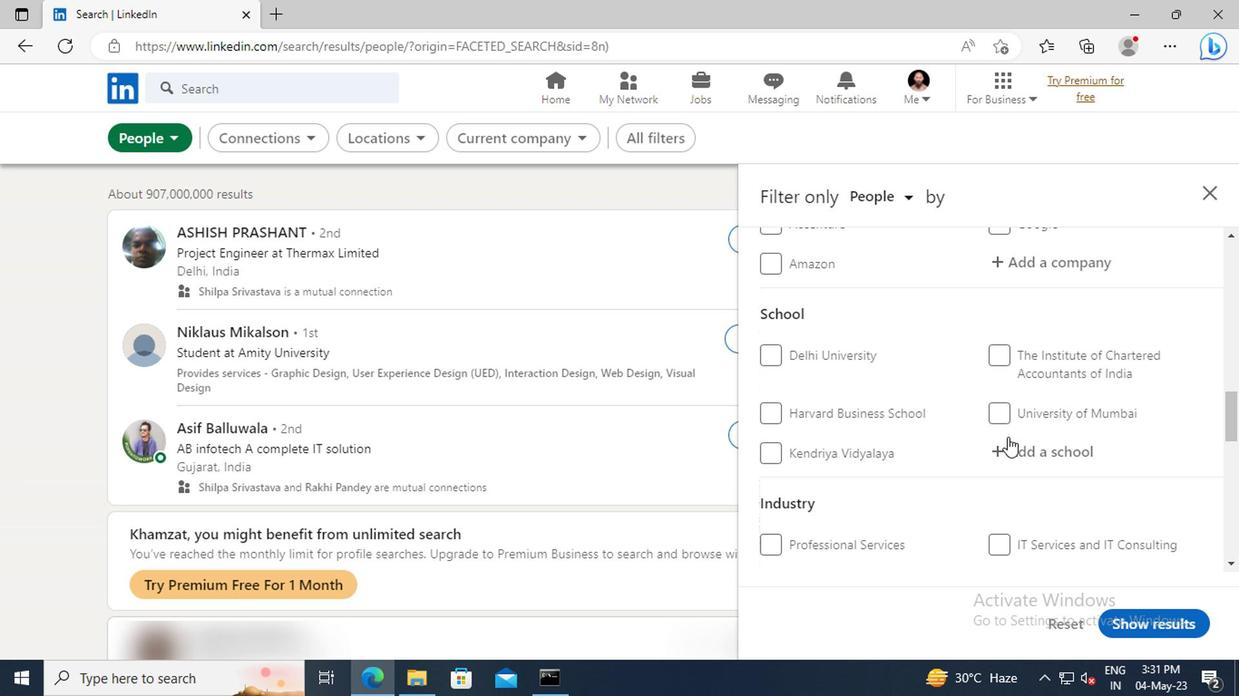 
Action: Mouse pressed left at (1006, 446)
Screenshot: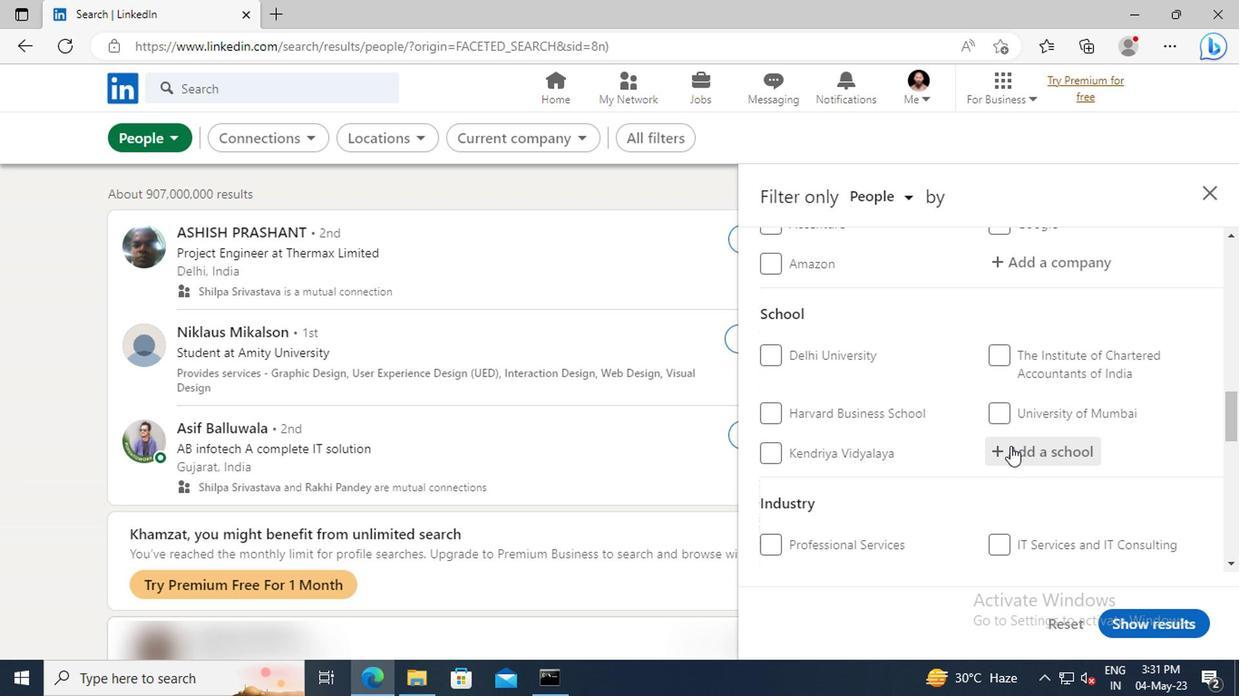 
Action: Key pressed <Key.shift>VIDYAVARDHAKA
Screenshot: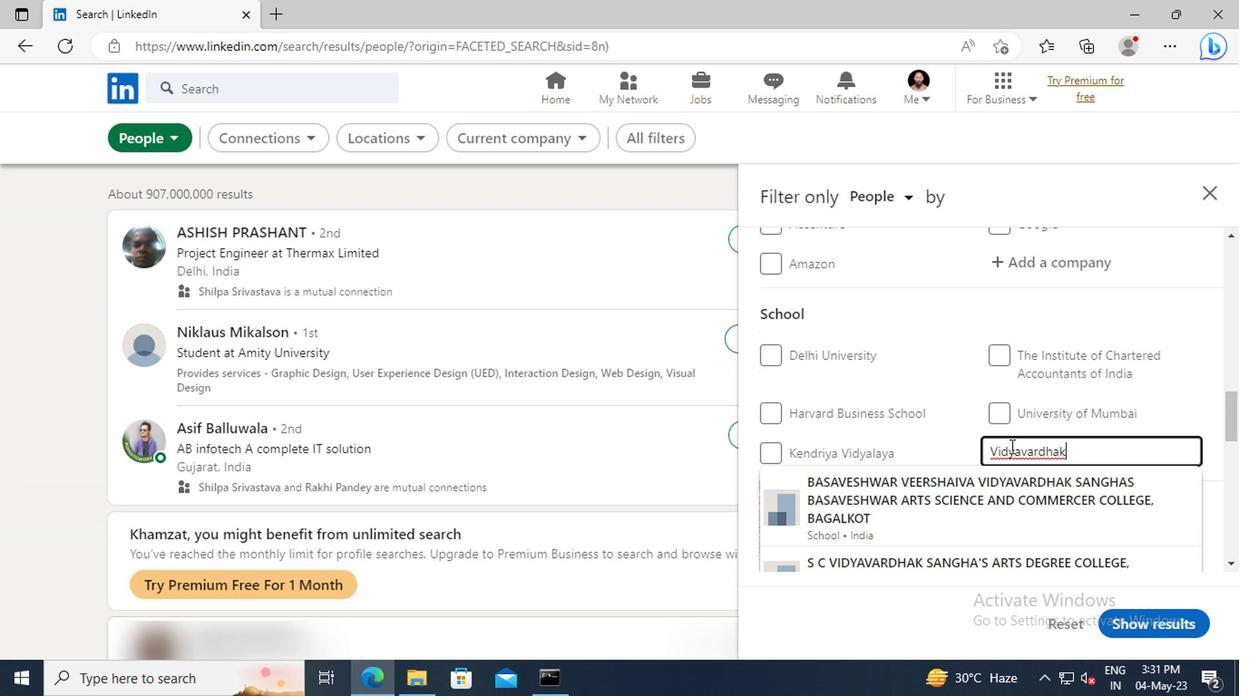 
Action: Mouse moved to (1013, 480)
Screenshot: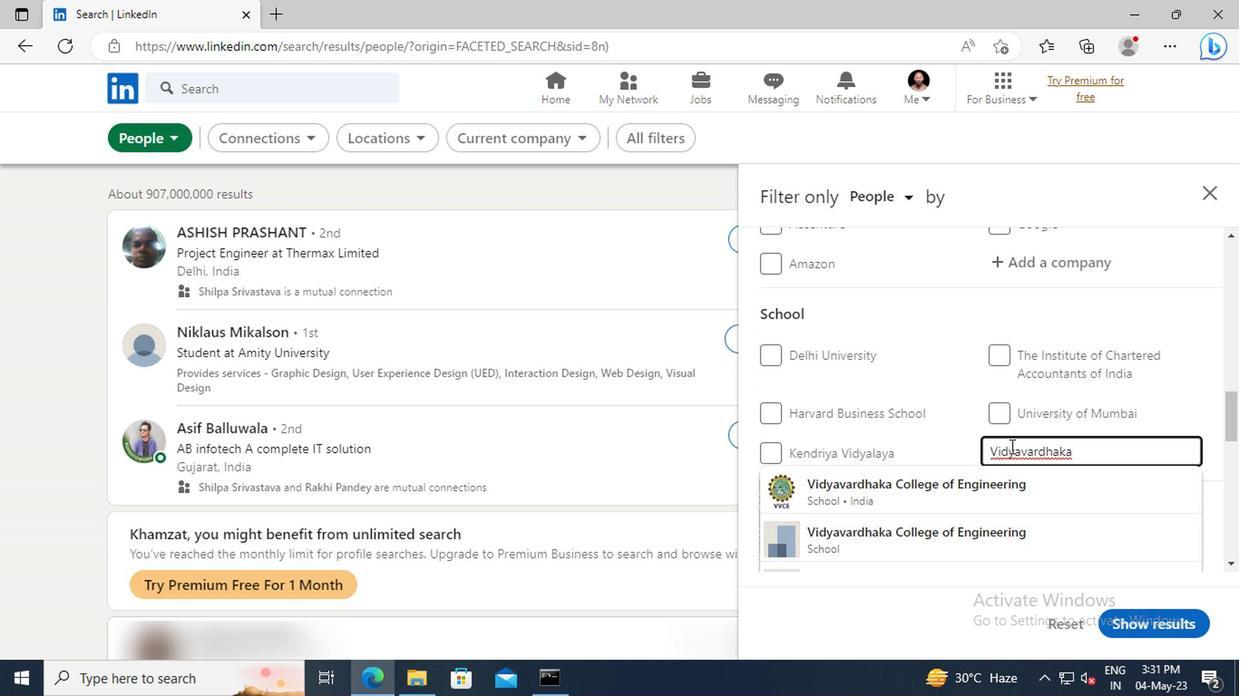 
Action: Mouse pressed left at (1013, 480)
Screenshot: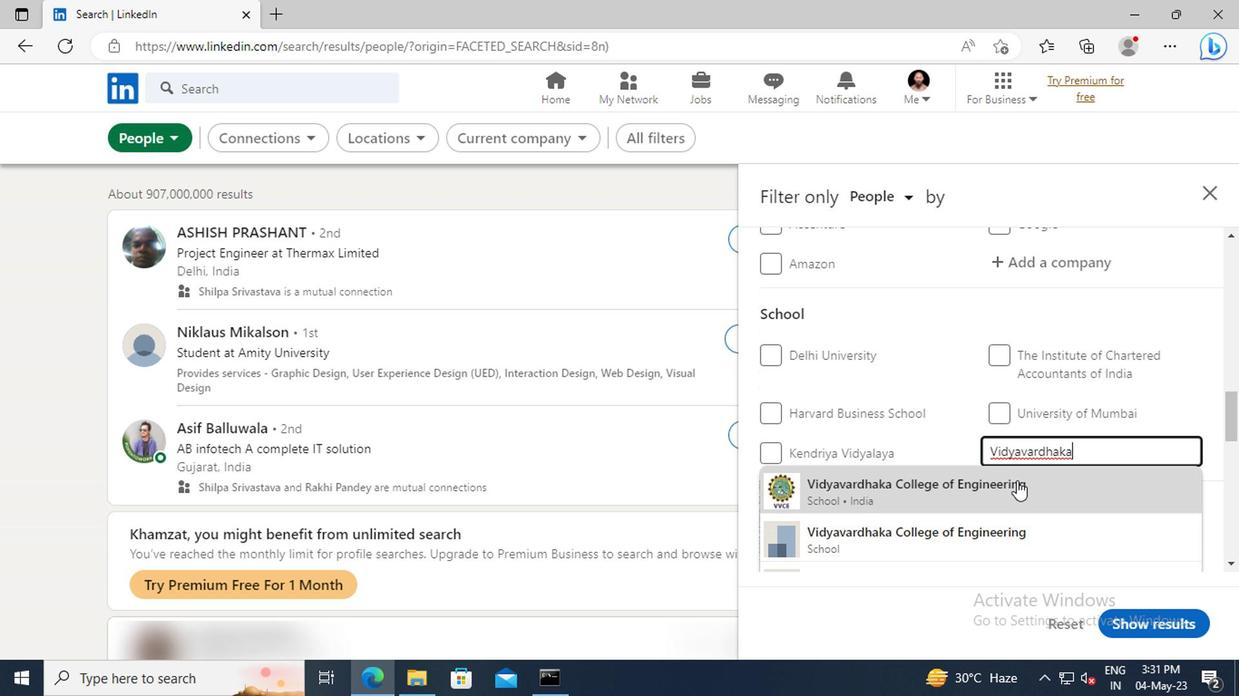 
Action: Mouse scrolled (1013, 479) with delta (0, 0)
Screenshot: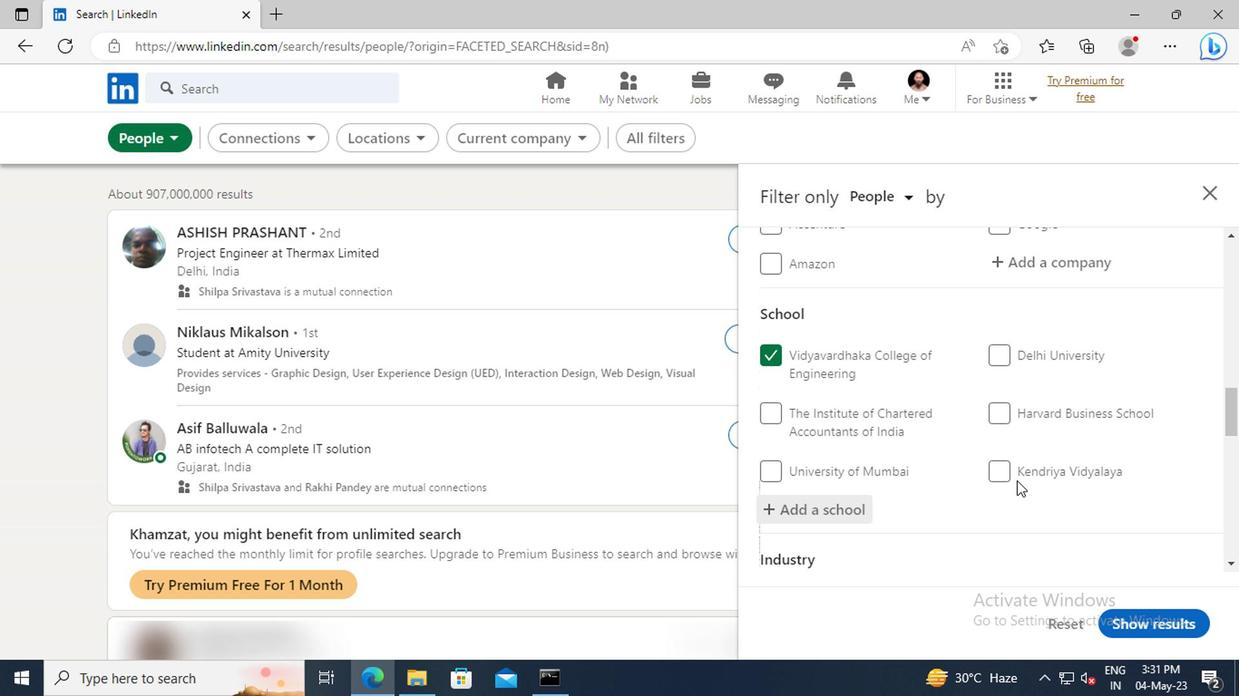 
Action: Mouse moved to (1017, 468)
Screenshot: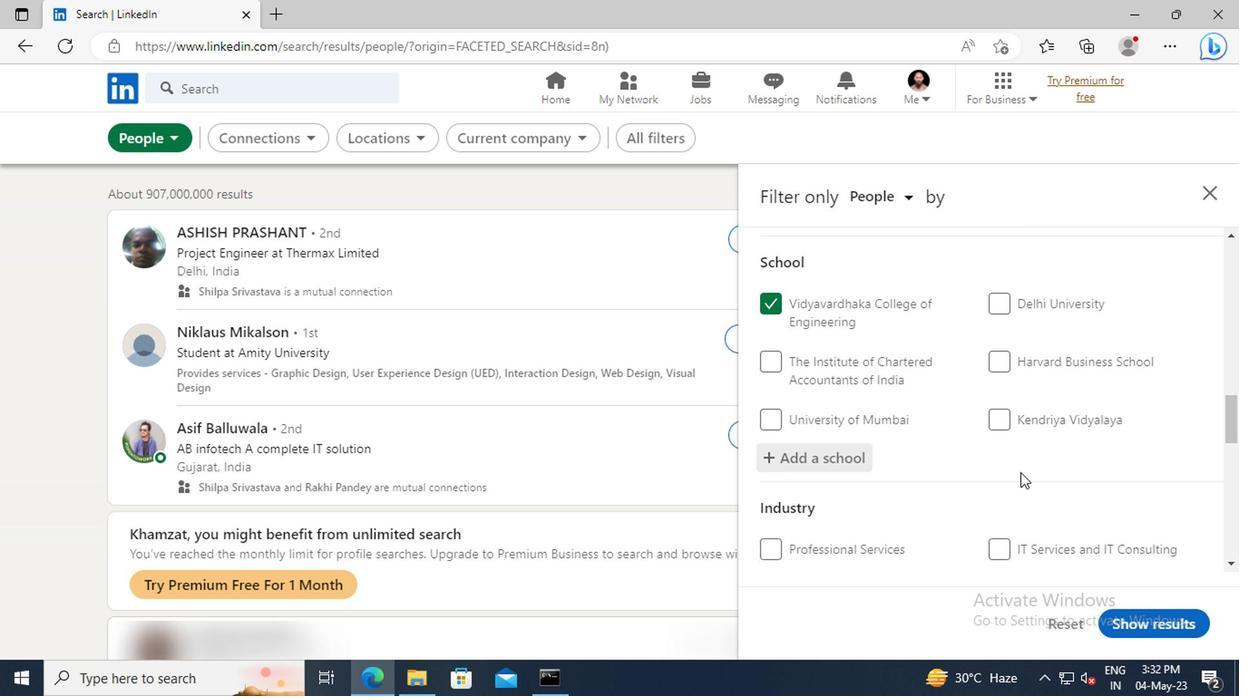 
Action: Mouse scrolled (1017, 467) with delta (0, 0)
Screenshot: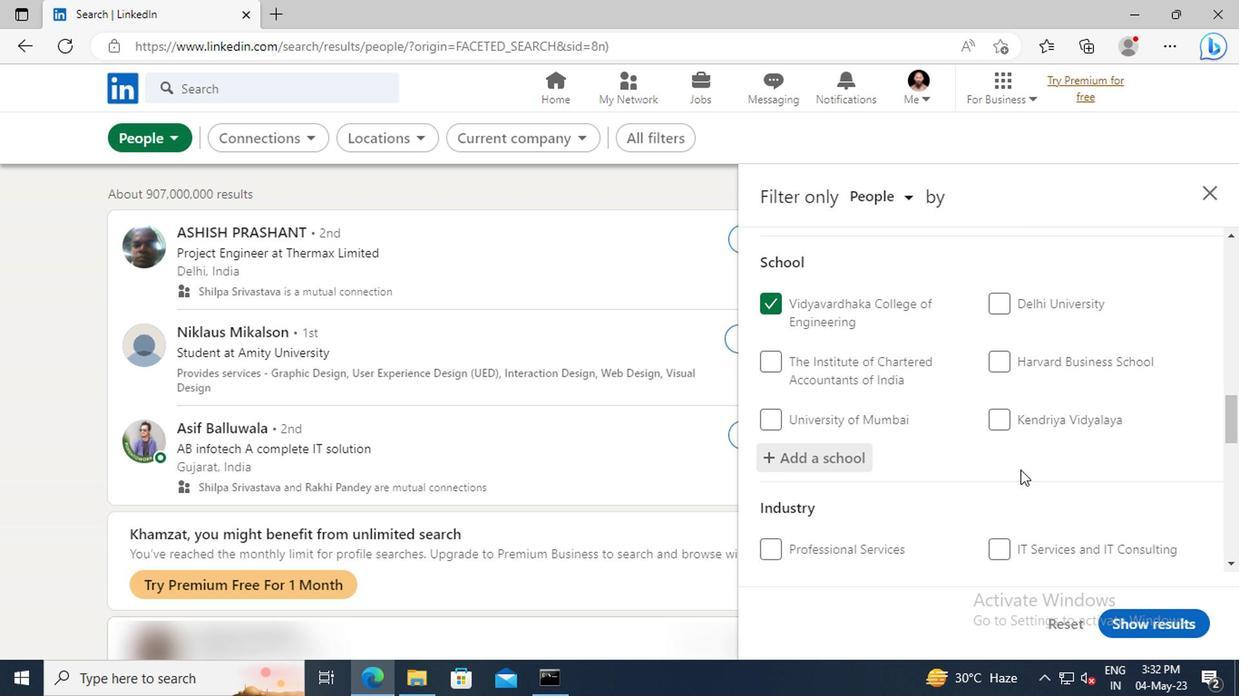 
Action: Mouse moved to (1017, 467)
Screenshot: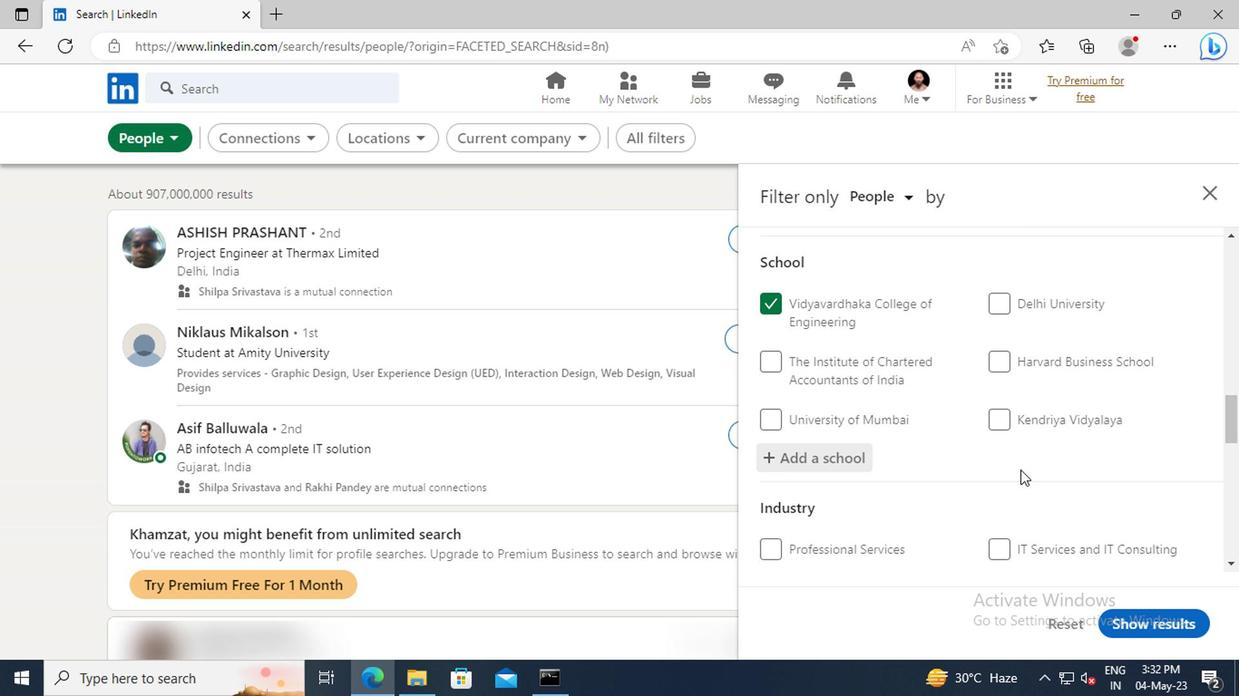 
Action: Mouse scrolled (1017, 465) with delta (0, -1)
Screenshot: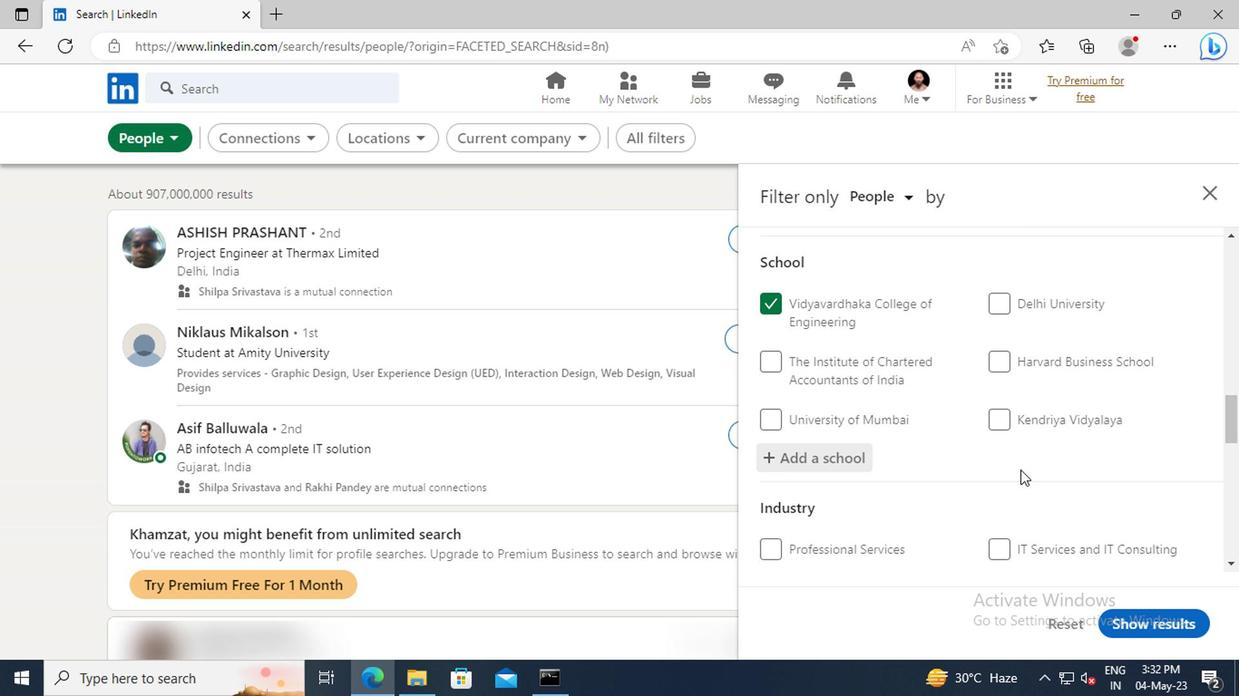 
Action: Mouse moved to (1018, 467)
Screenshot: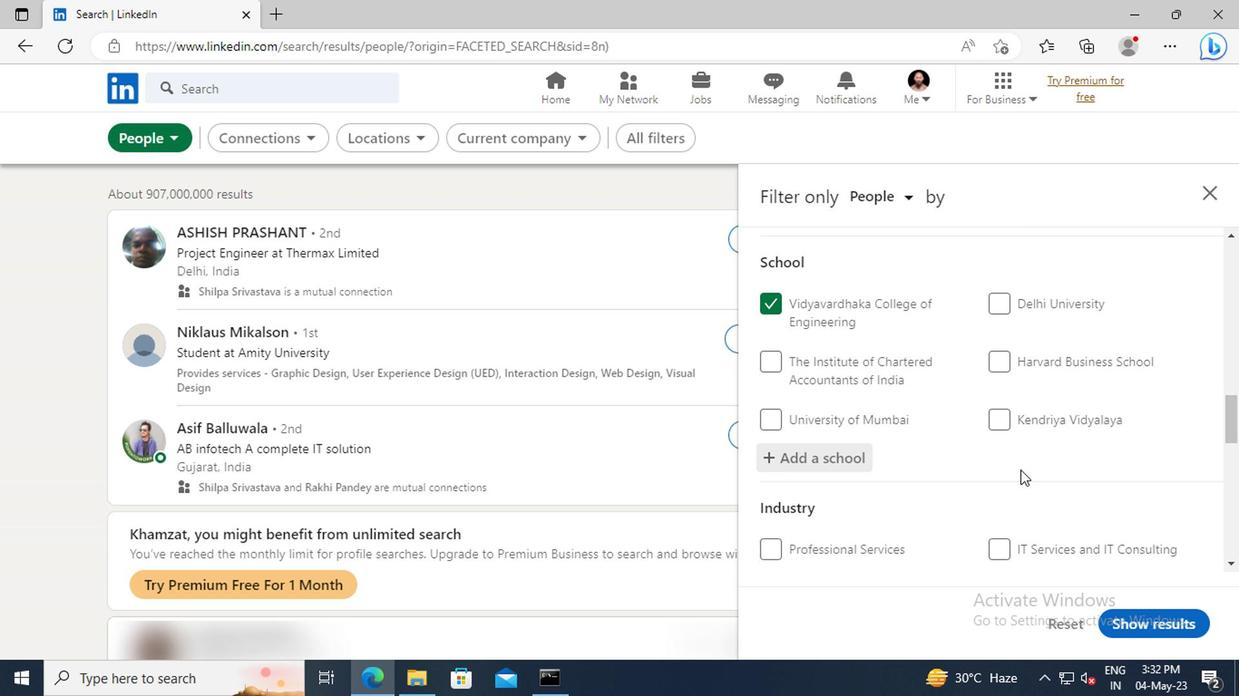 
Action: Mouse scrolled (1018, 465) with delta (0, -1)
Screenshot: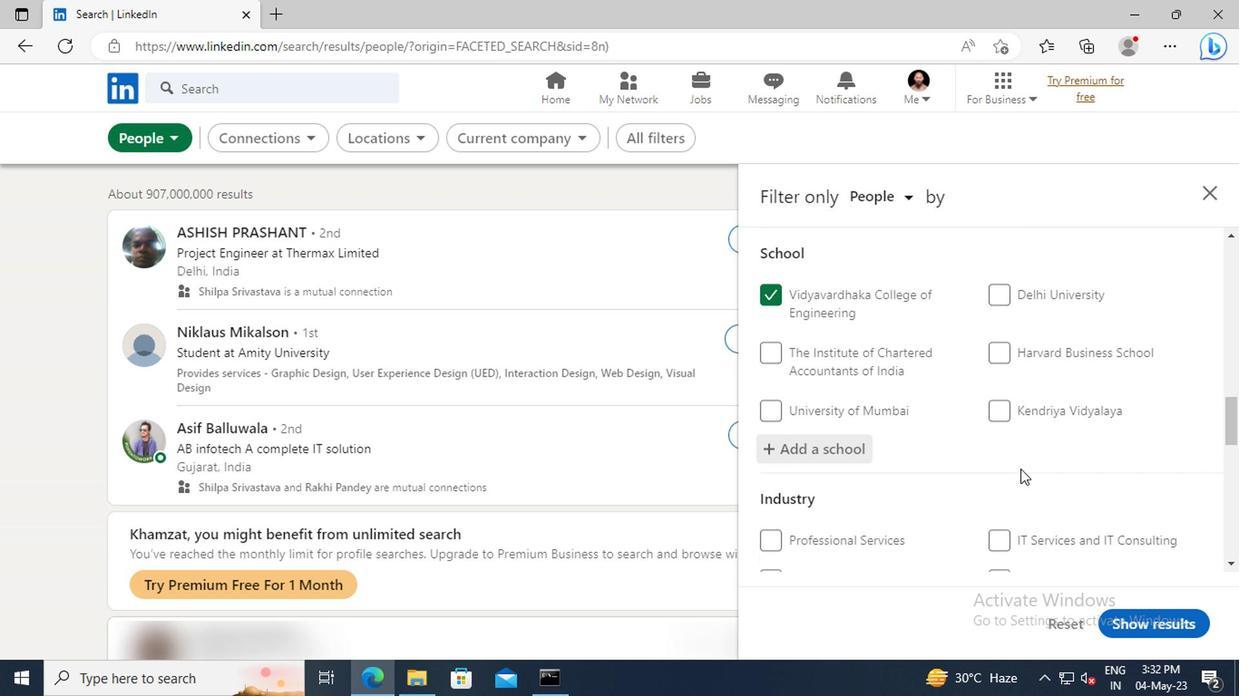 
Action: Mouse moved to (1021, 485)
Screenshot: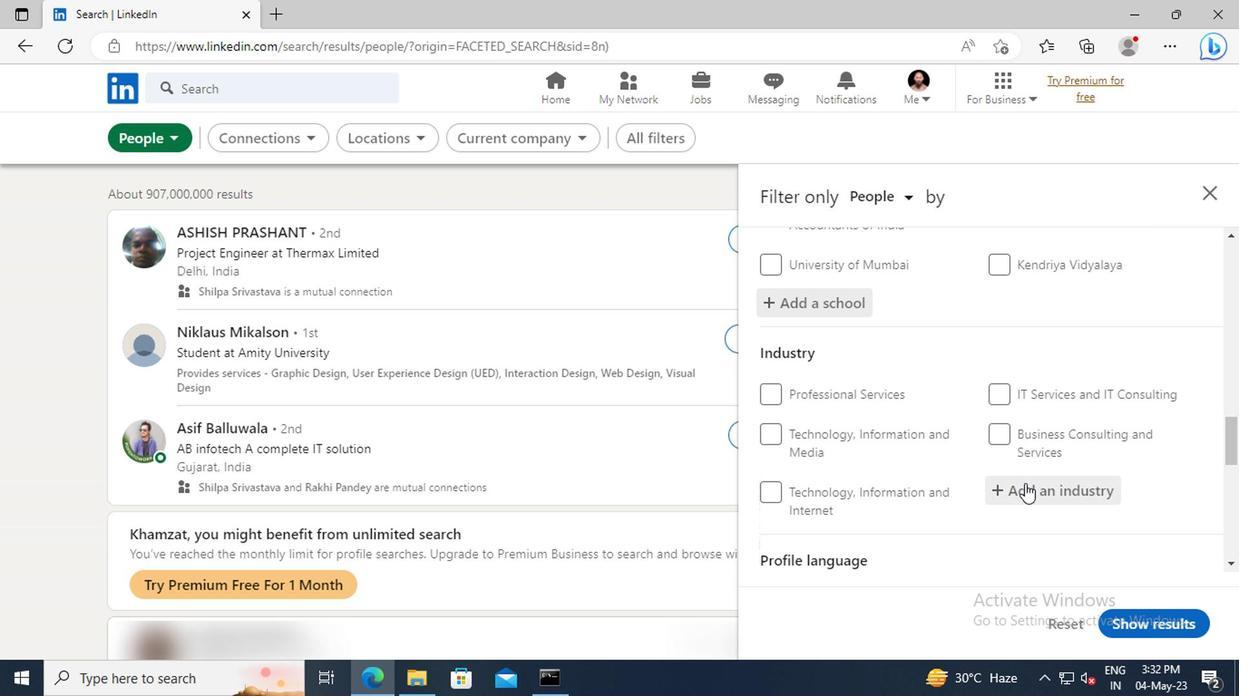 
Action: Mouse pressed left at (1021, 485)
Screenshot: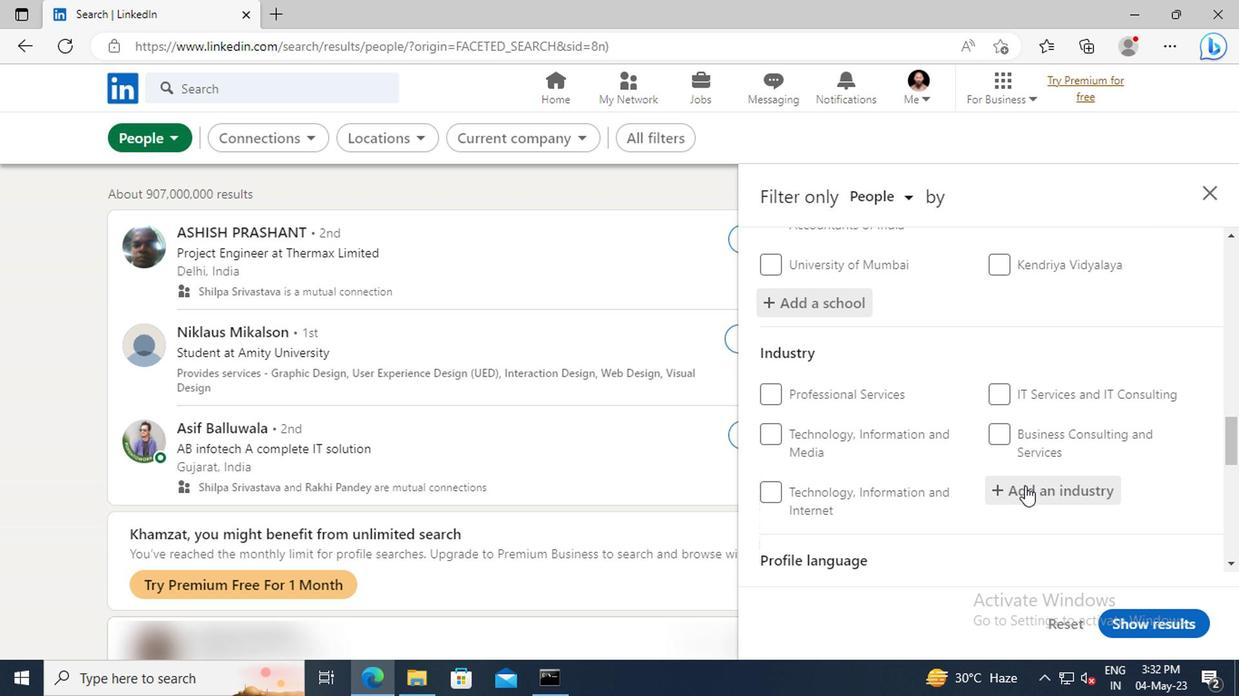 
Action: Mouse moved to (1022, 485)
Screenshot: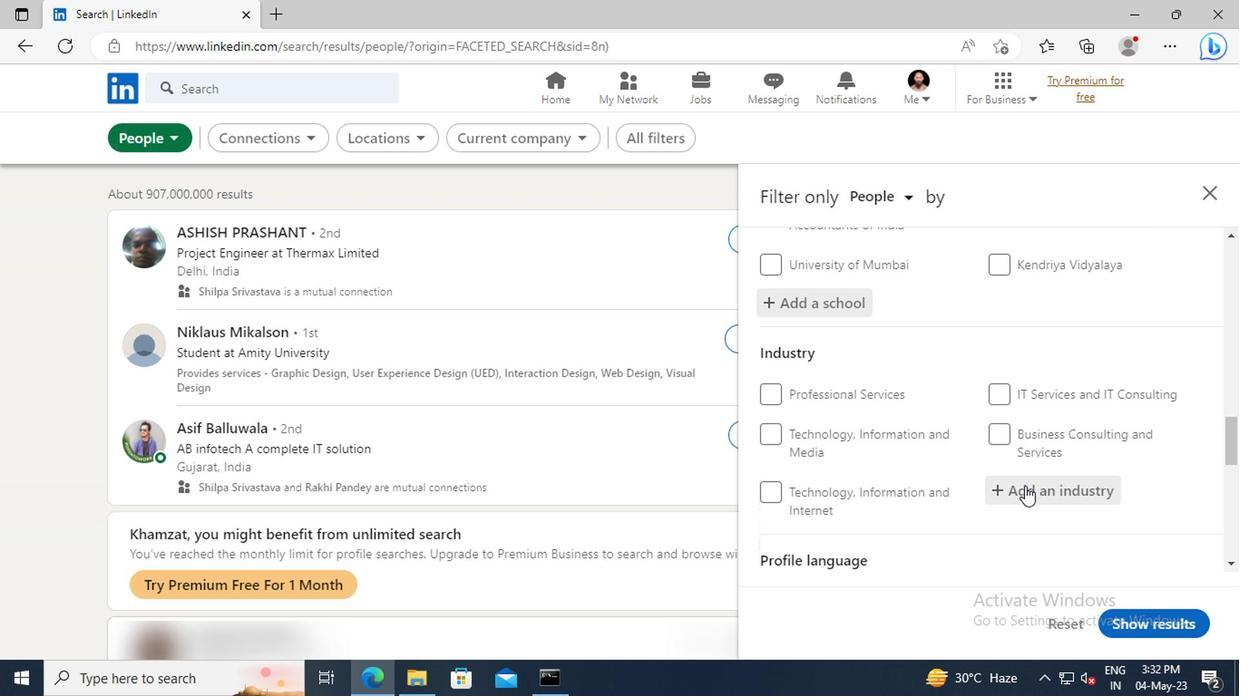 
Action: Key pressed <Key.shift>RANC
Screenshot: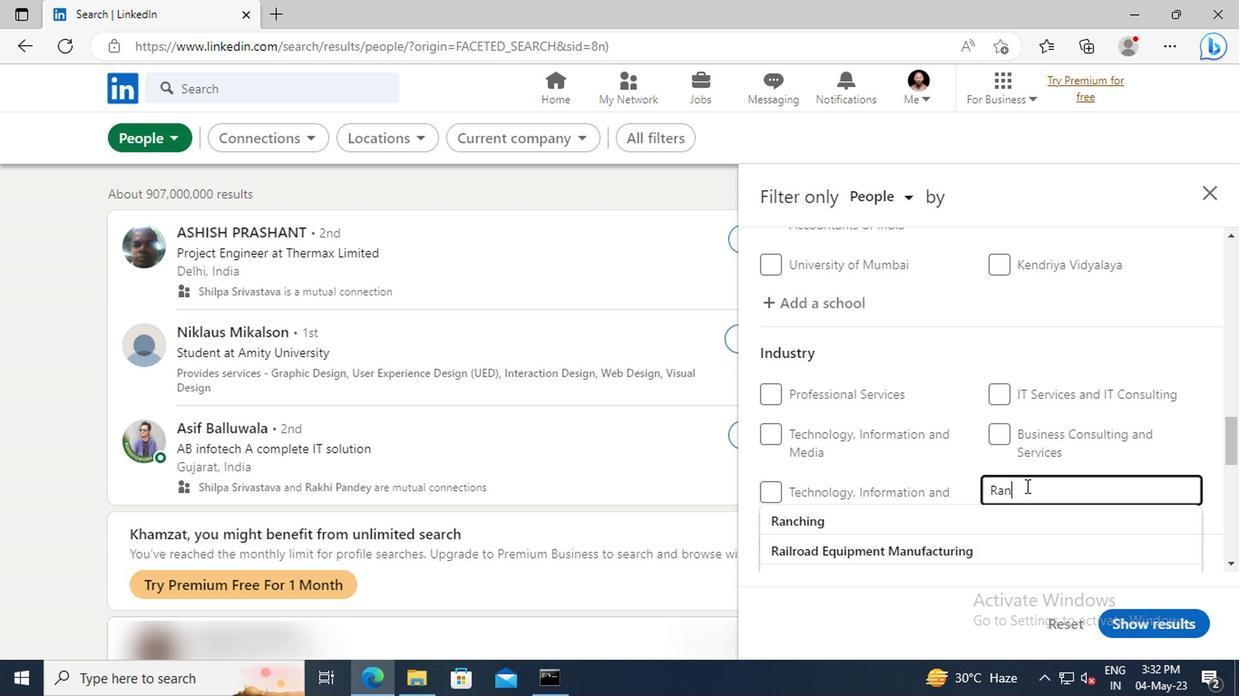 
Action: Mouse moved to (1021, 509)
Screenshot: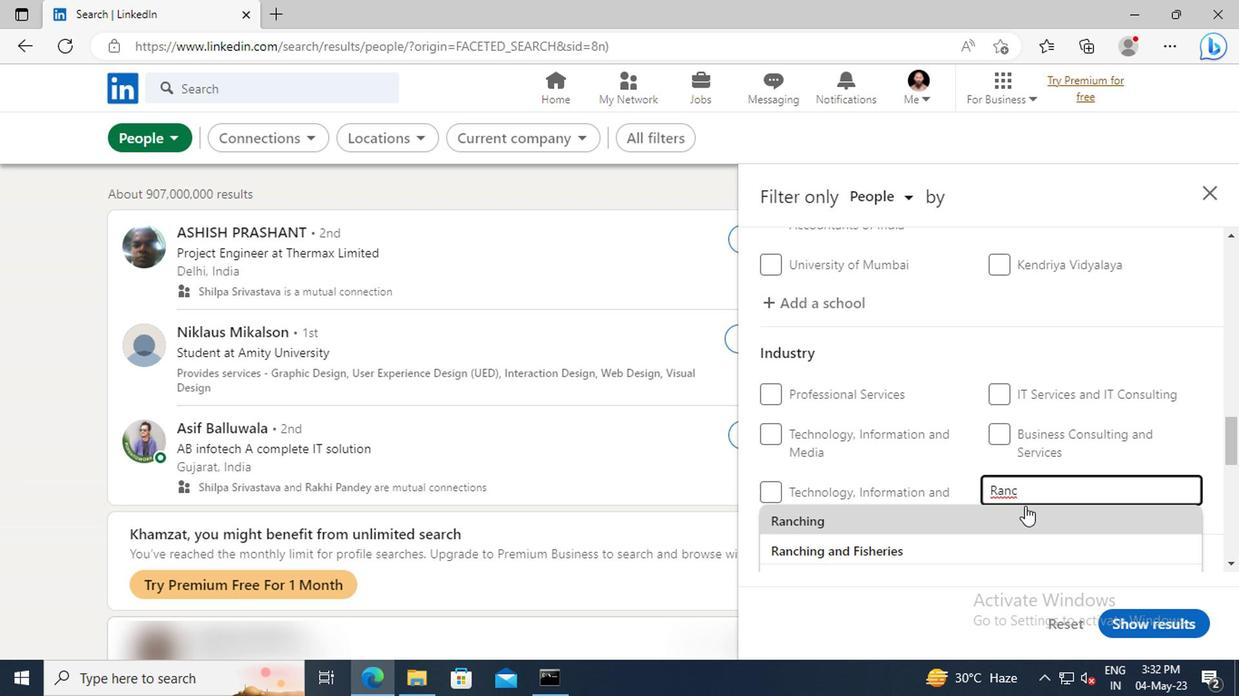 
Action: Mouse pressed left at (1021, 509)
Screenshot: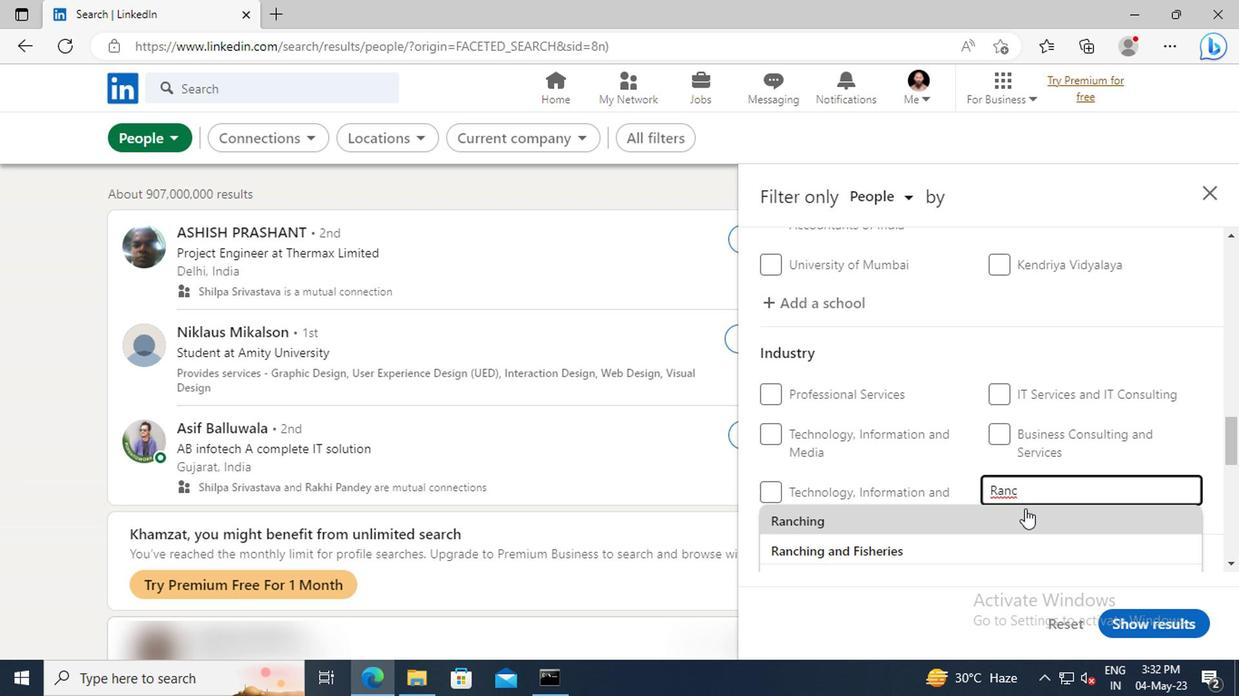 
Action: Mouse scrolled (1021, 509) with delta (0, 0)
Screenshot: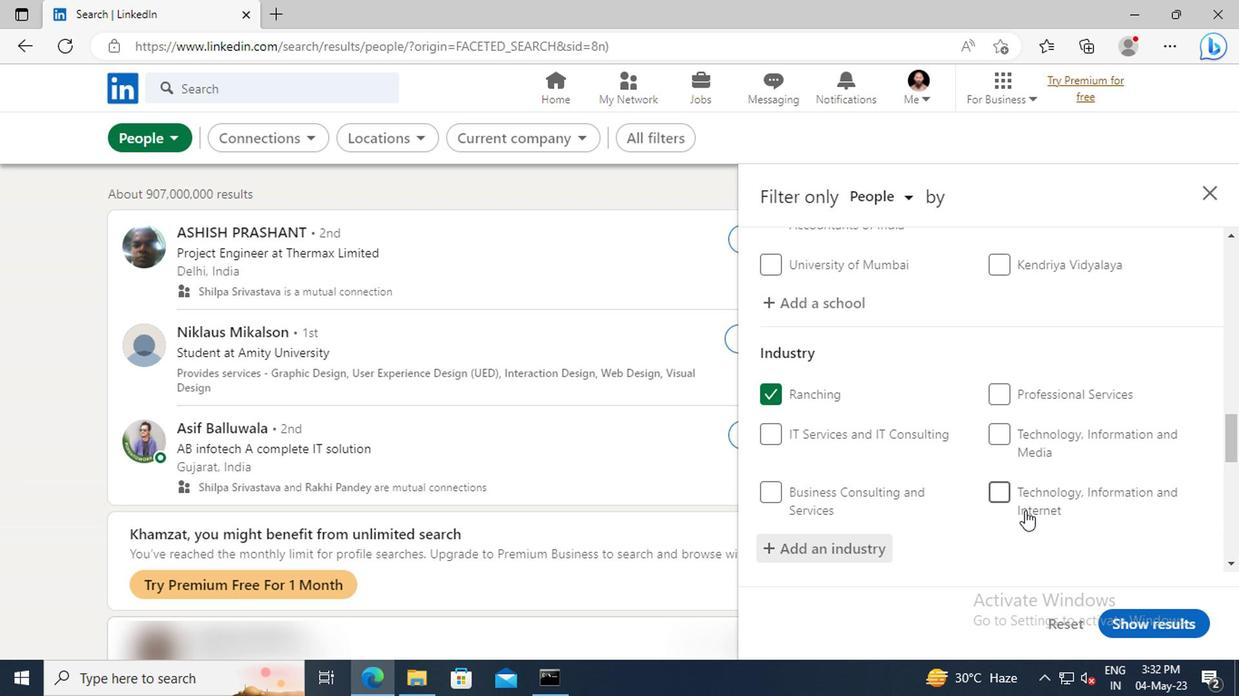 
Action: Mouse scrolled (1021, 509) with delta (0, 0)
Screenshot: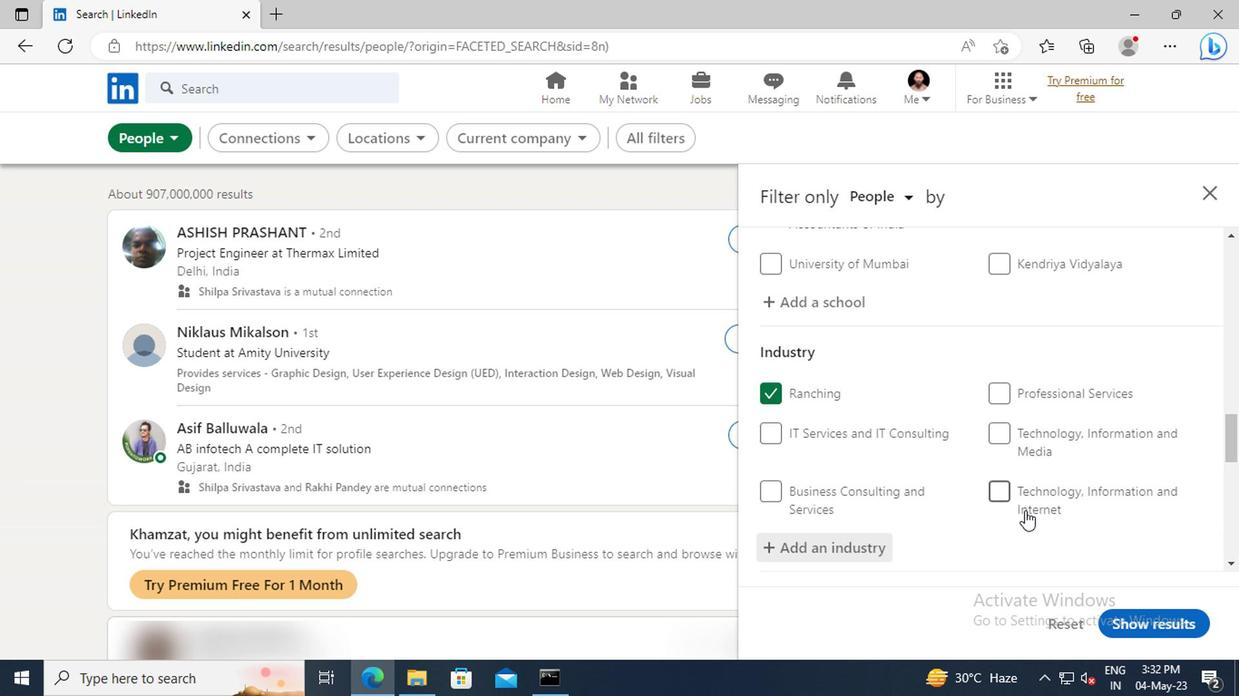 
Action: Mouse scrolled (1021, 509) with delta (0, 0)
Screenshot: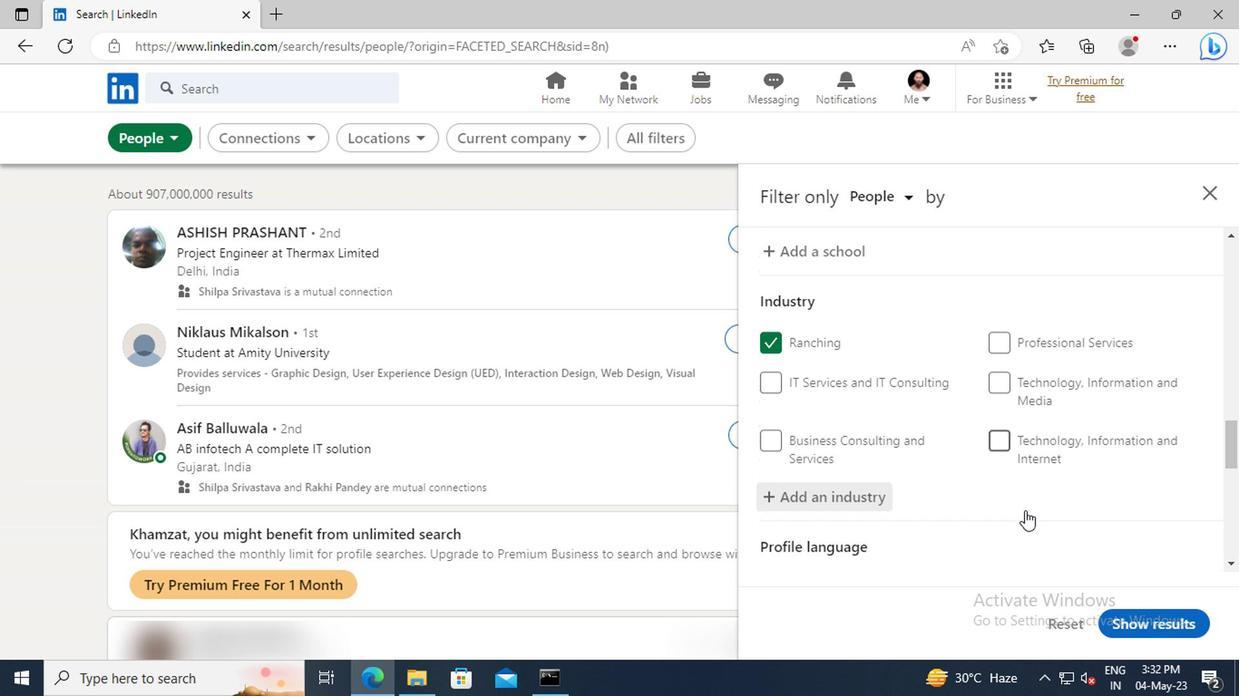 
Action: Mouse scrolled (1021, 509) with delta (0, 0)
Screenshot: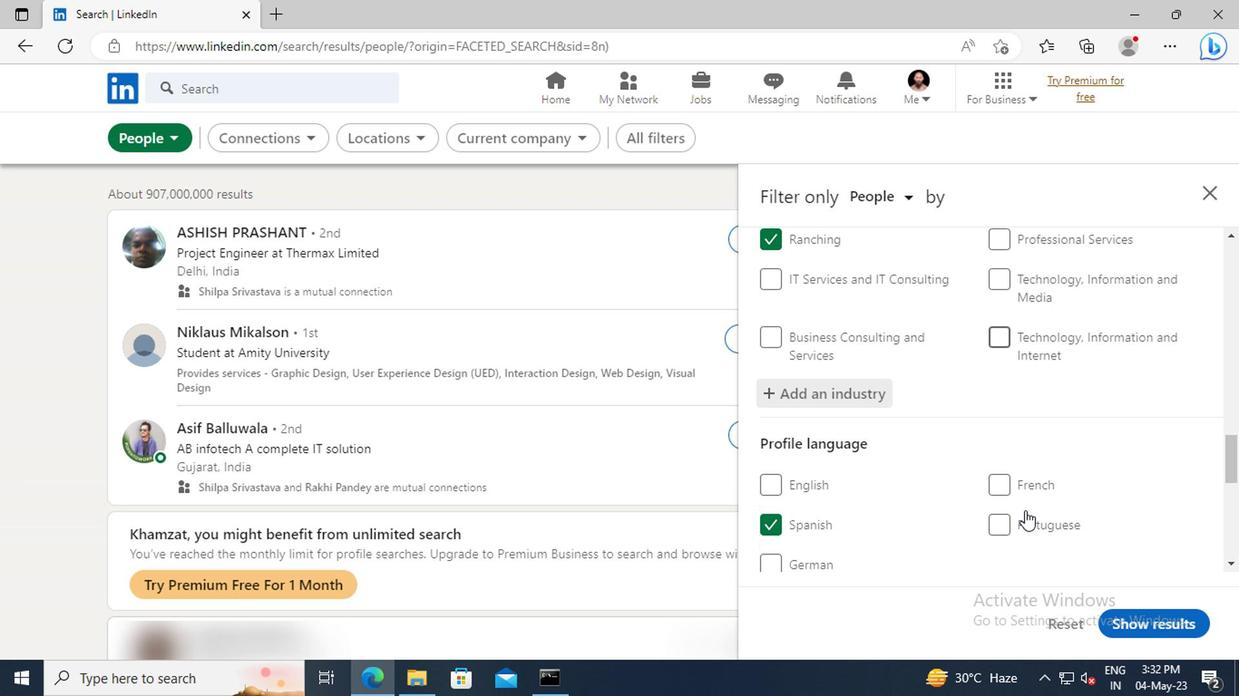 
Action: Mouse scrolled (1021, 509) with delta (0, 0)
Screenshot: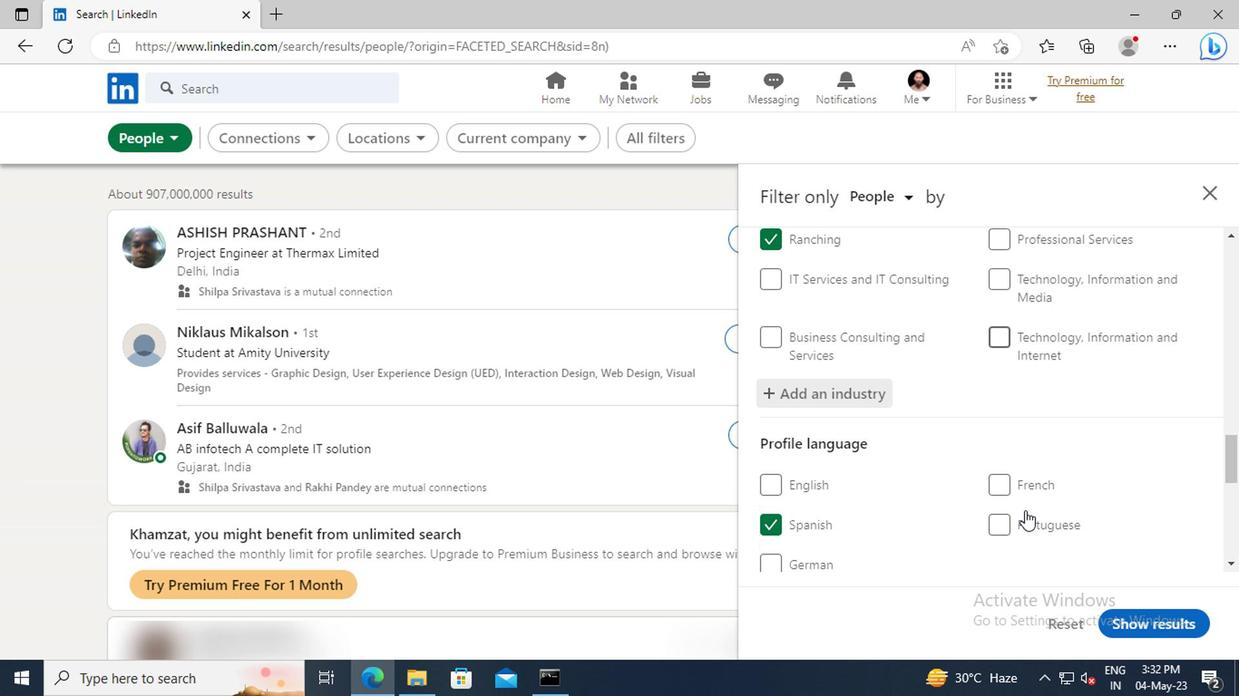 
Action: Mouse scrolled (1021, 509) with delta (0, 0)
Screenshot: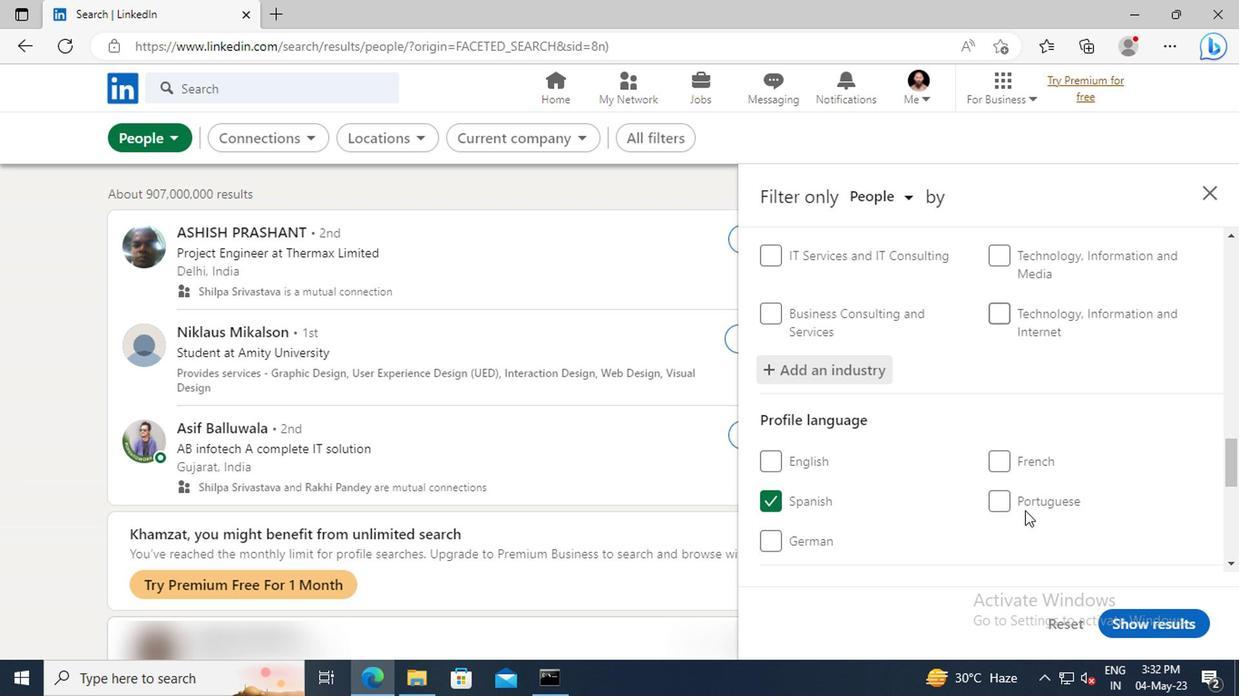 
Action: Mouse moved to (1017, 471)
Screenshot: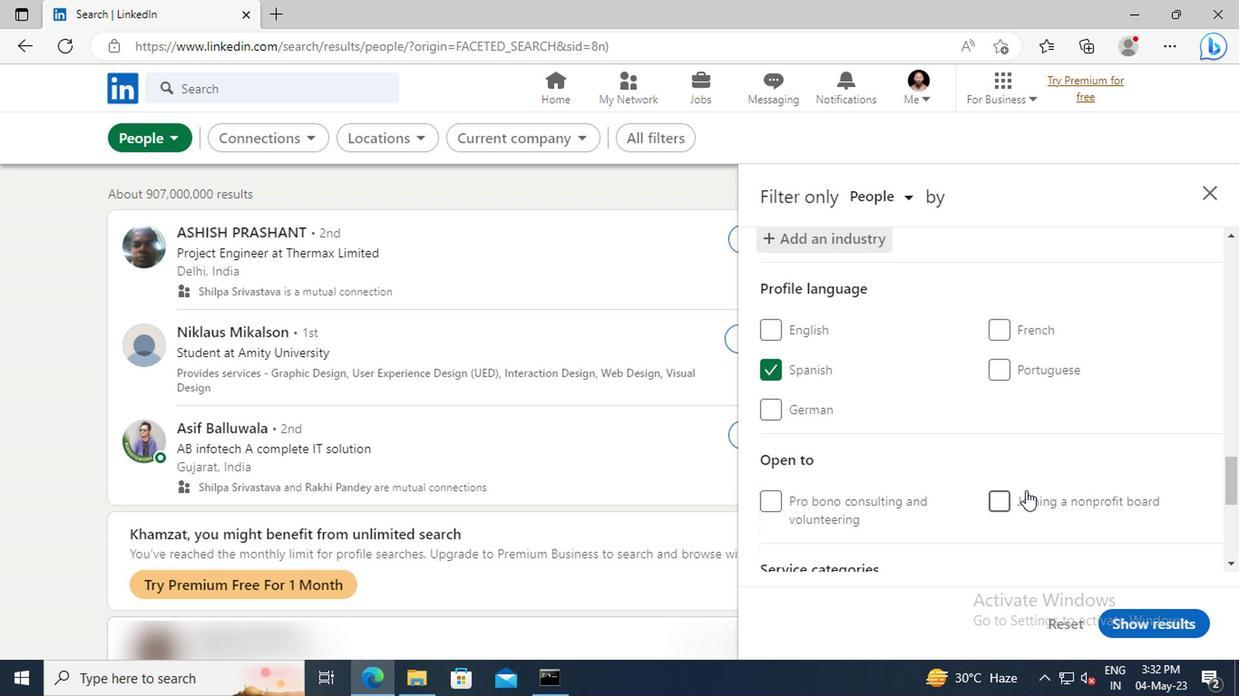 
Action: Mouse scrolled (1017, 470) with delta (0, -1)
Screenshot: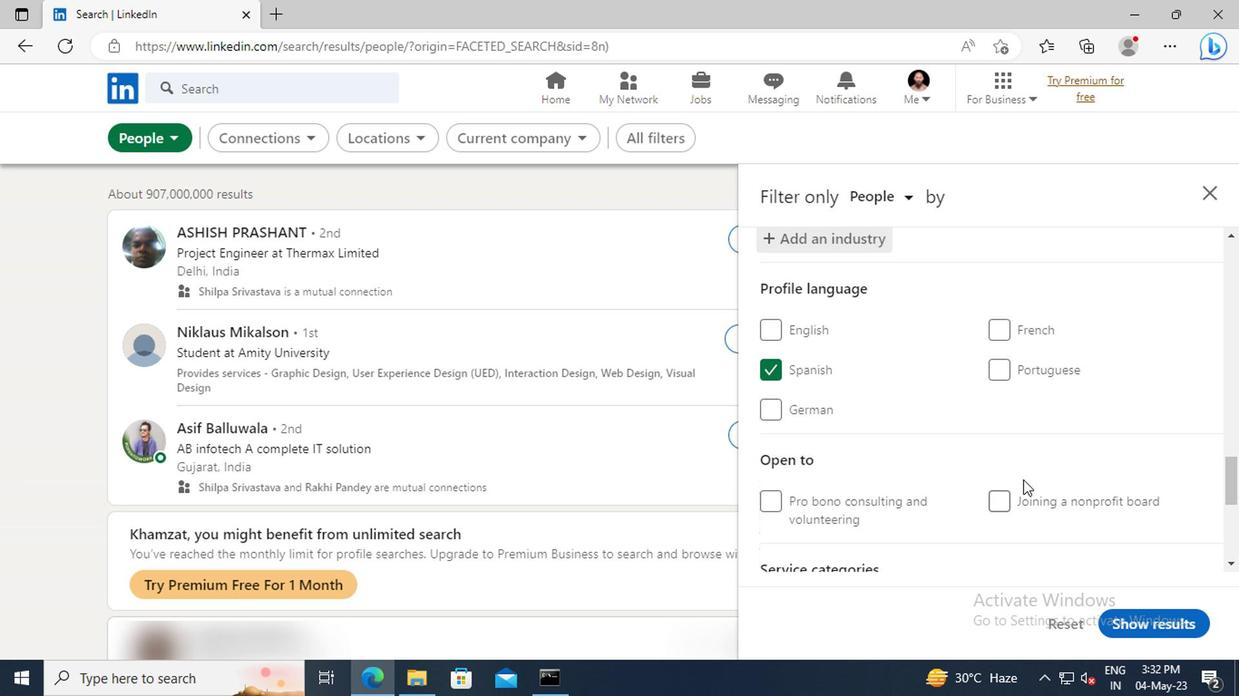 
Action: Mouse moved to (1017, 468)
Screenshot: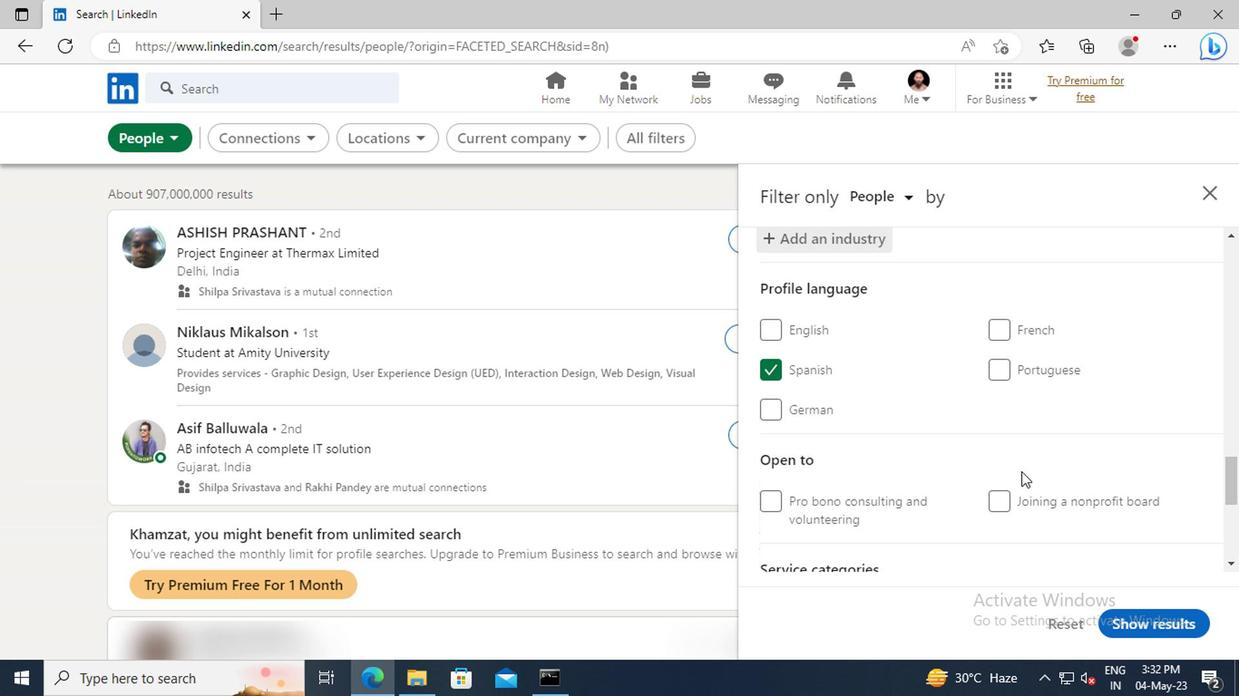 
Action: Mouse scrolled (1017, 467) with delta (0, 0)
Screenshot: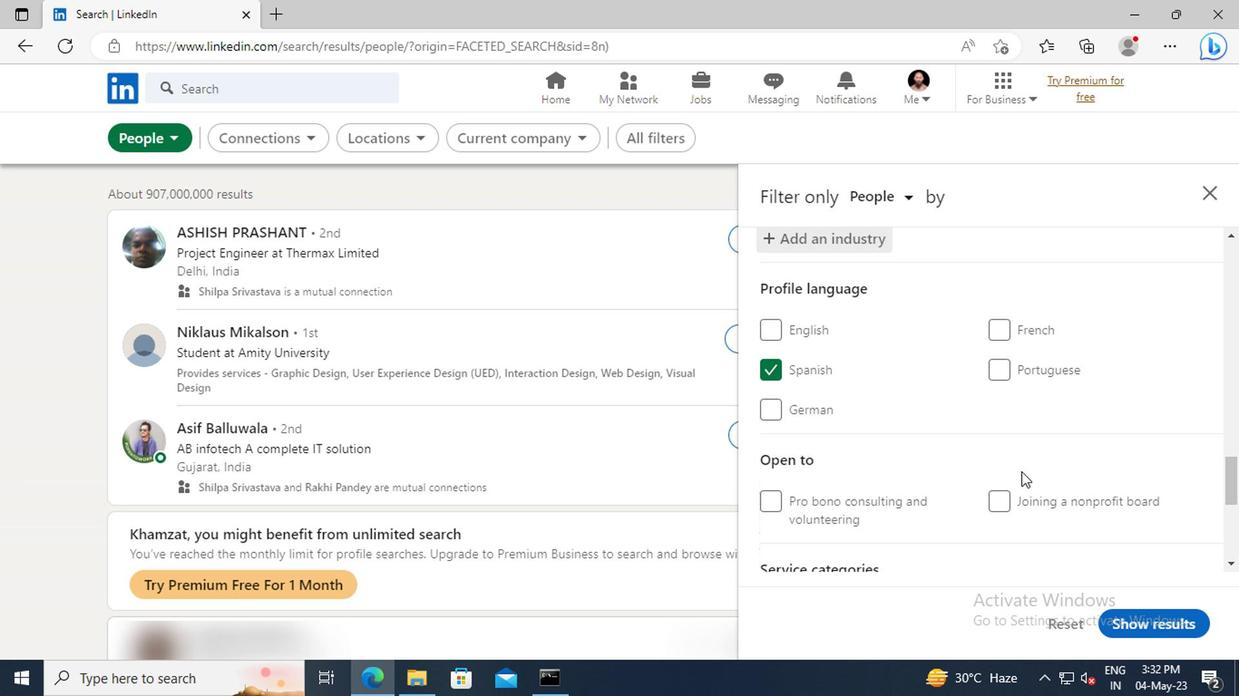 
Action: Mouse moved to (1014, 458)
Screenshot: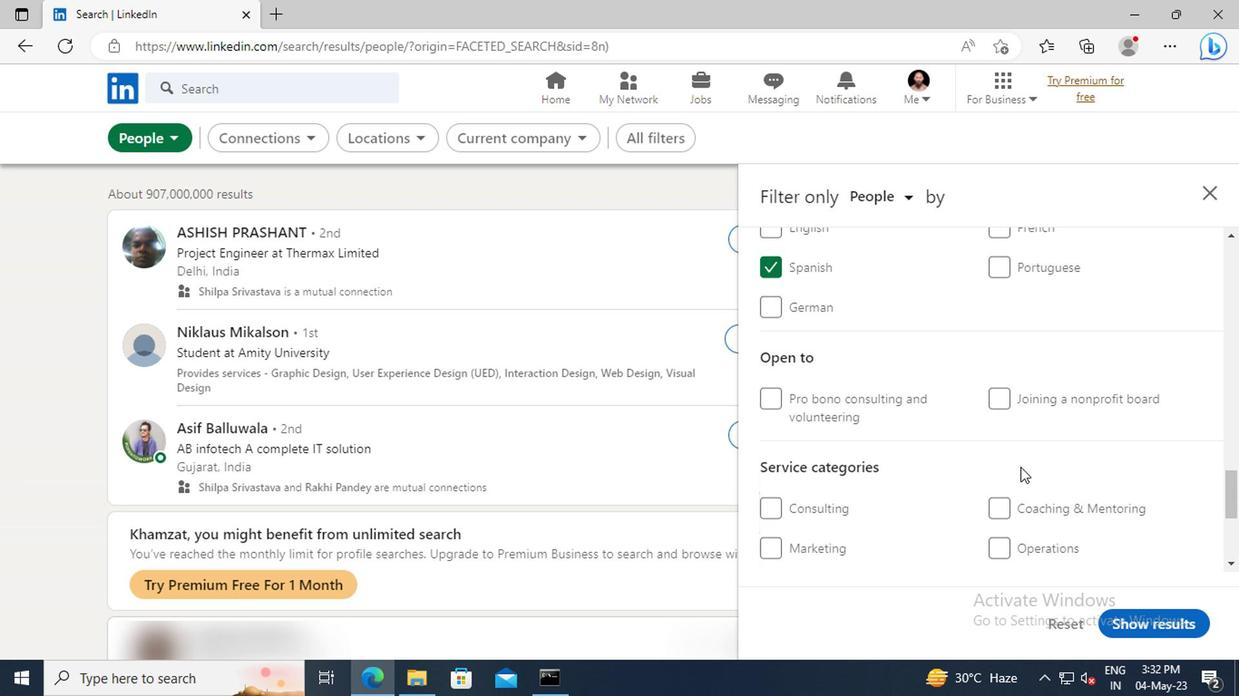 
Action: Mouse scrolled (1014, 457) with delta (0, 0)
Screenshot: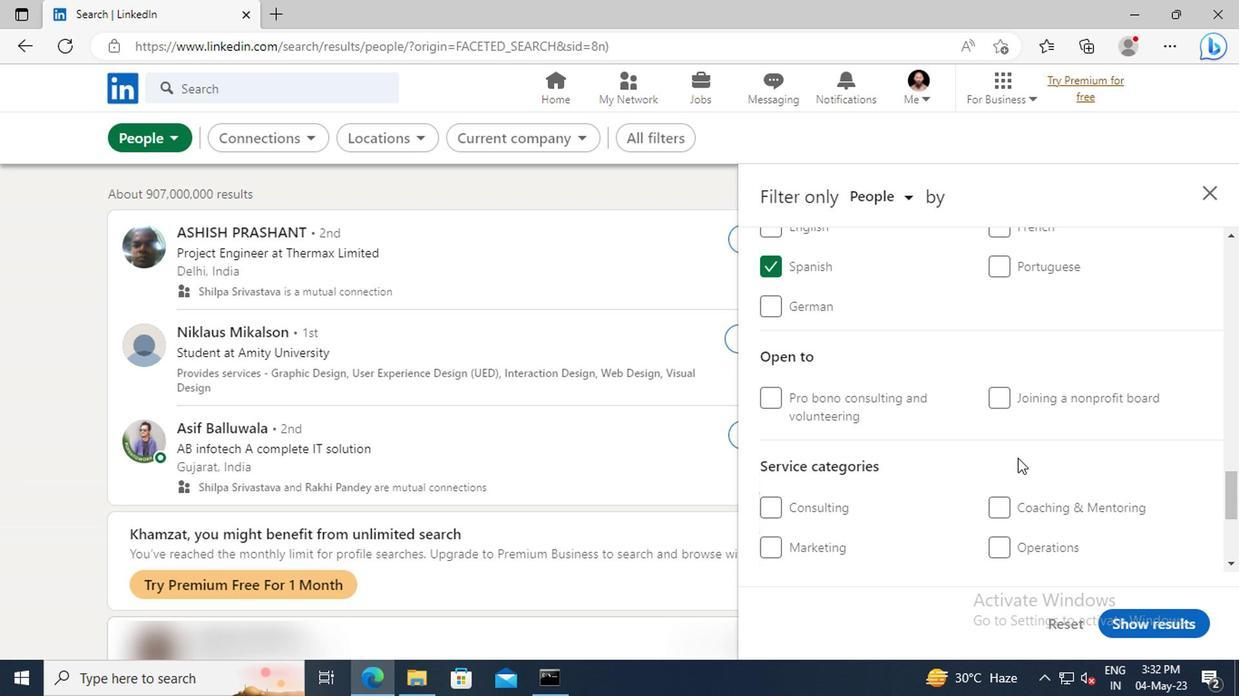 
Action: Mouse scrolled (1014, 457) with delta (0, 0)
Screenshot: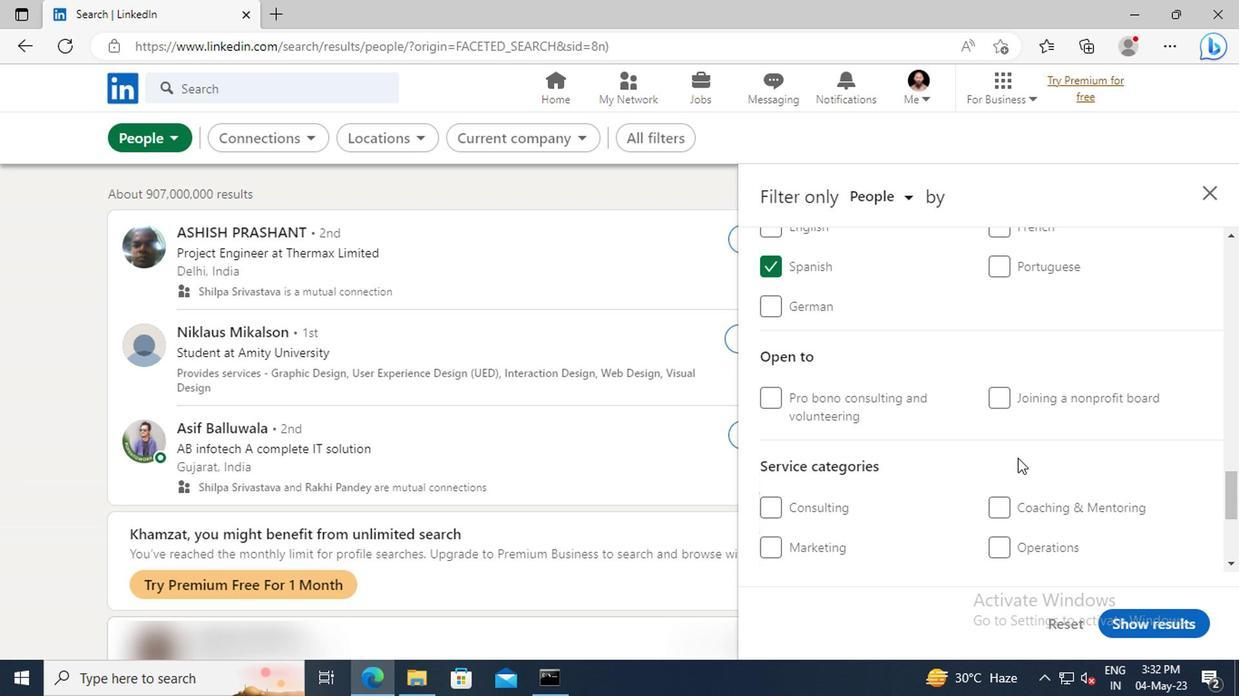 
Action: Mouse moved to (1018, 483)
Screenshot: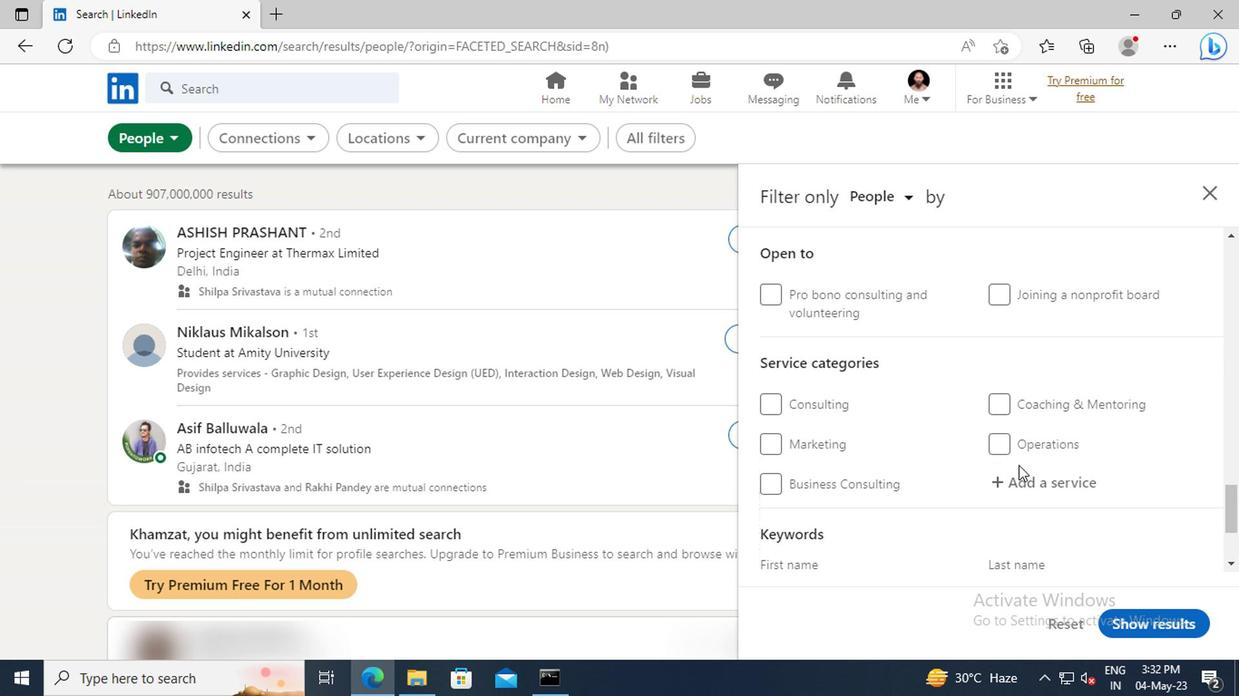 
Action: Mouse pressed left at (1018, 483)
Screenshot: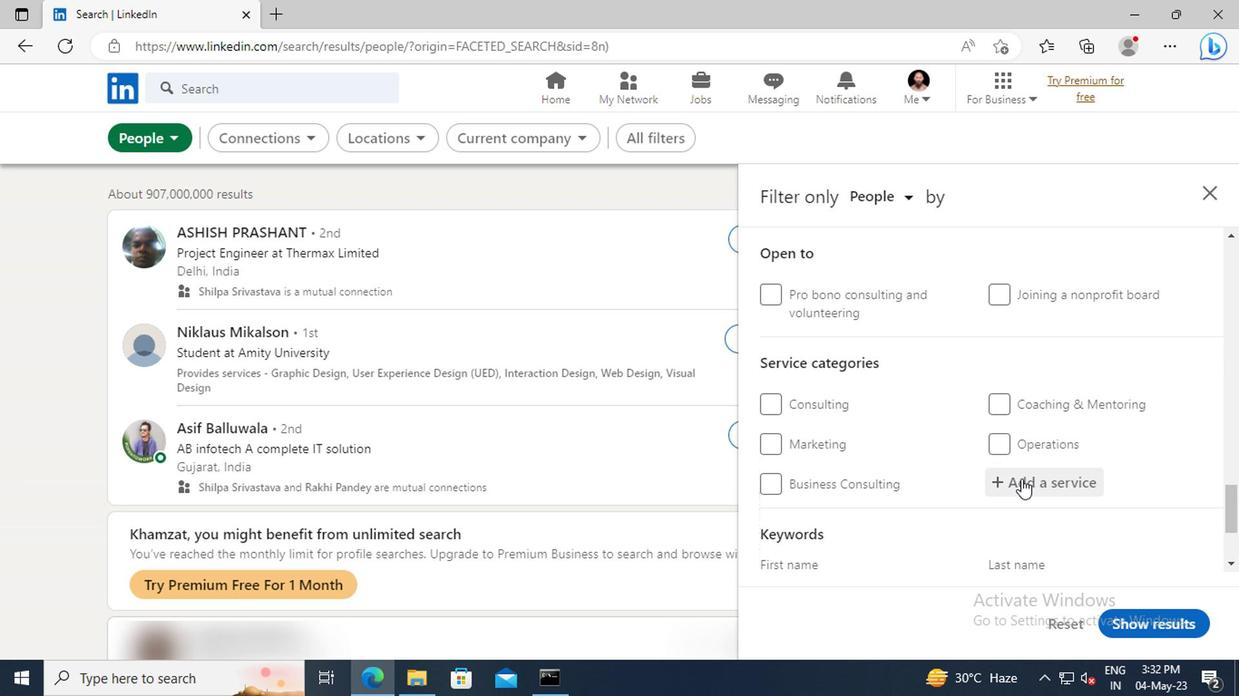 
Action: Key pressed <Key.shift>DEMAND<Key.space>
Screenshot: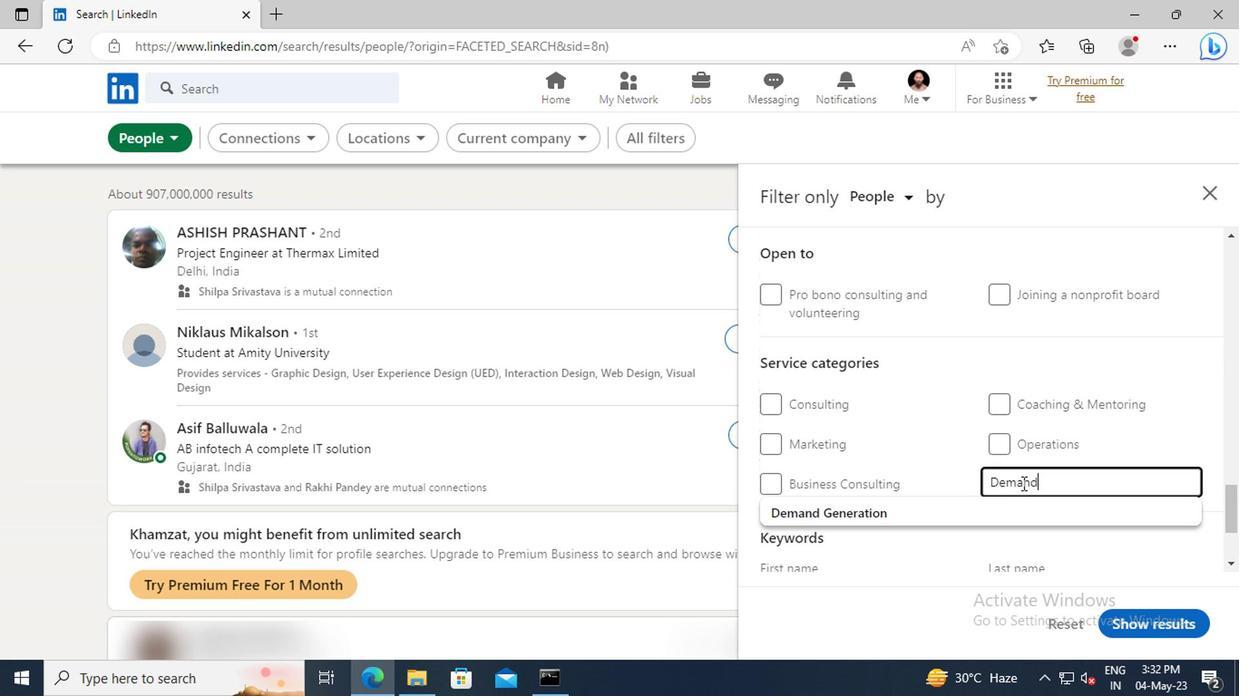 
Action: Mouse moved to (1018, 502)
Screenshot: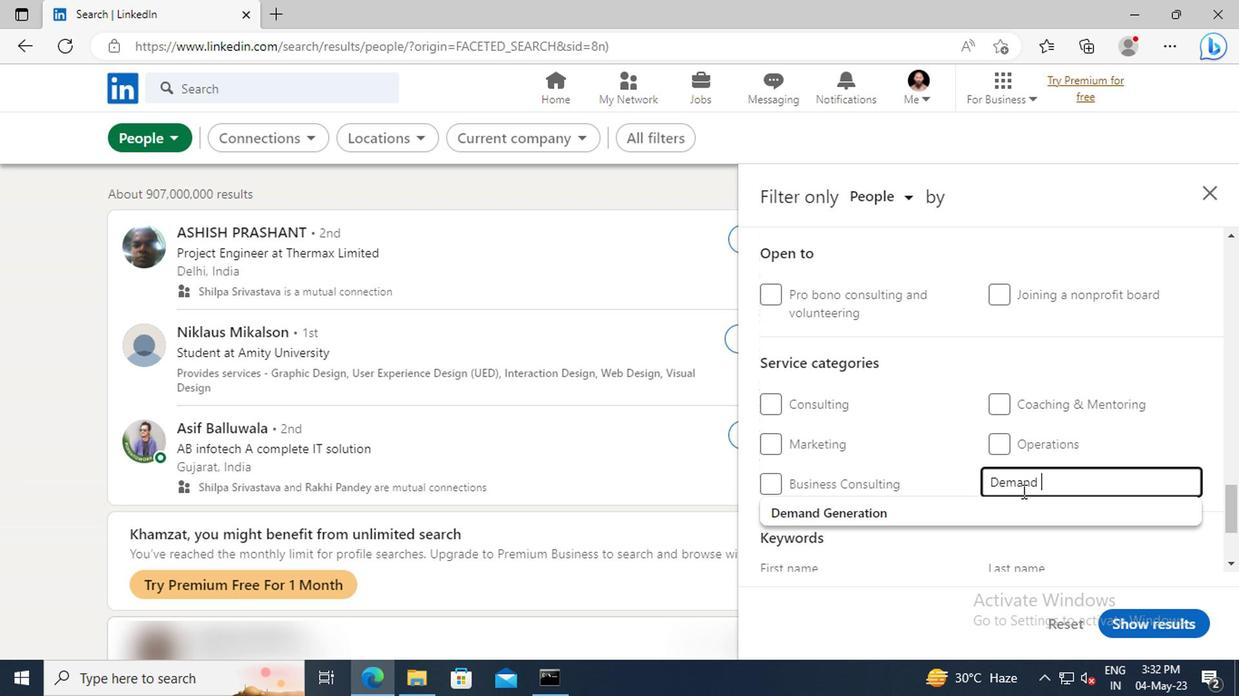 
Action: Mouse pressed left at (1018, 502)
Screenshot: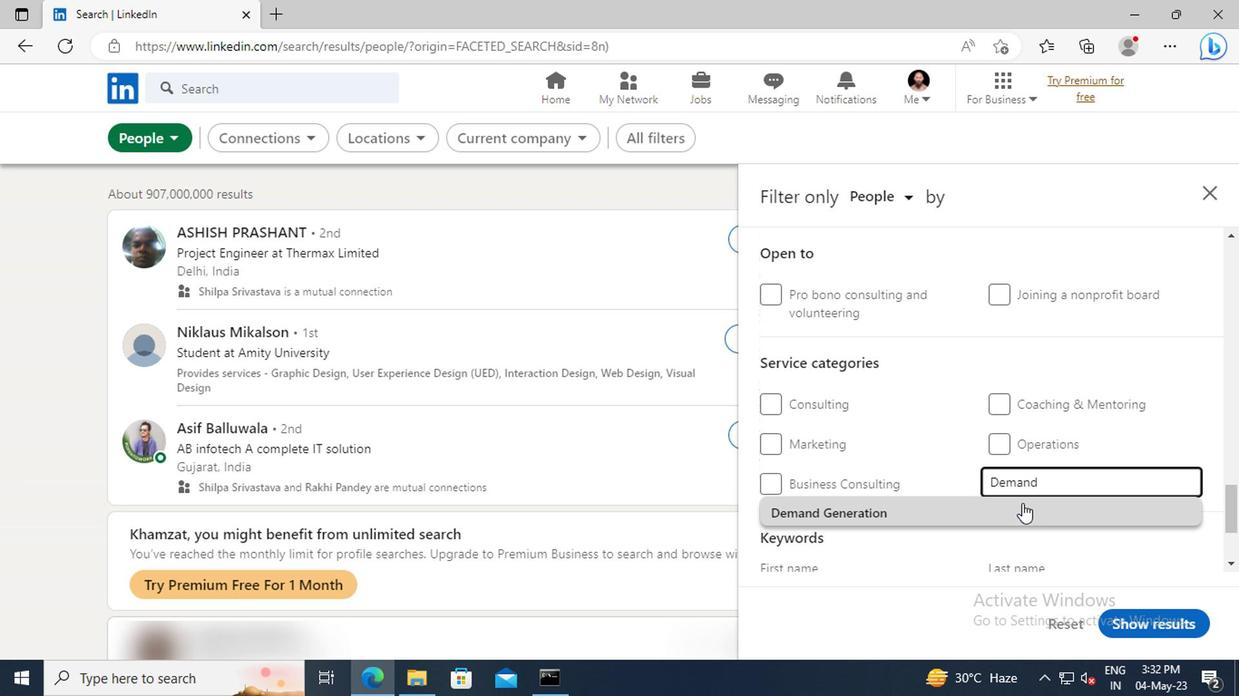 
Action: Mouse scrolled (1018, 502) with delta (0, 0)
Screenshot: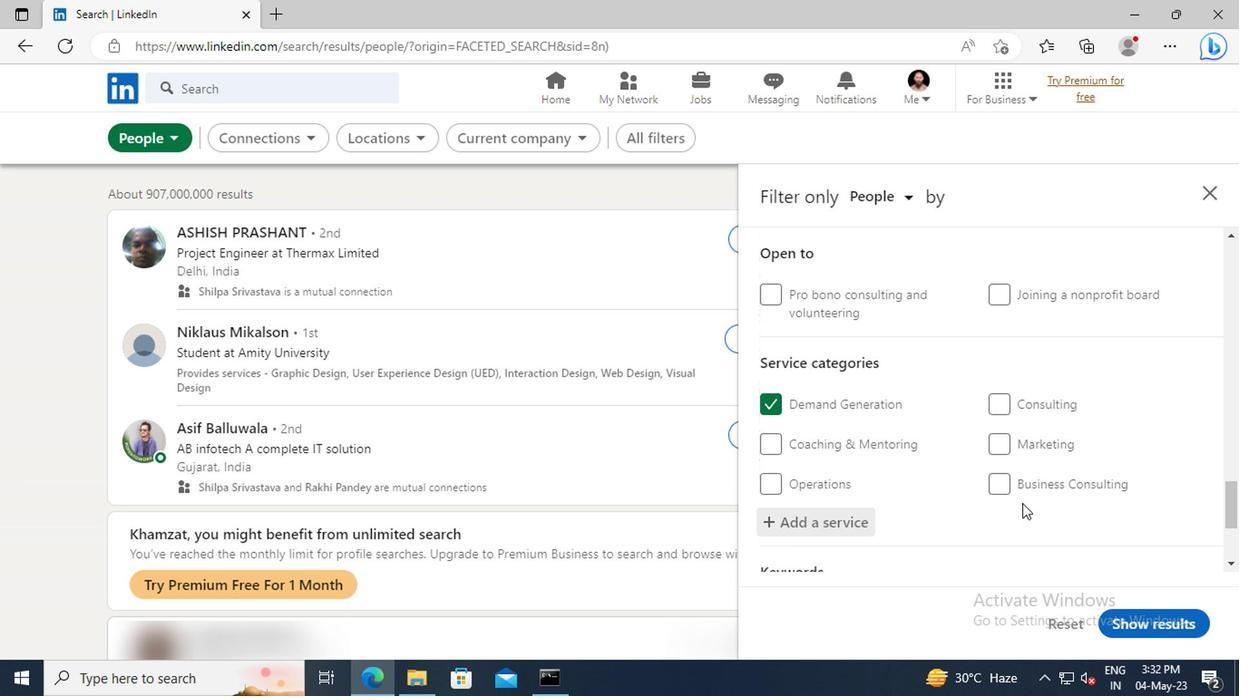 
Action: Mouse scrolled (1018, 502) with delta (0, 0)
Screenshot: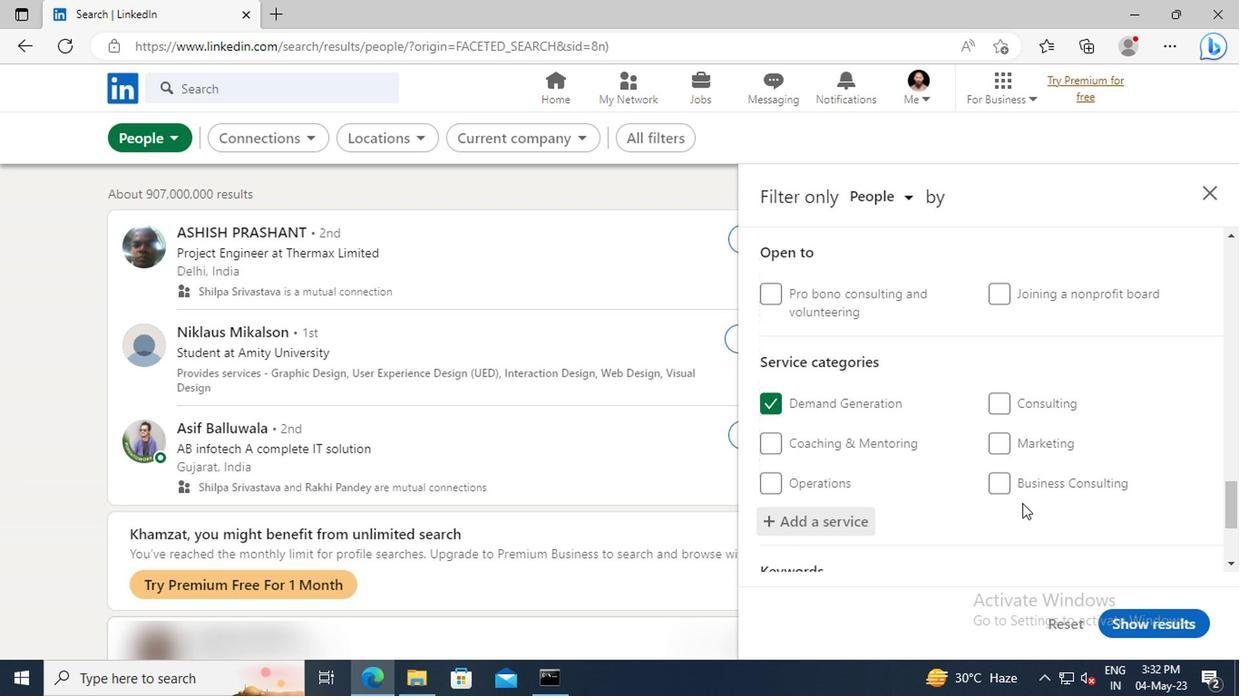 
Action: Mouse scrolled (1018, 502) with delta (0, 0)
Screenshot: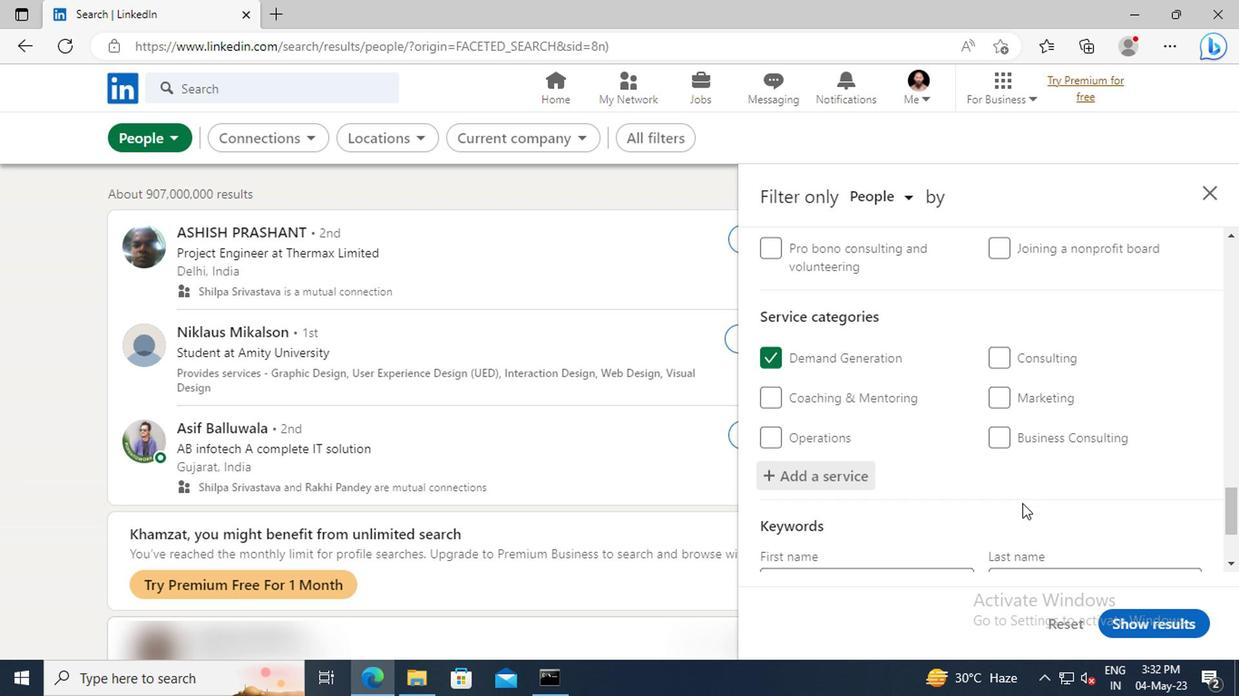 
Action: Mouse scrolled (1018, 502) with delta (0, 0)
Screenshot: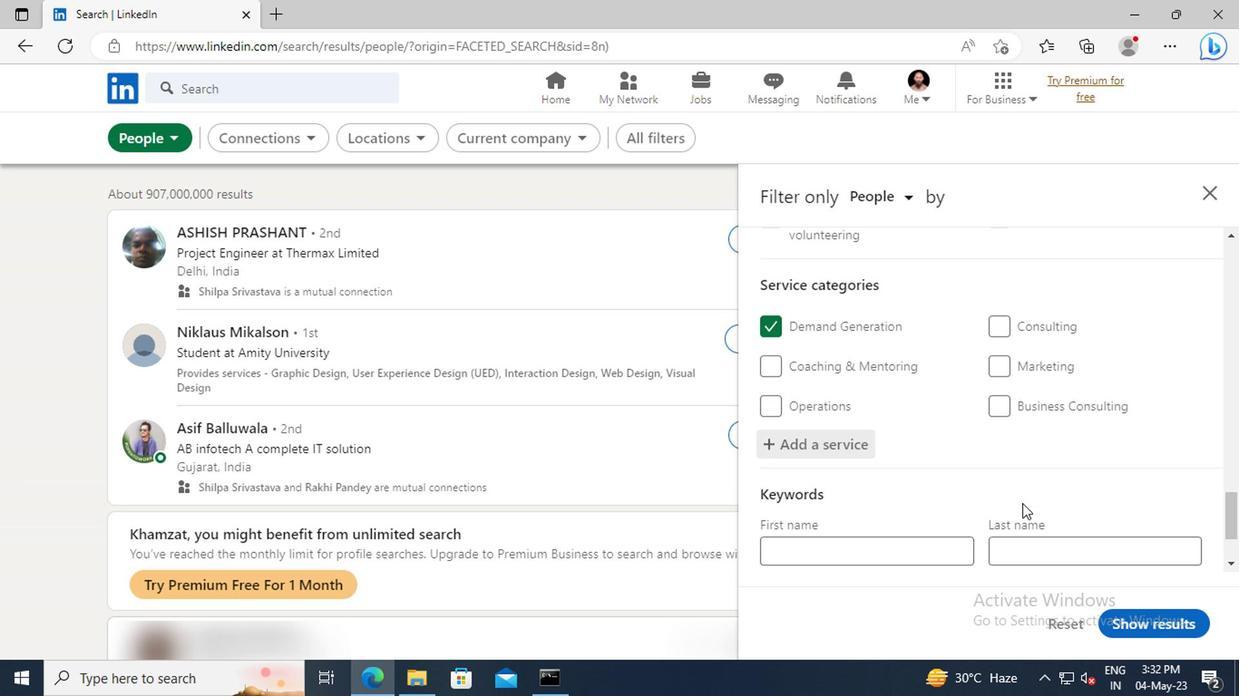 
Action: Mouse moved to (900, 494)
Screenshot: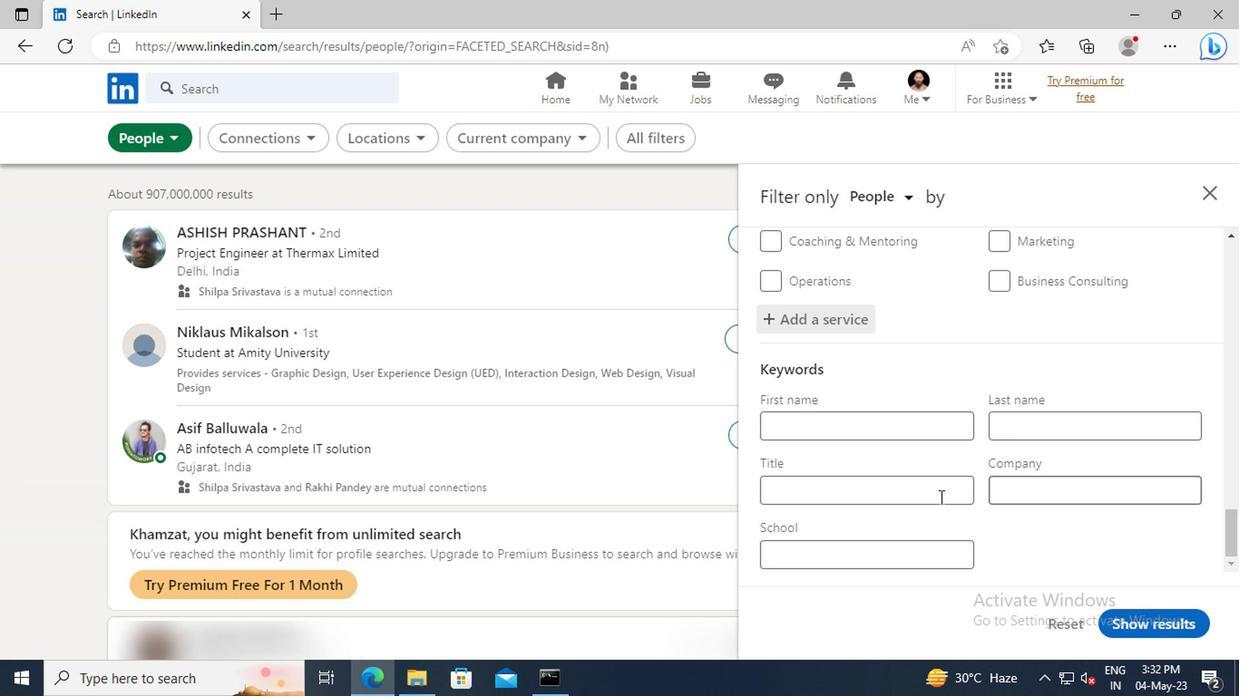
Action: Mouse pressed left at (900, 494)
Screenshot: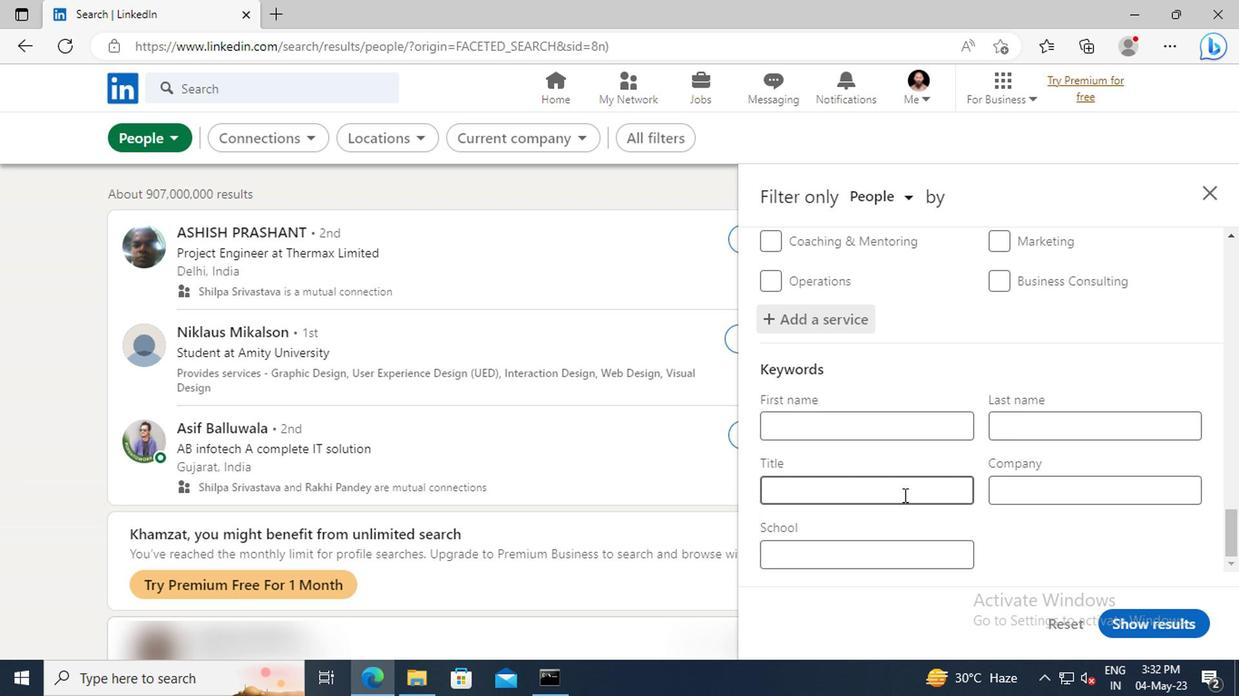 
Action: Key pressed <Key.shift>TEACHER<Key.enter>
Screenshot: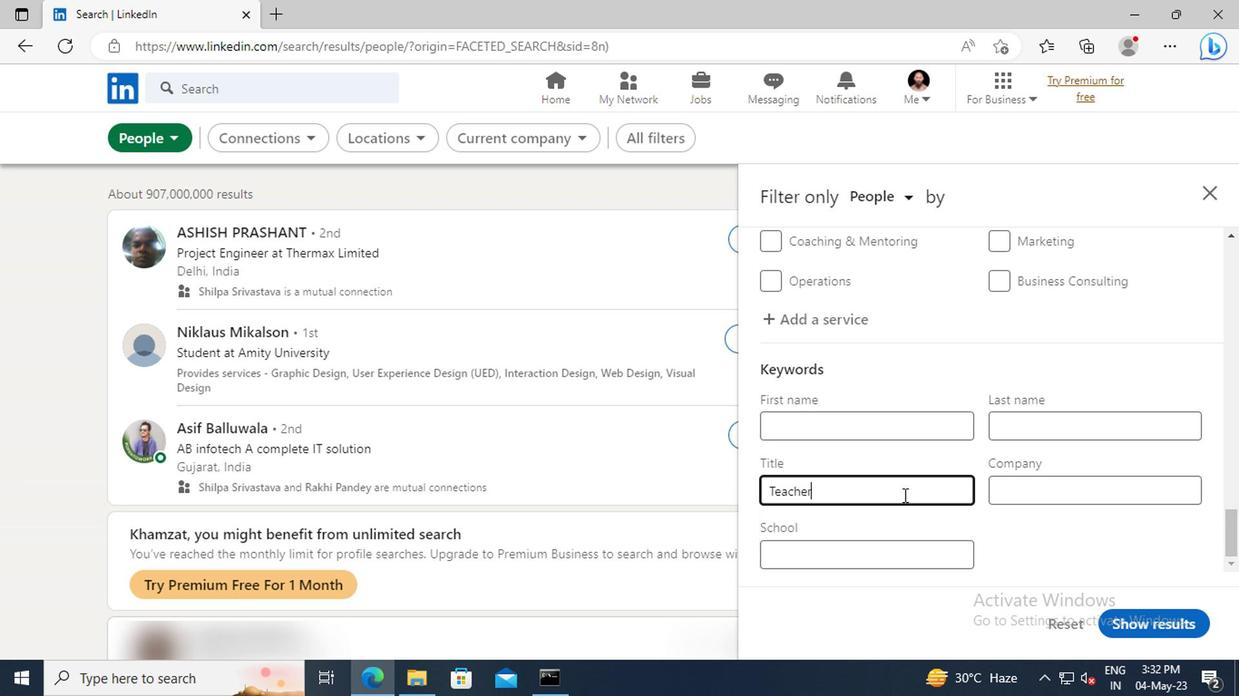 
Action: Mouse moved to (1124, 613)
Screenshot: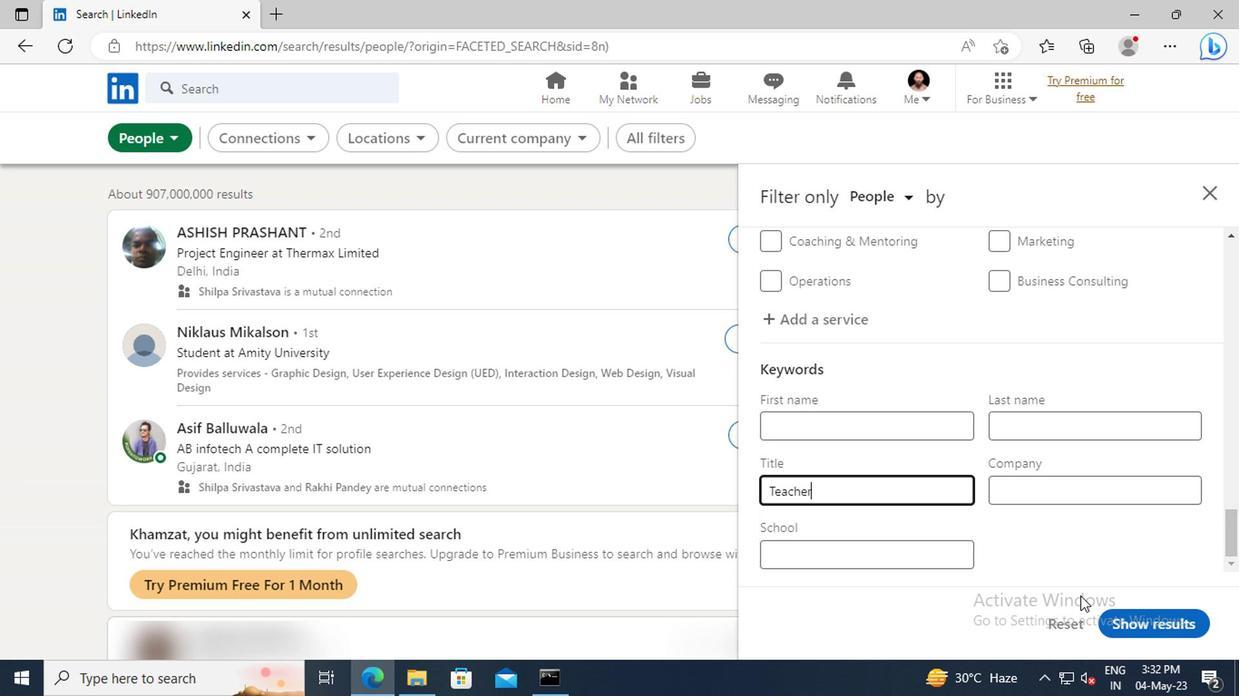 
Action: Mouse pressed left at (1124, 613)
Screenshot: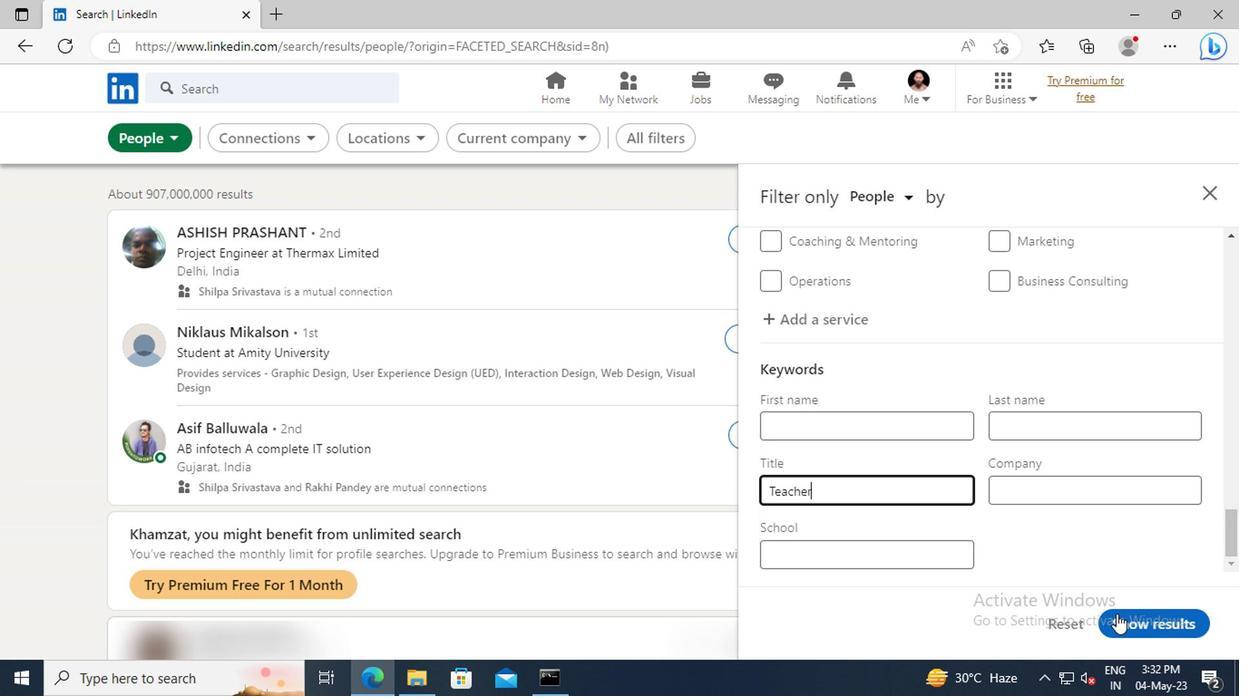
